 Task: Find connections with filter location Hisuā with filter topic #coachingwith filter profile language Spanish with filter current company Kearney with filter school KIT's College of Engineering (Autonomous), Kolhapur with filter industry Wholesale Photography Equipment and Supplies with filter service category Marketing with filter keywords title Delivery Driver
Action: Mouse moved to (594, 91)
Screenshot: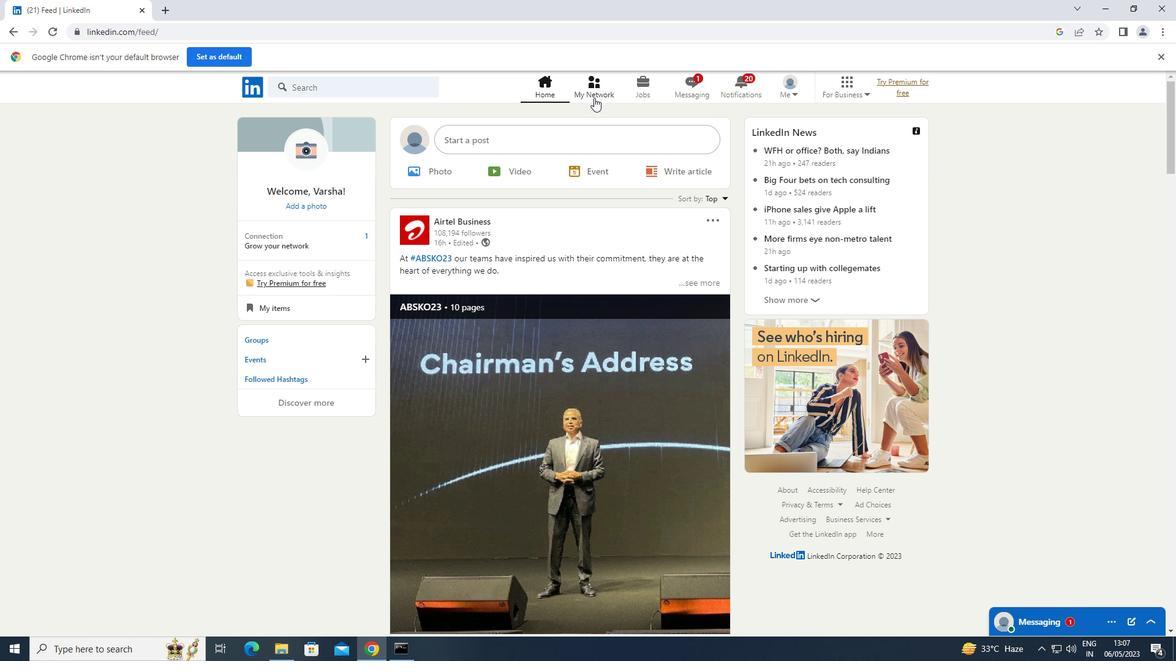 
Action: Mouse pressed left at (594, 91)
Screenshot: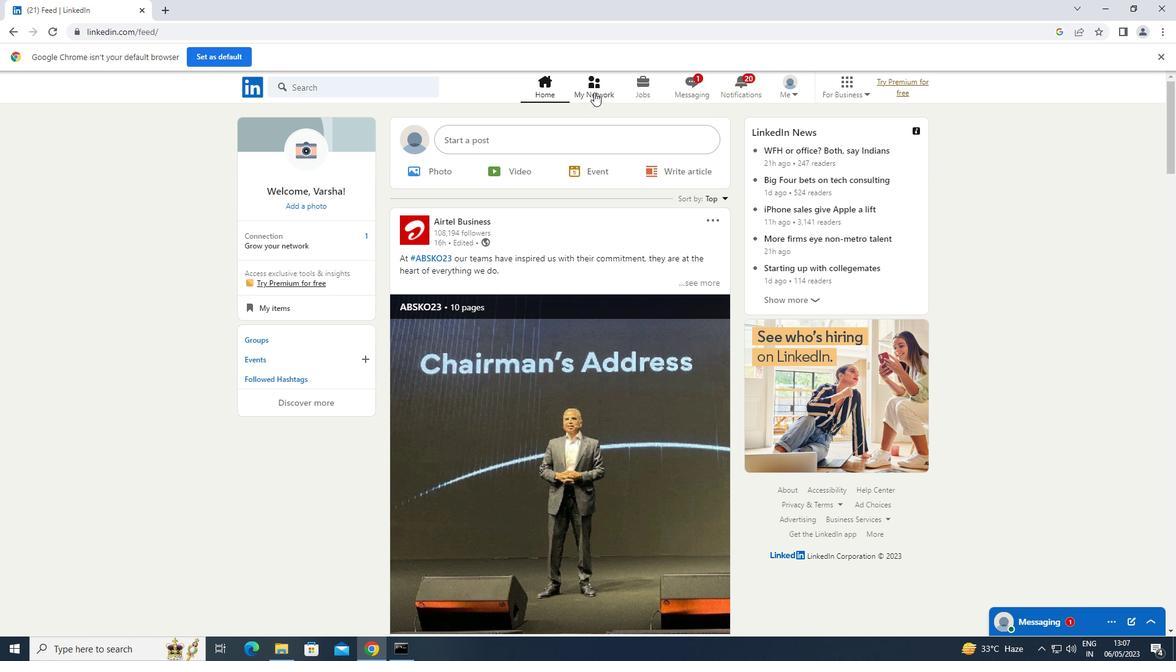 
Action: Mouse moved to (286, 155)
Screenshot: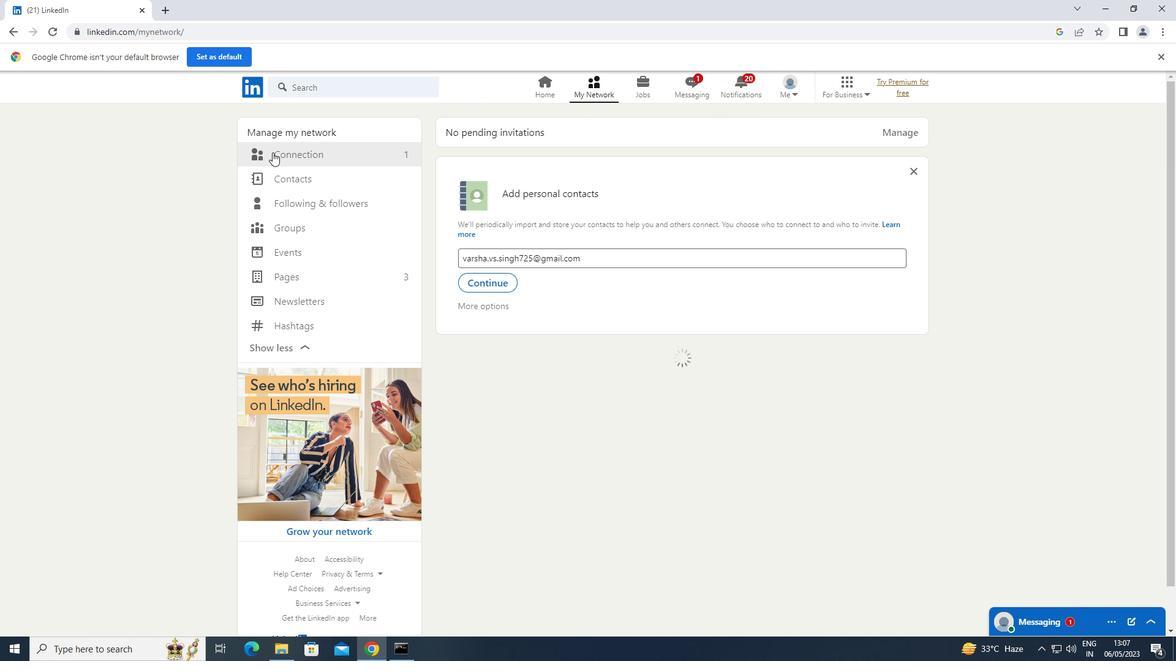
Action: Mouse pressed left at (286, 155)
Screenshot: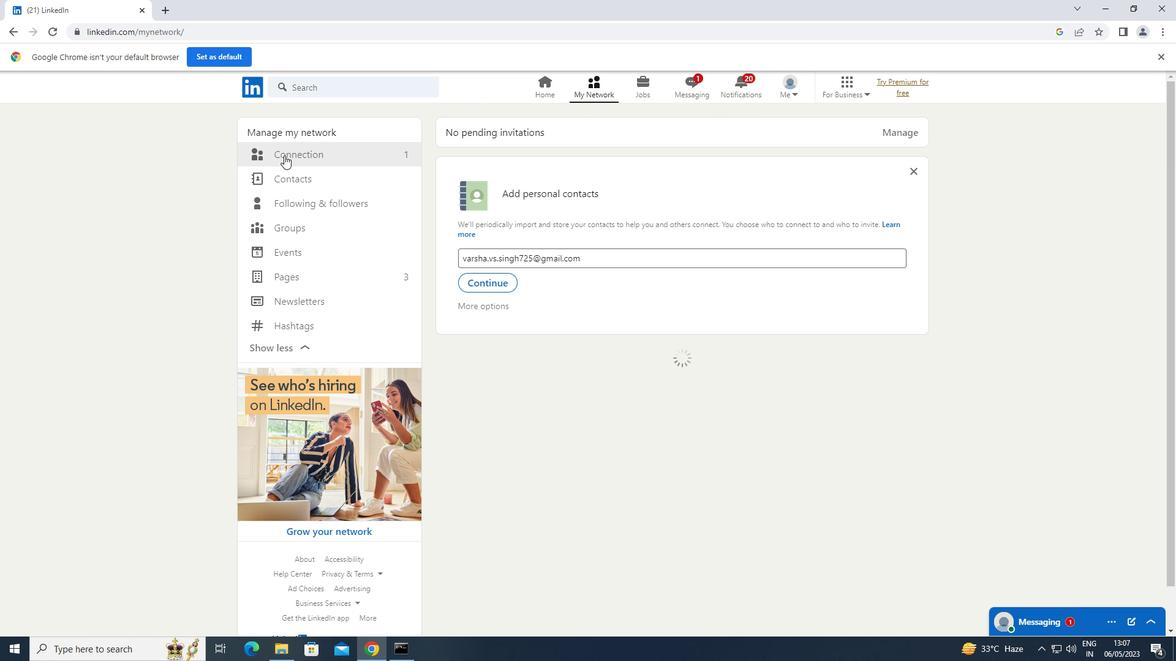 
Action: Mouse moved to (691, 158)
Screenshot: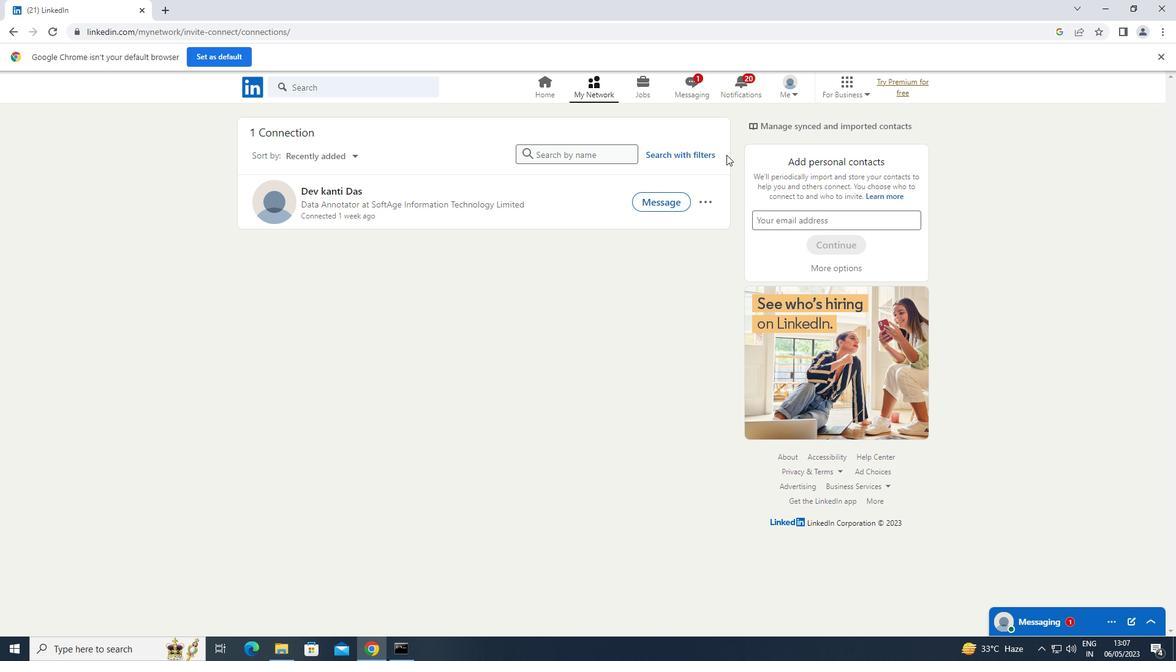 
Action: Mouse pressed left at (691, 158)
Screenshot: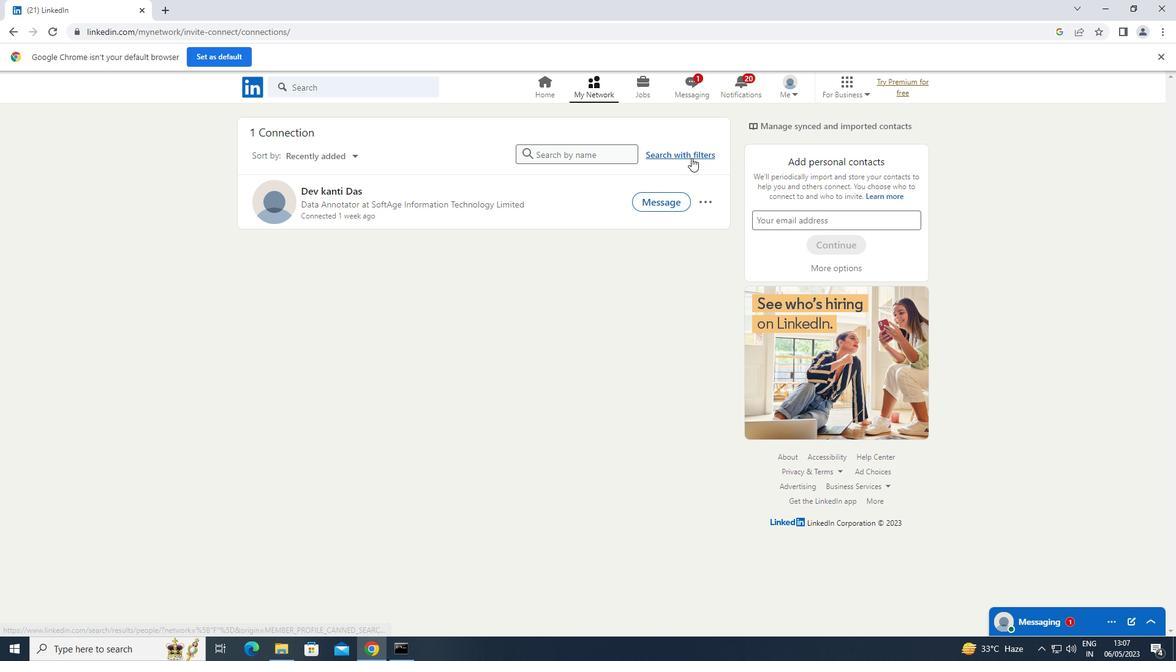 
Action: Mouse moved to (631, 126)
Screenshot: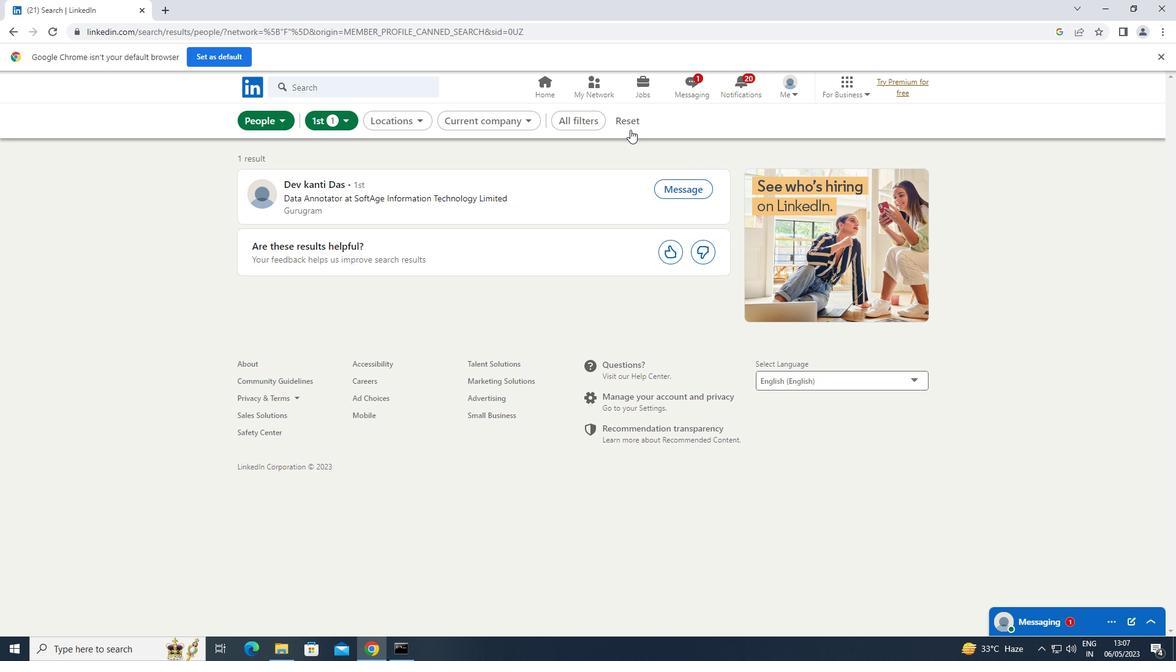 
Action: Mouse pressed left at (631, 126)
Screenshot: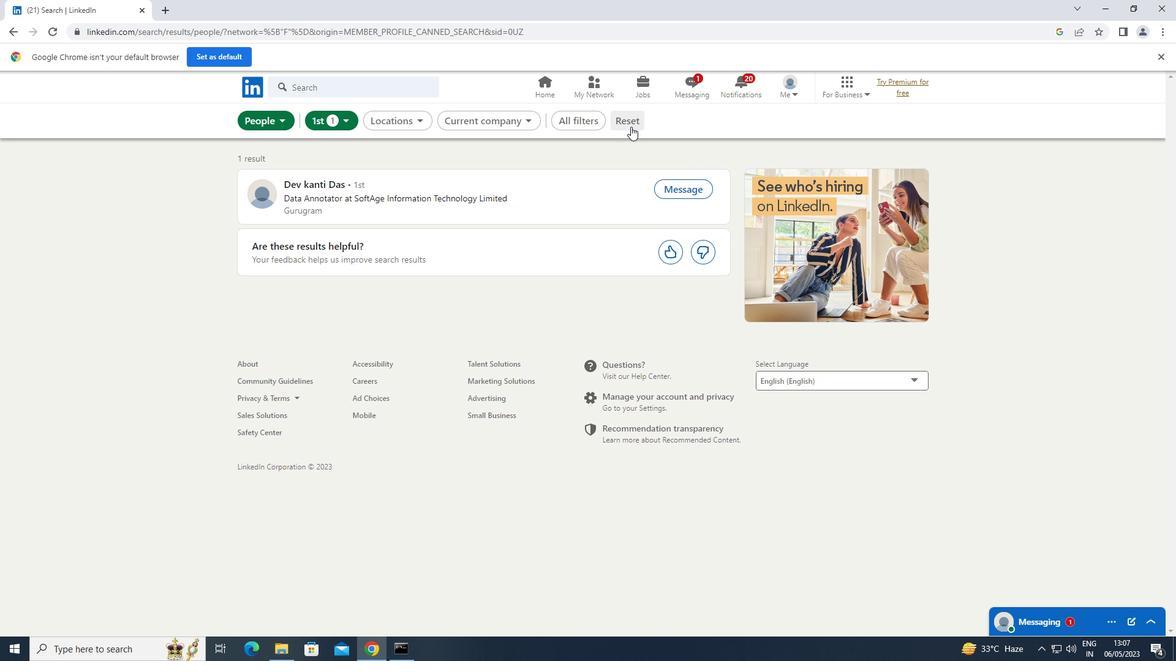 
Action: Mouse moved to (618, 126)
Screenshot: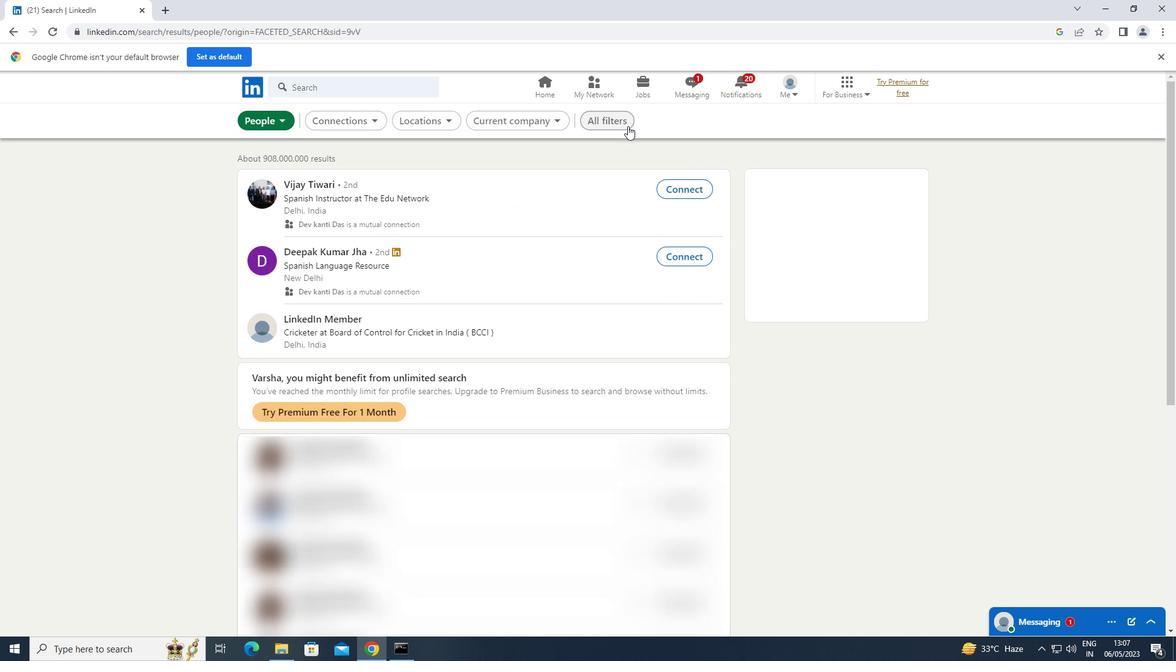 
Action: Mouse pressed left at (618, 126)
Screenshot: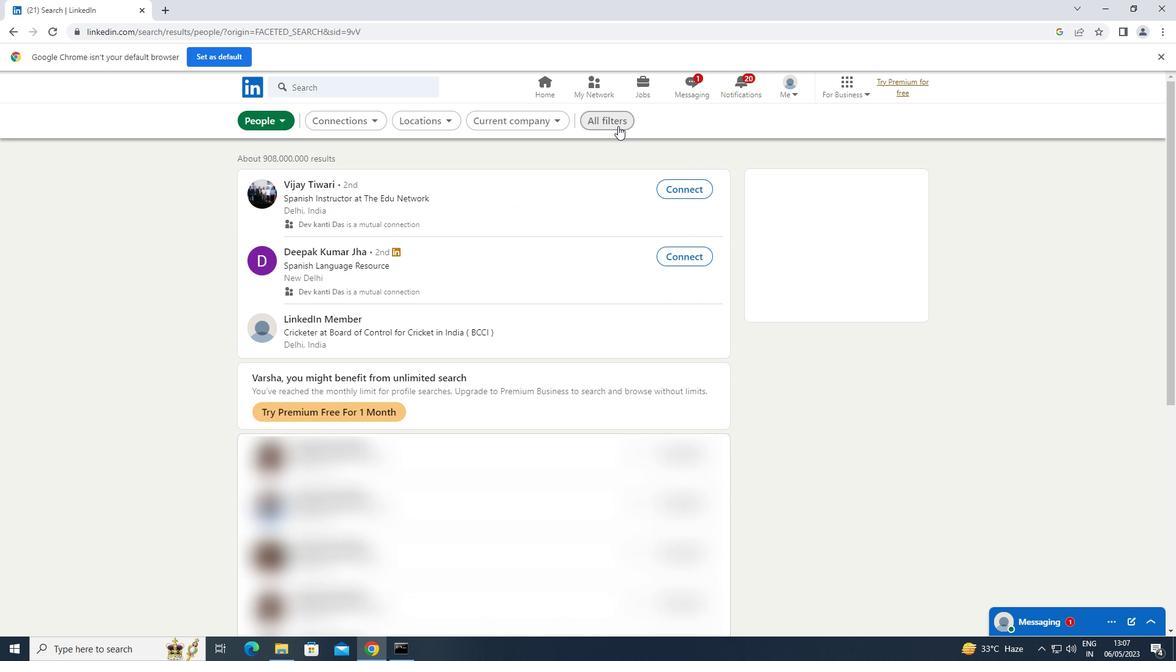 
Action: Mouse moved to (890, 279)
Screenshot: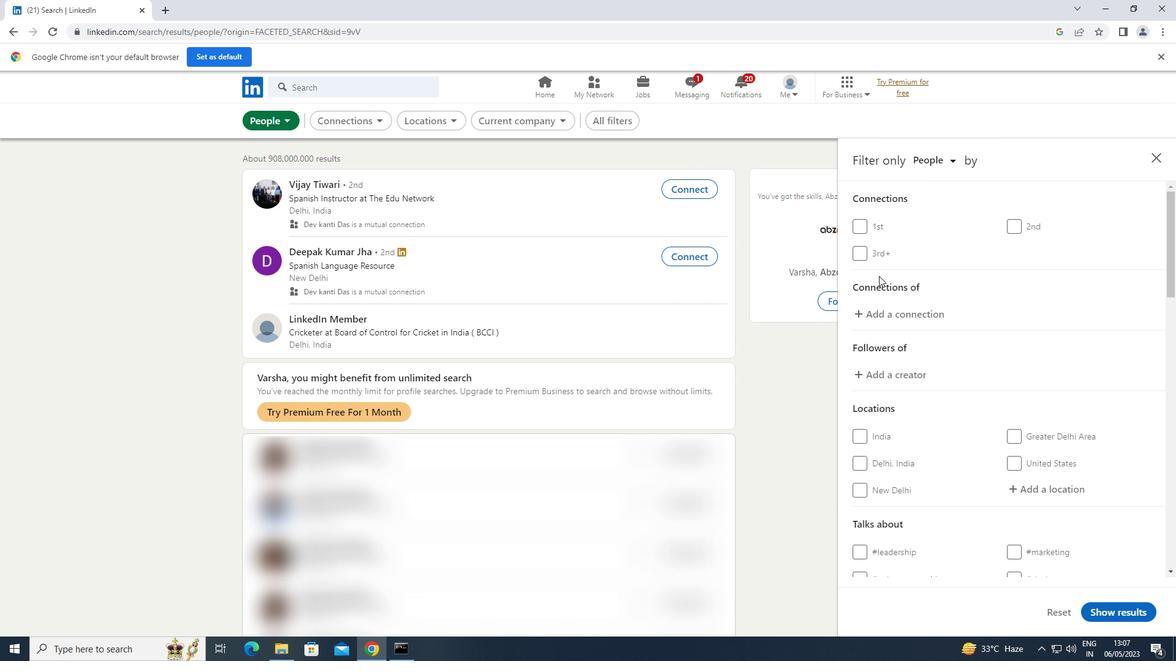 
Action: Mouse scrolled (890, 278) with delta (0, 0)
Screenshot: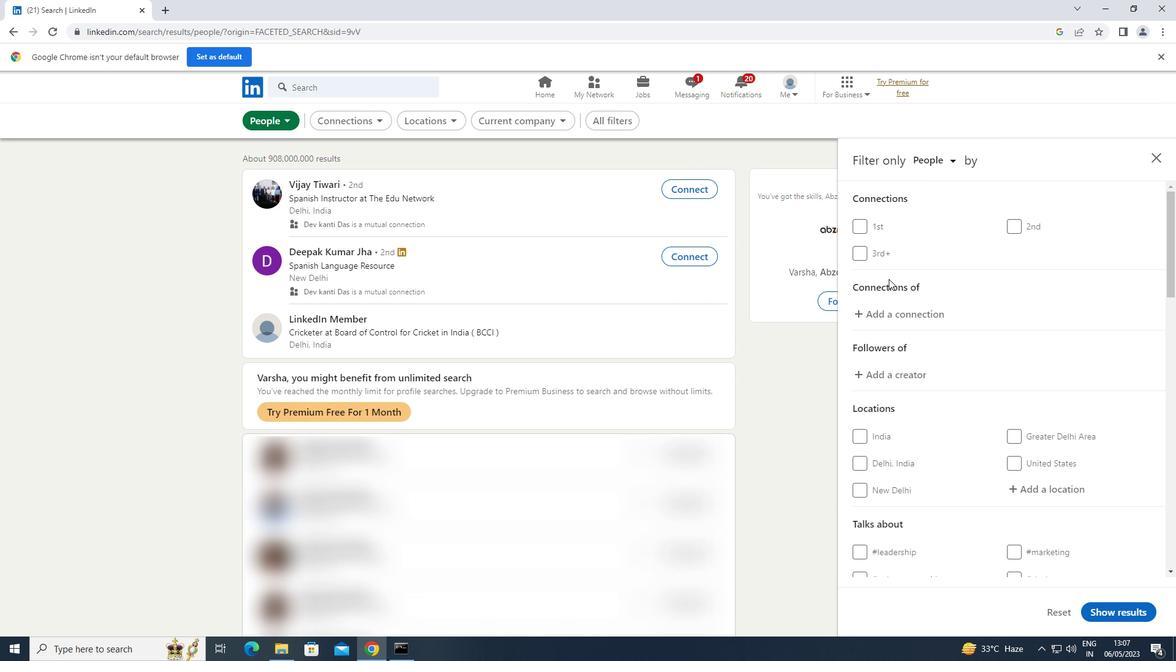 
Action: Mouse moved to (891, 280)
Screenshot: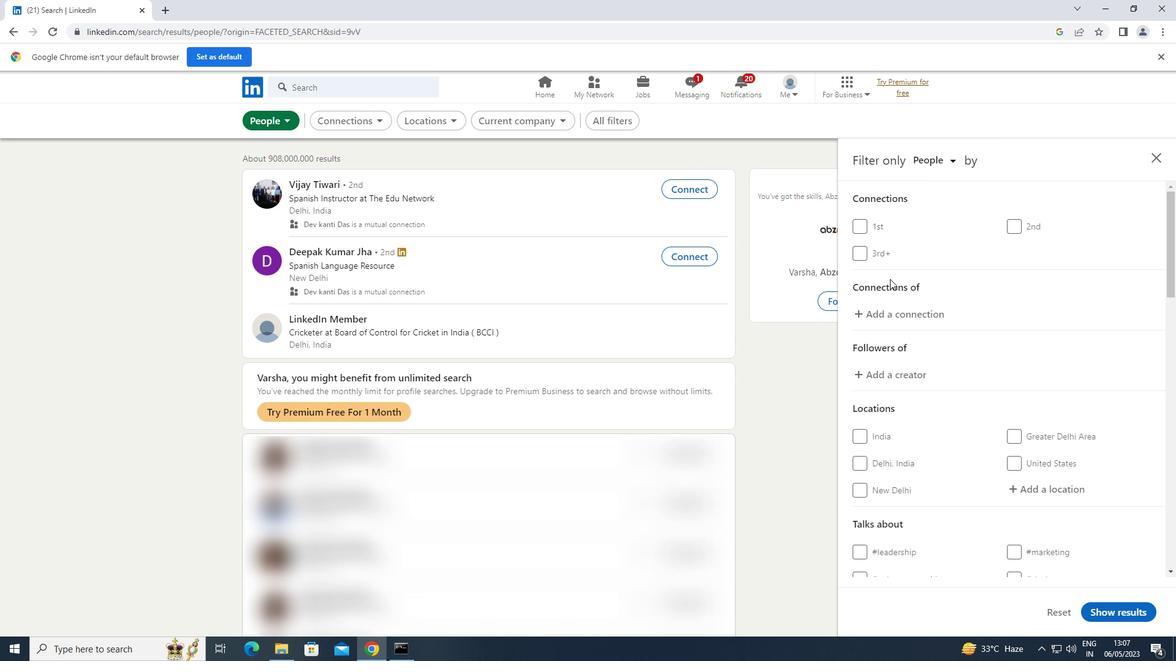 
Action: Mouse scrolled (891, 279) with delta (0, 0)
Screenshot: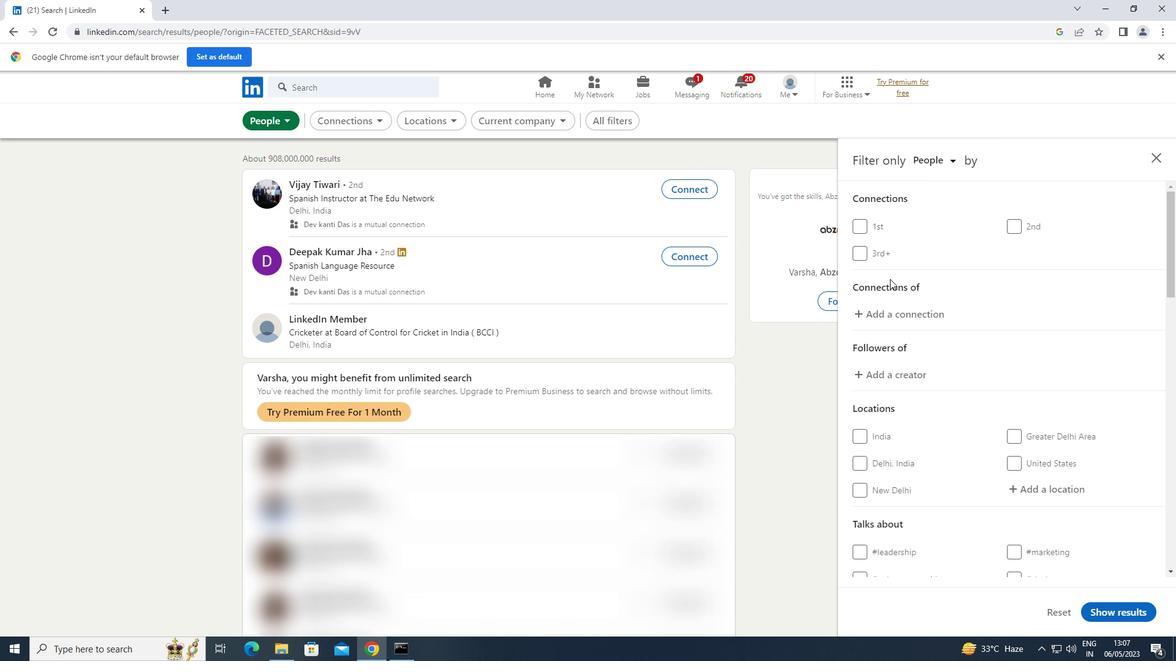 
Action: Mouse moved to (891, 280)
Screenshot: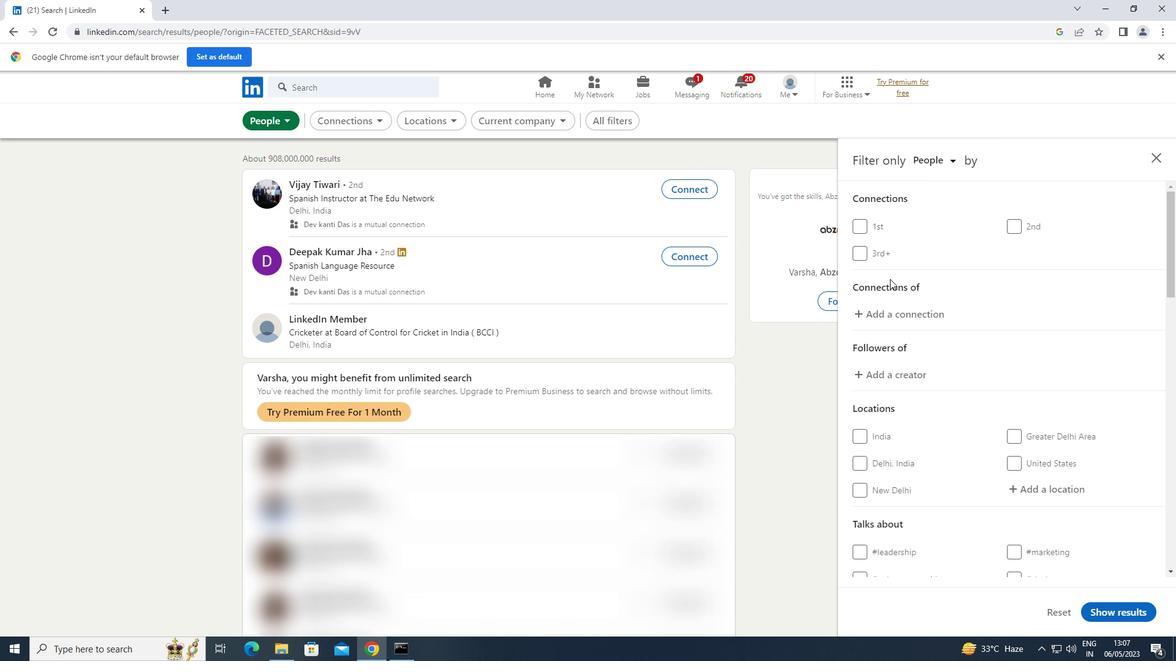 
Action: Mouse scrolled (891, 280) with delta (0, 0)
Screenshot: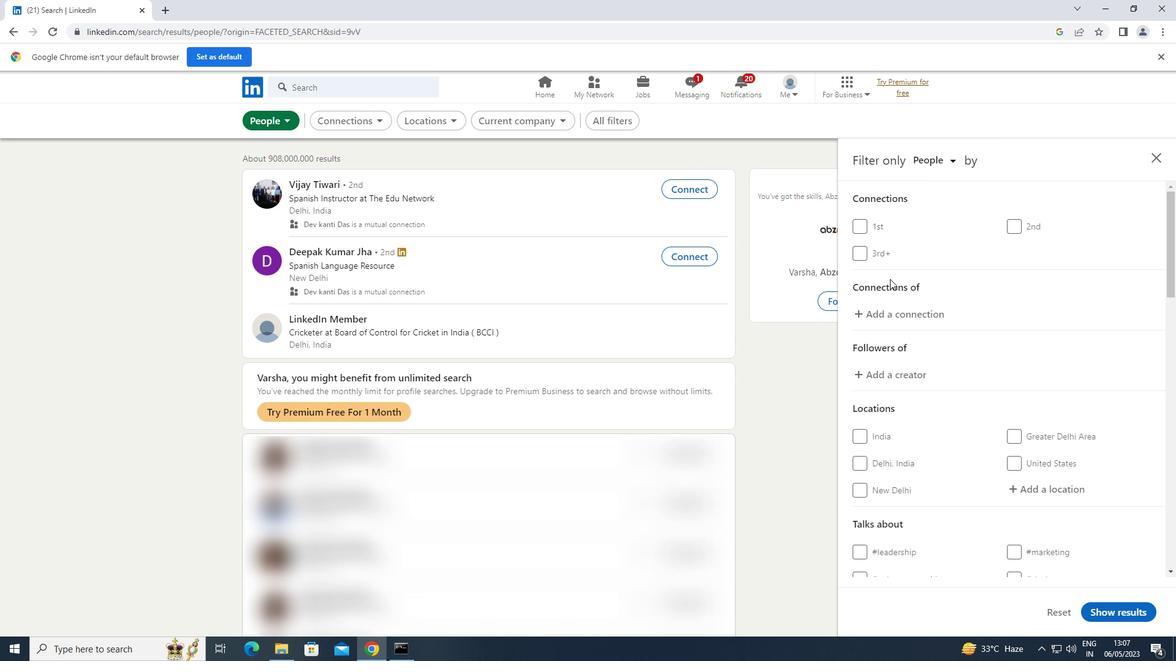 
Action: Mouse moved to (1044, 300)
Screenshot: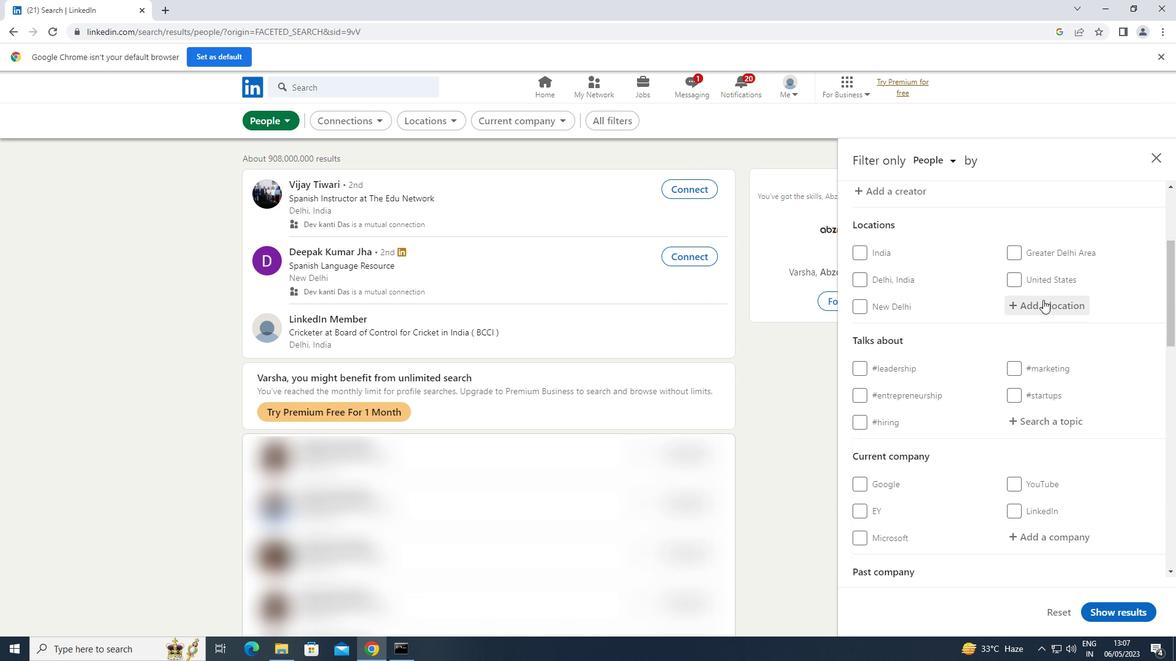 
Action: Mouse pressed left at (1044, 300)
Screenshot: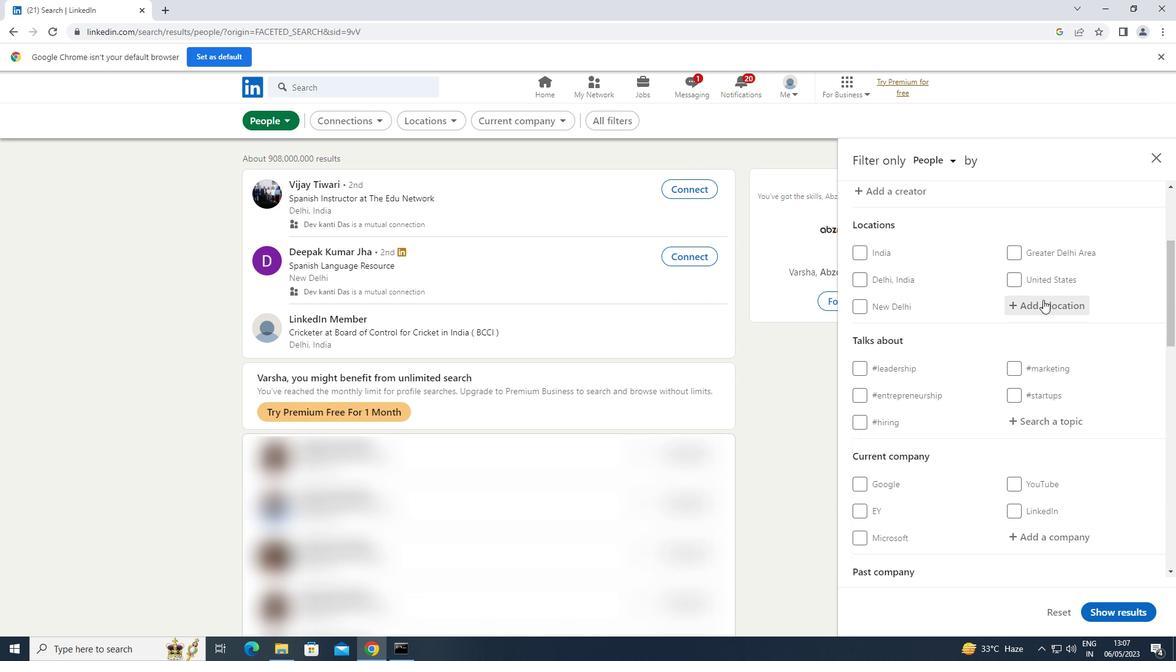 
Action: Mouse moved to (1044, 300)
Screenshot: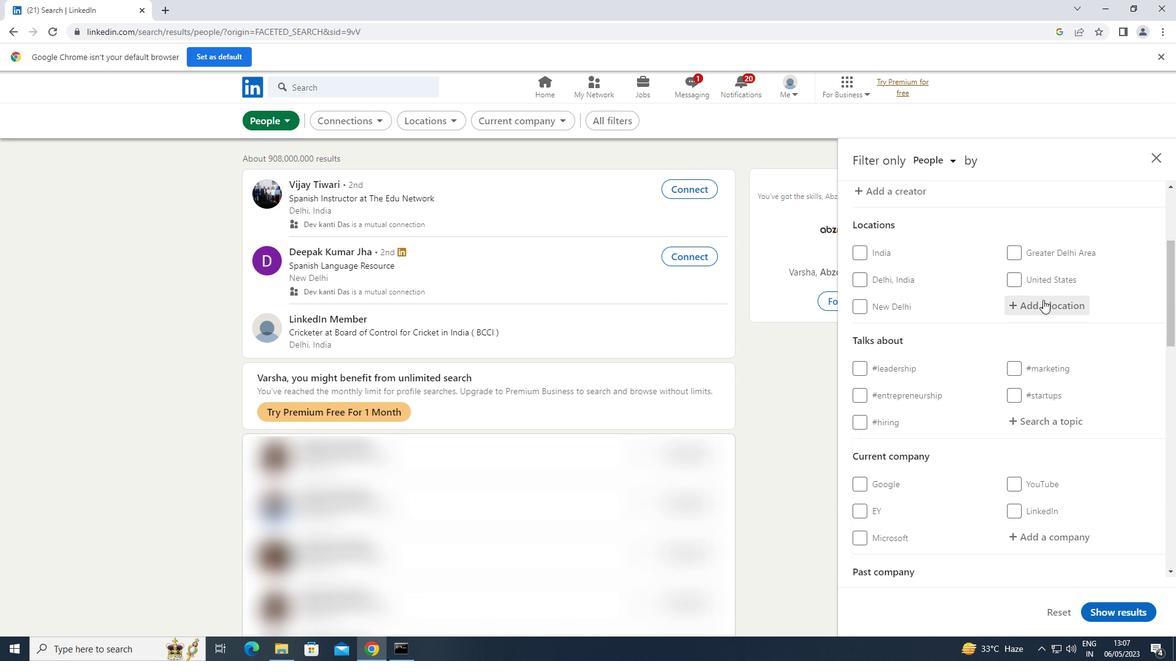 
Action: Key pressed <Key.shift>HISUA
Screenshot: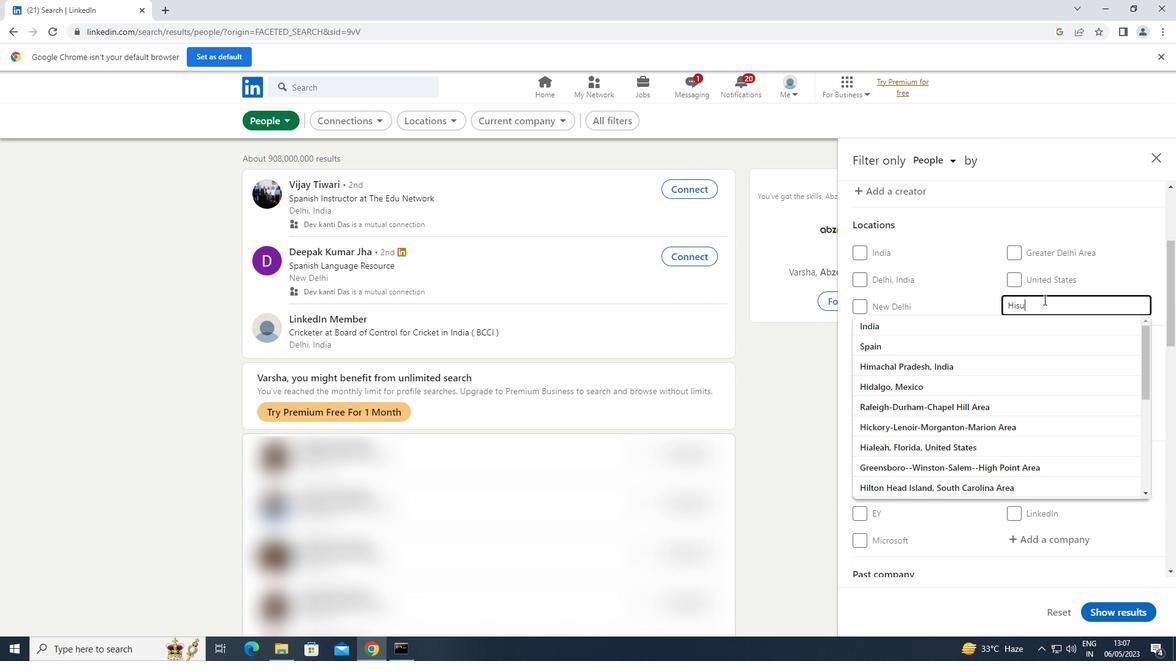 
Action: Mouse moved to (1053, 425)
Screenshot: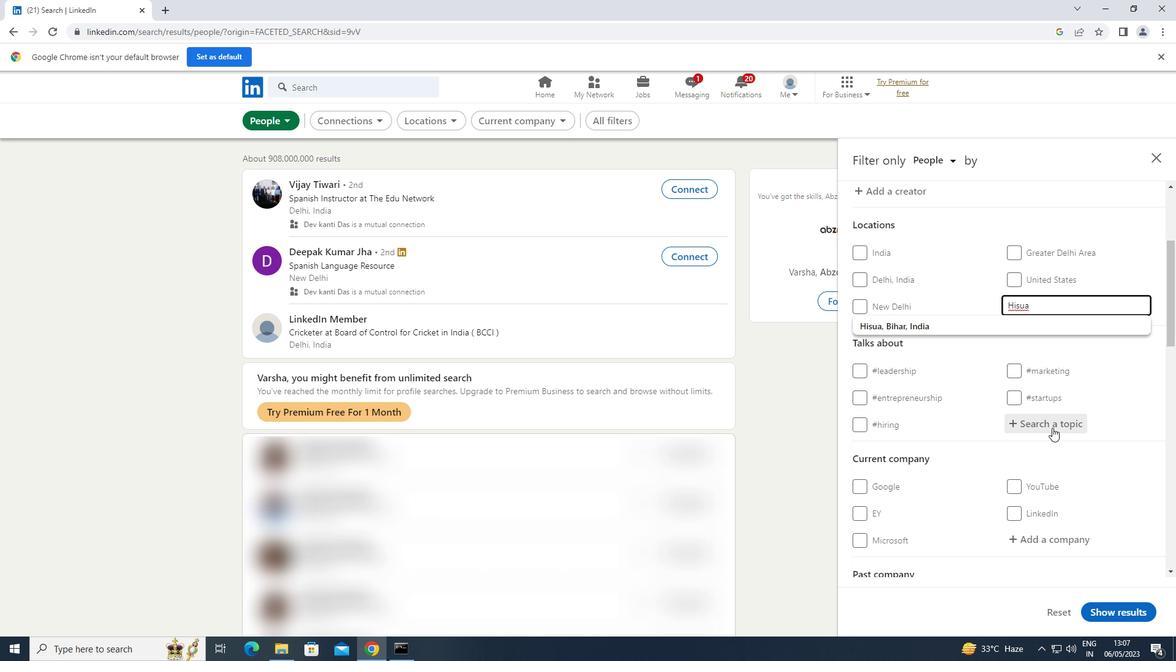 
Action: Mouse pressed left at (1053, 425)
Screenshot: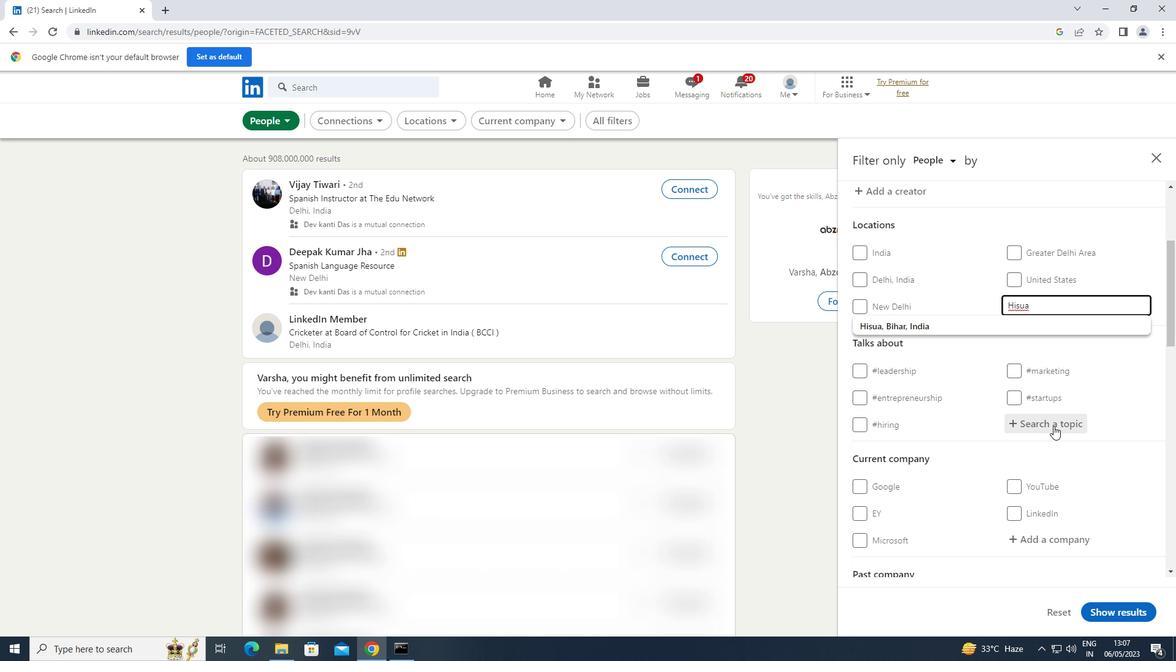 
Action: Key pressed COACHING
Screenshot: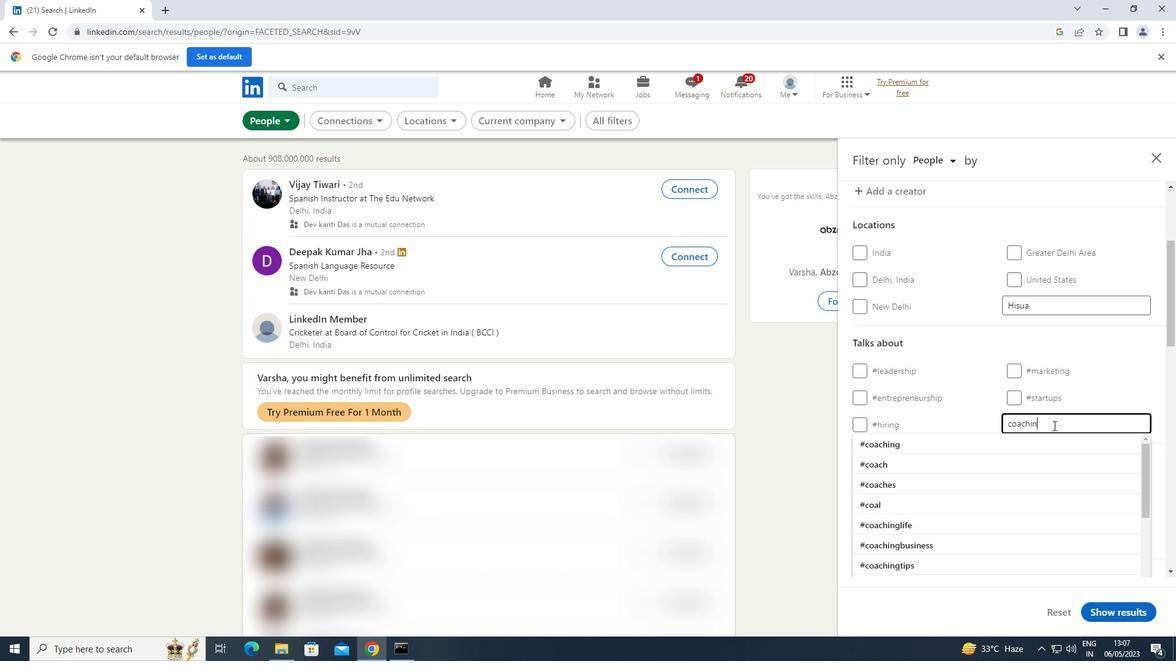
Action: Mouse moved to (865, 440)
Screenshot: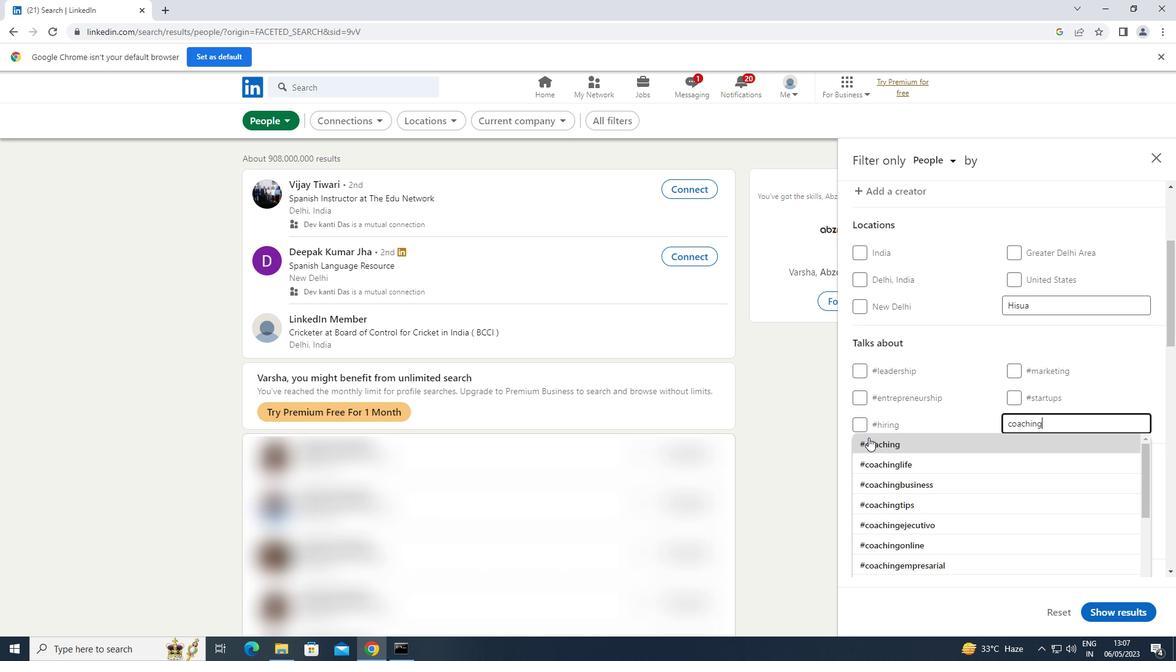 
Action: Mouse pressed left at (865, 440)
Screenshot: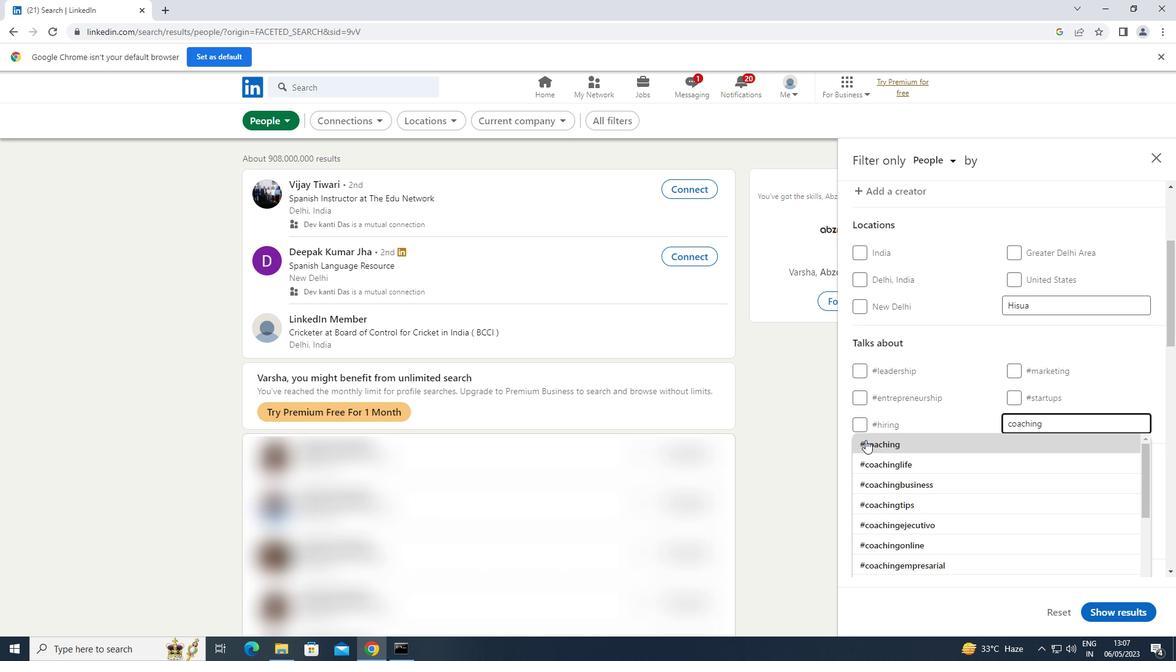 
Action: Mouse scrolled (865, 439) with delta (0, 0)
Screenshot: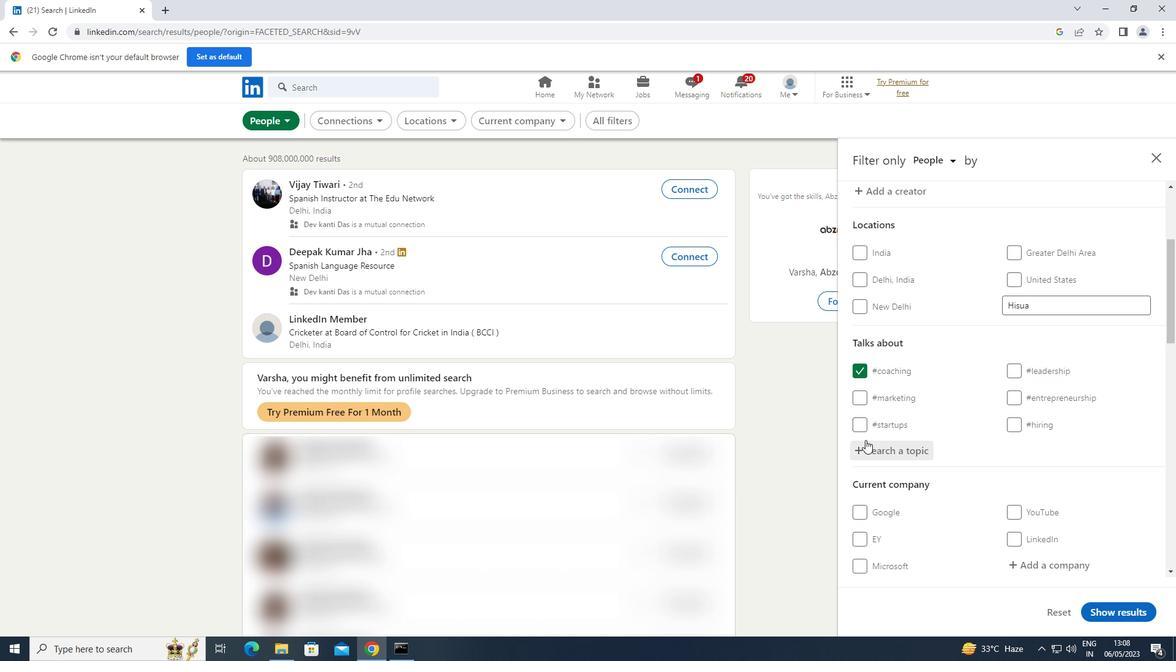 
Action: Mouse scrolled (865, 439) with delta (0, 0)
Screenshot: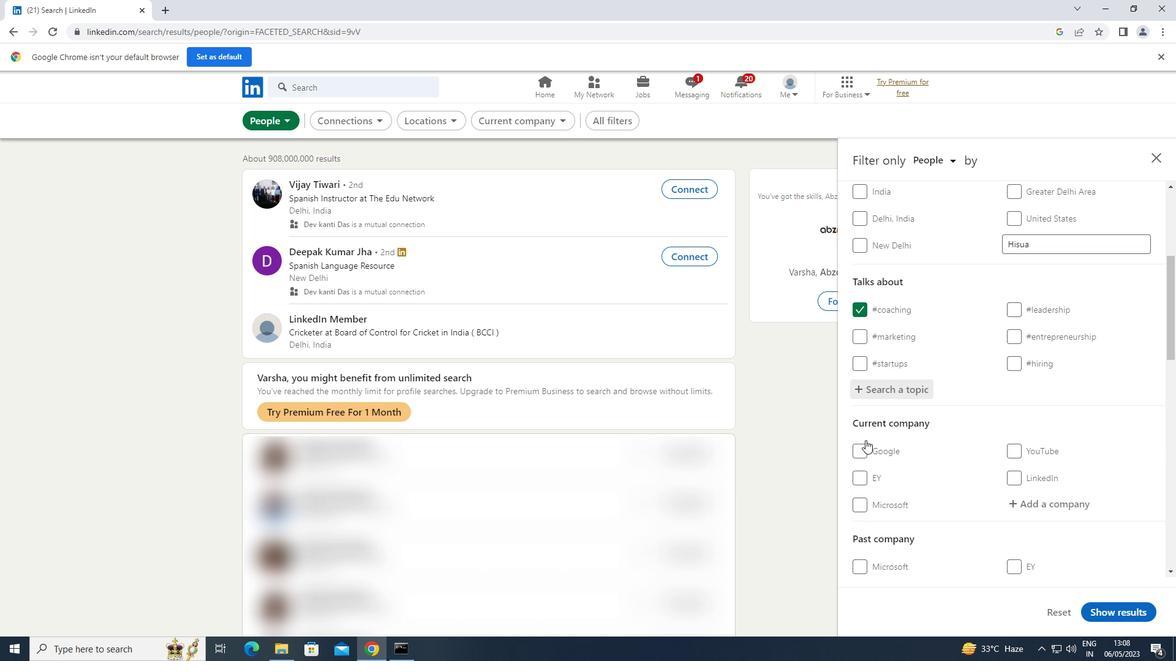 
Action: Mouse scrolled (865, 439) with delta (0, 0)
Screenshot: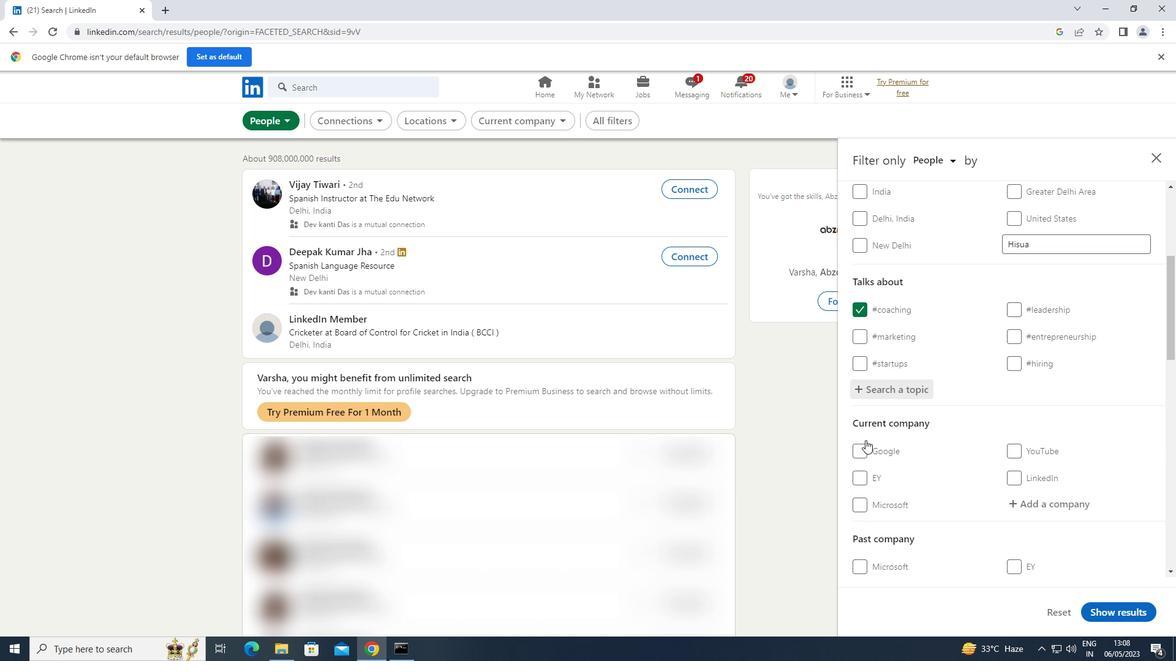 
Action: Mouse scrolled (865, 439) with delta (0, 0)
Screenshot: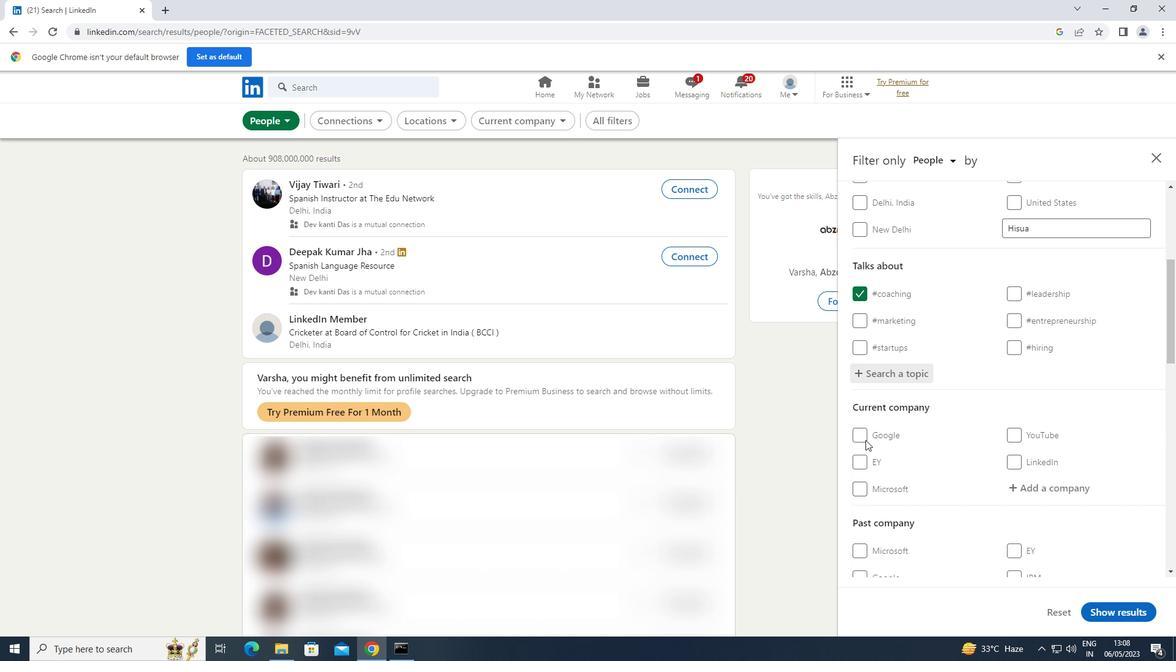 
Action: Mouse moved to (865, 439)
Screenshot: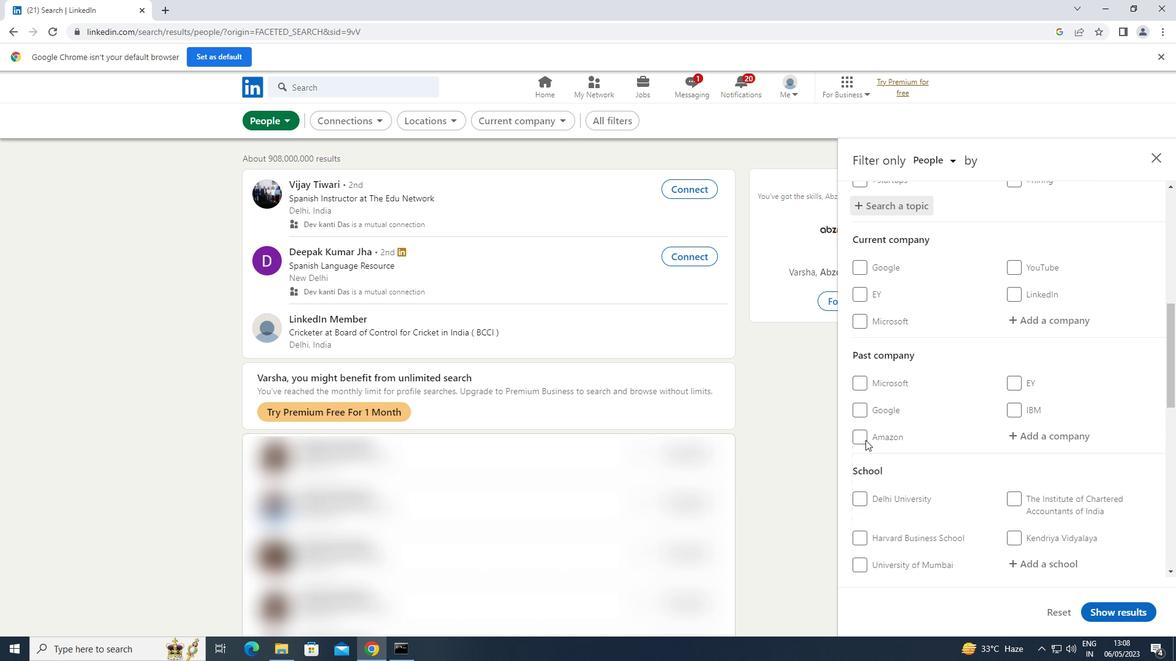 
Action: Mouse scrolled (865, 439) with delta (0, 0)
Screenshot: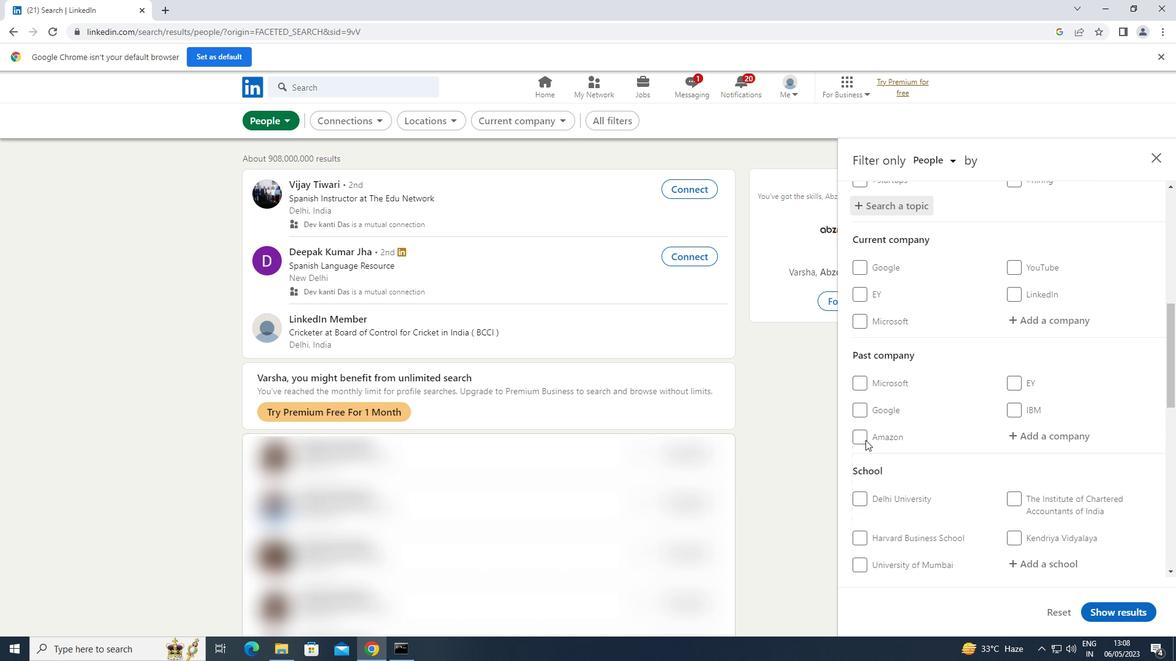 
Action: Mouse scrolled (865, 439) with delta (0, 0)
Screenshot: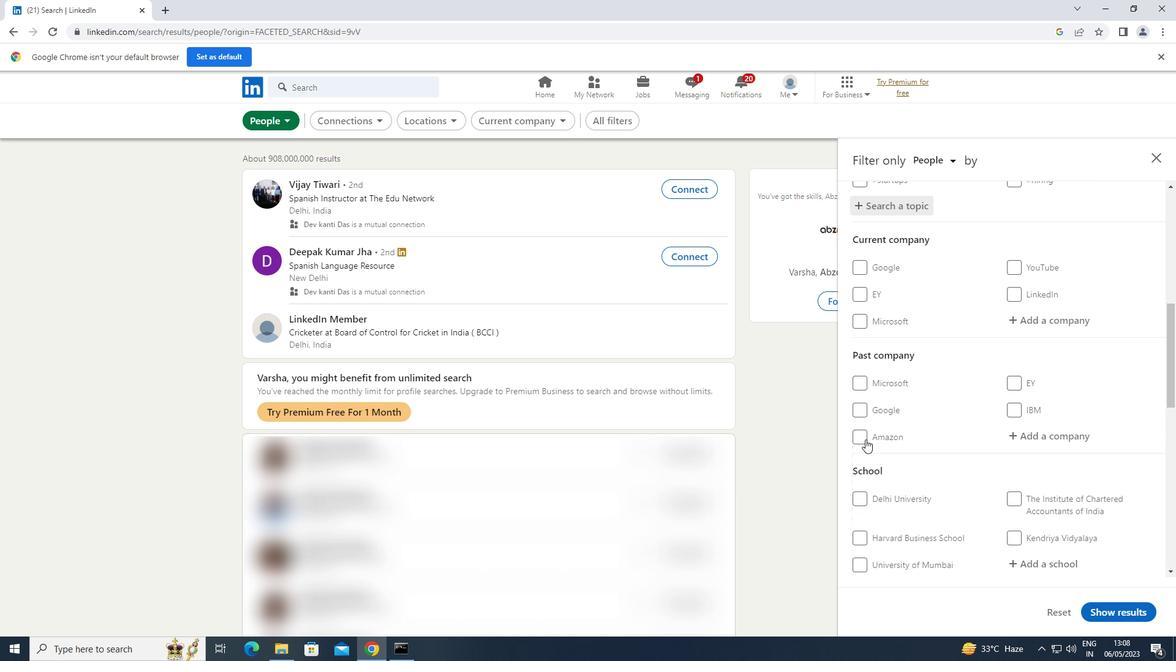
Action: Mouse scrolled (865, 439) with delta (0, 0)
Screenshot: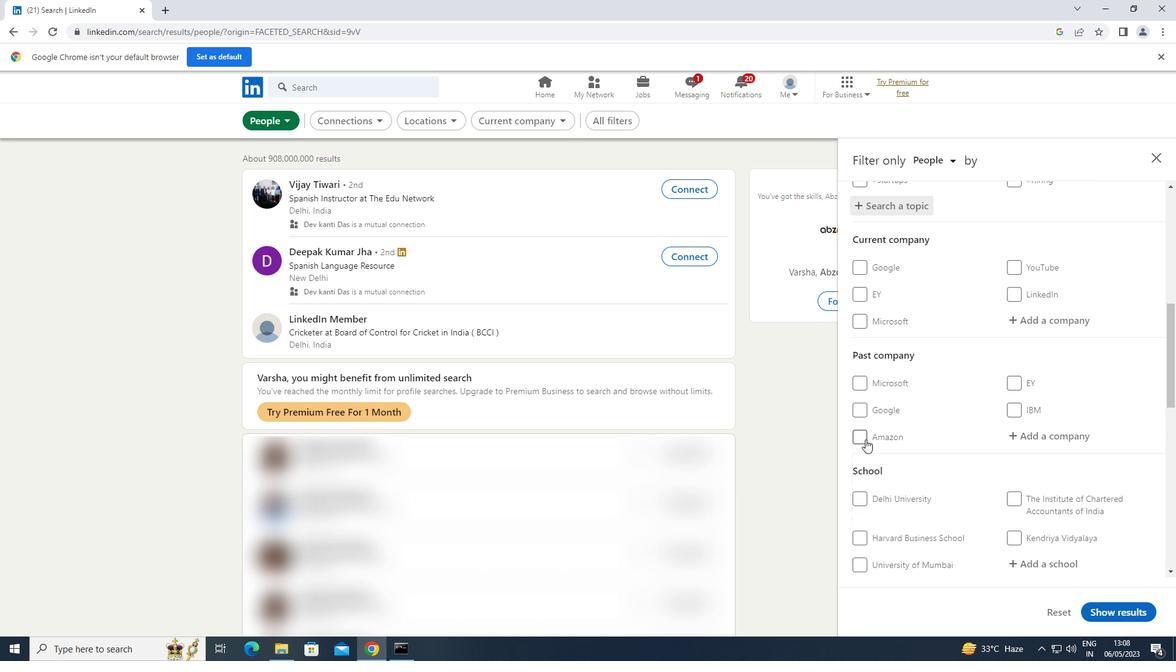 
Action: Mouse scrolled (865, 439) with delta (0, 0)
Screenshot: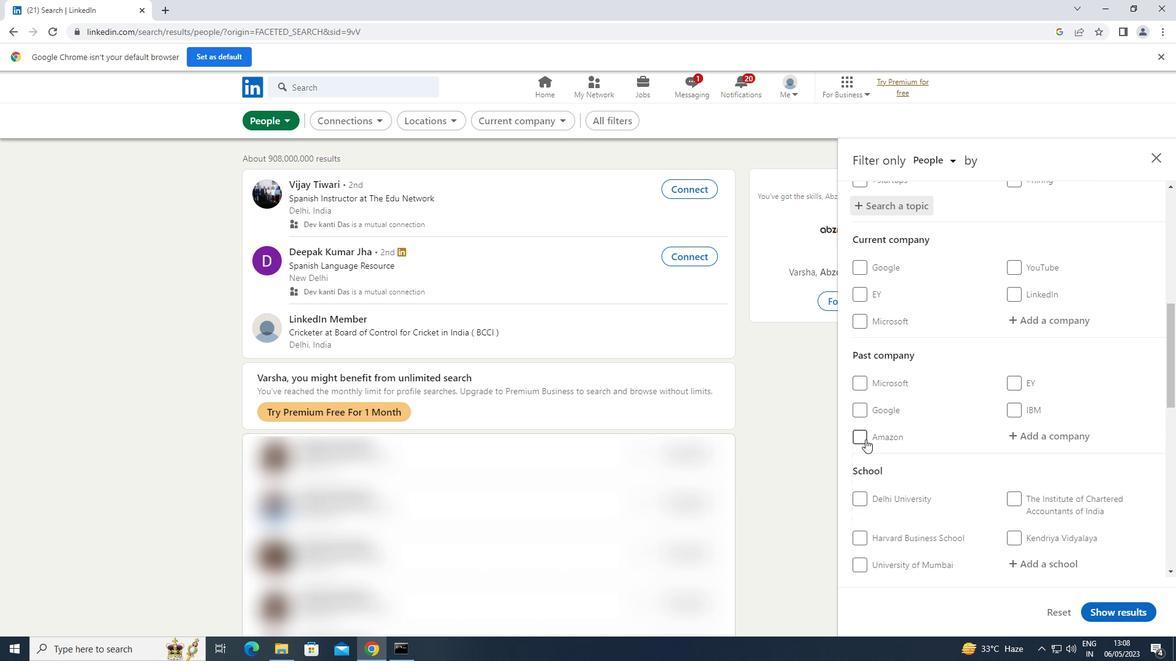 
Action: Mouse moved to (865, 439)
Screenshot: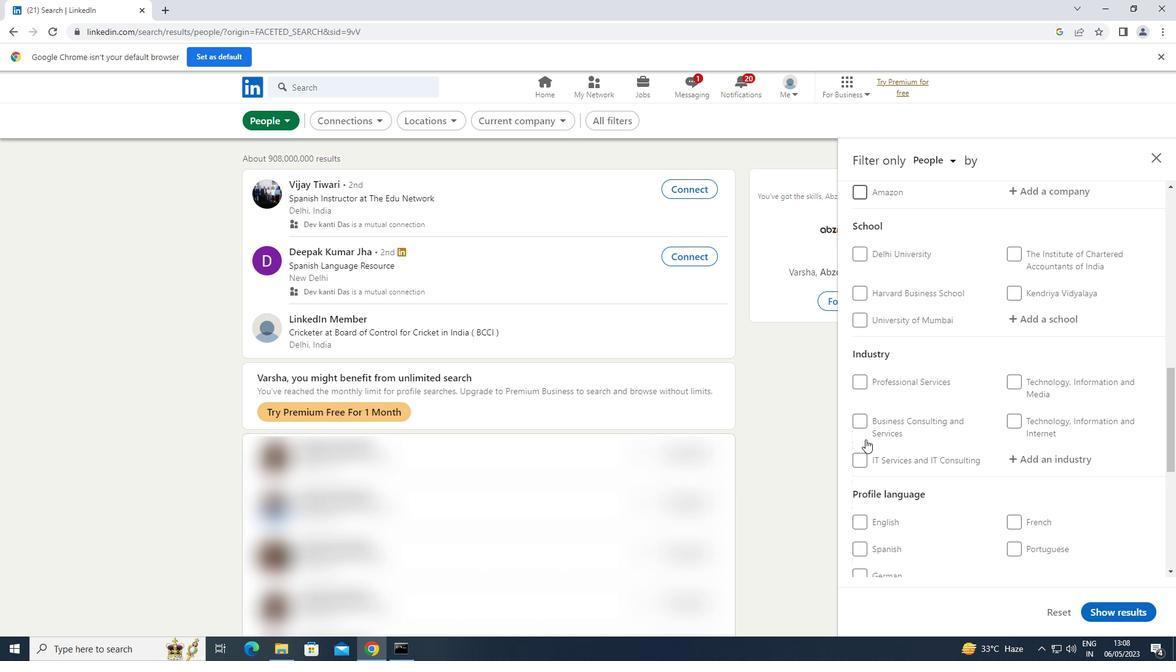 
Action: Mouse scrolled (865, 439) with delta (0, 0)
Screenshot: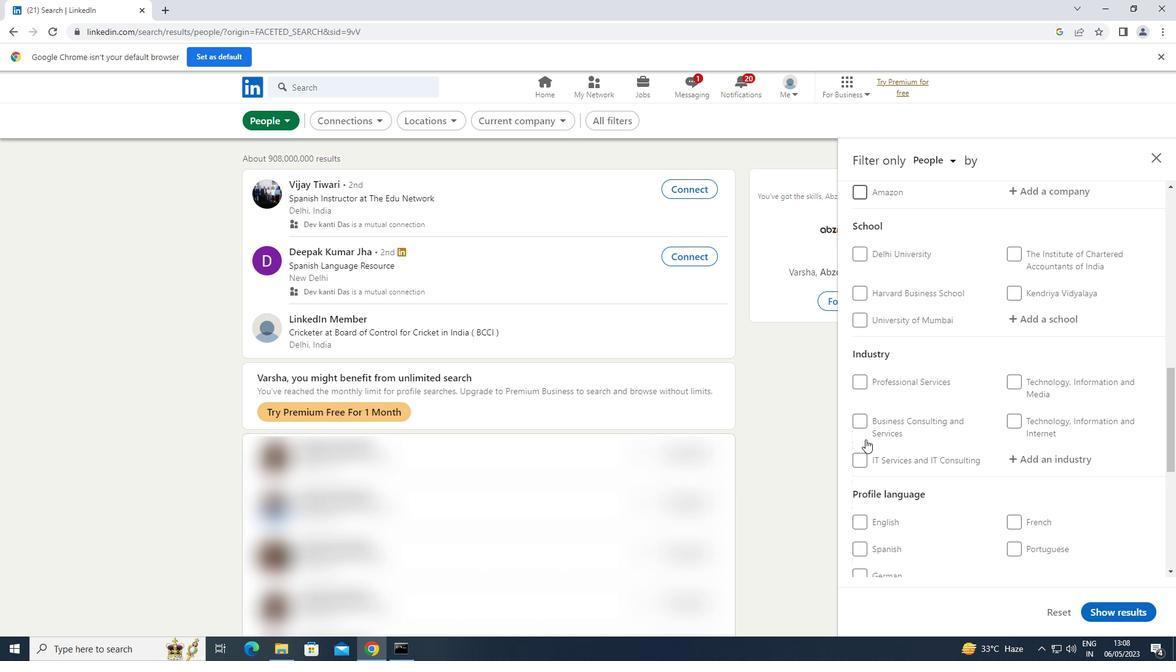 
Action: Mouse moved to (859, 485)
Screenshot: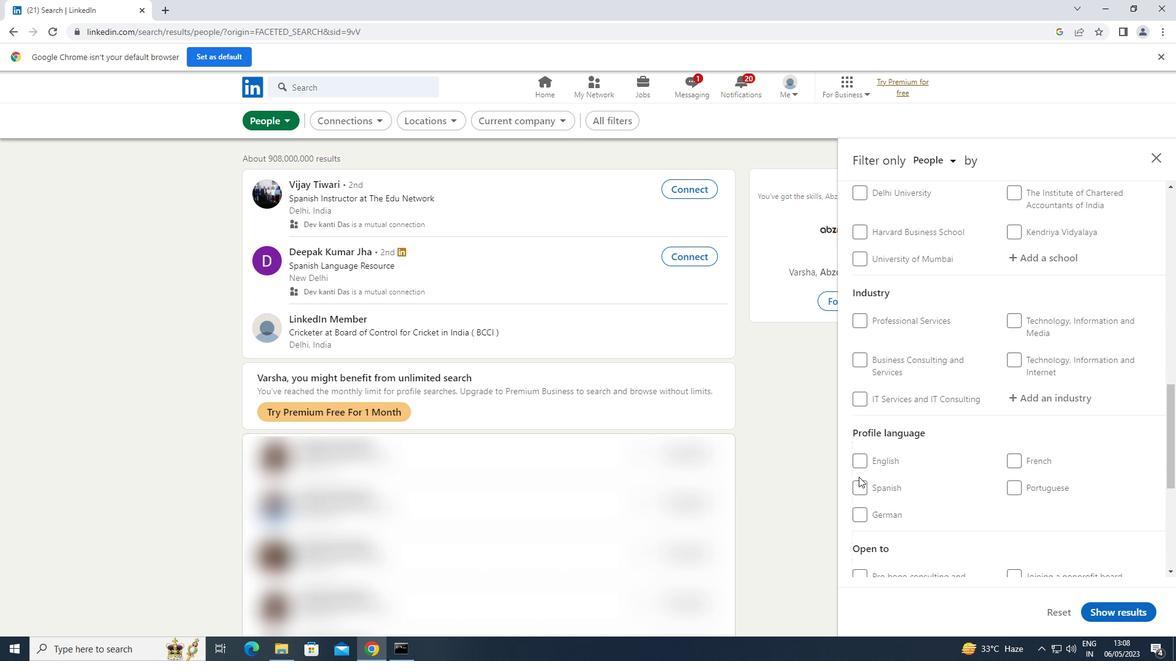 
Action: Mouse pressed left at (859, 485)
Screenshot: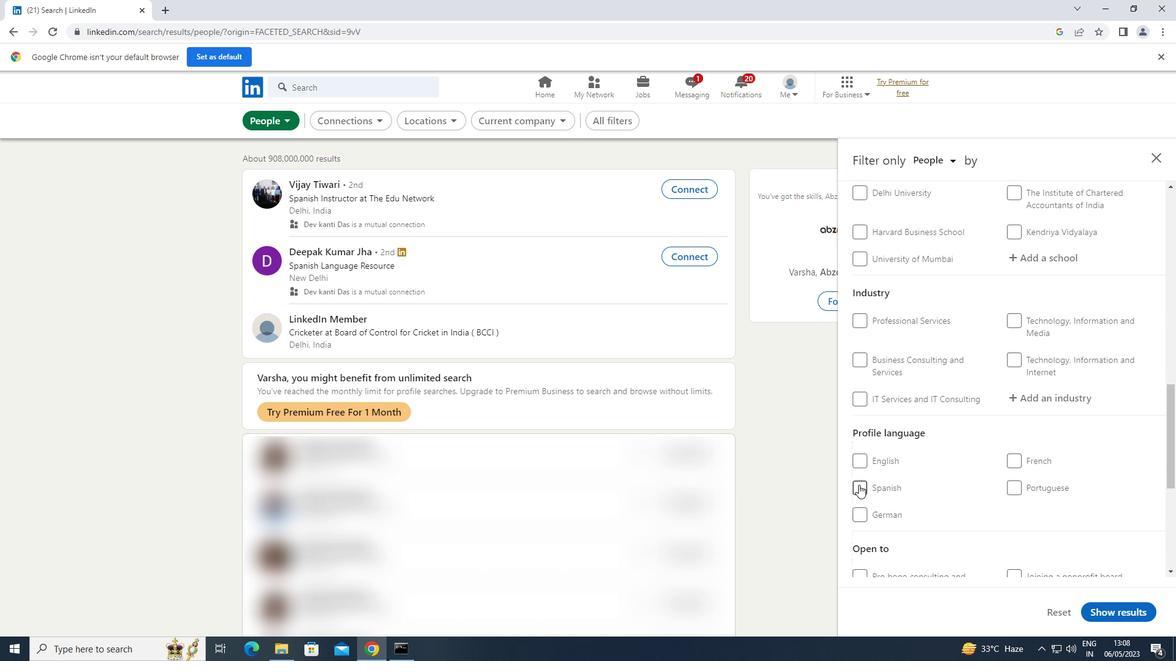 
Action: Mouse moved to (869, 450)
Screenshot: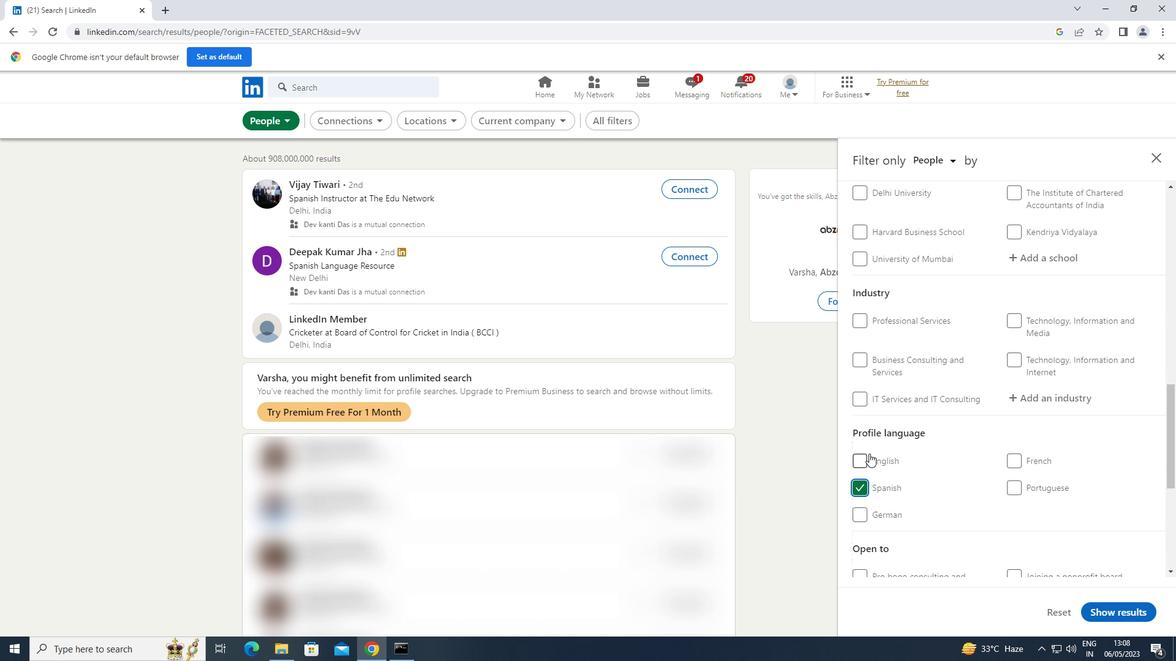 
Action: Mouse scrolled (869, 451) with delta (0, 0)
Screenshot: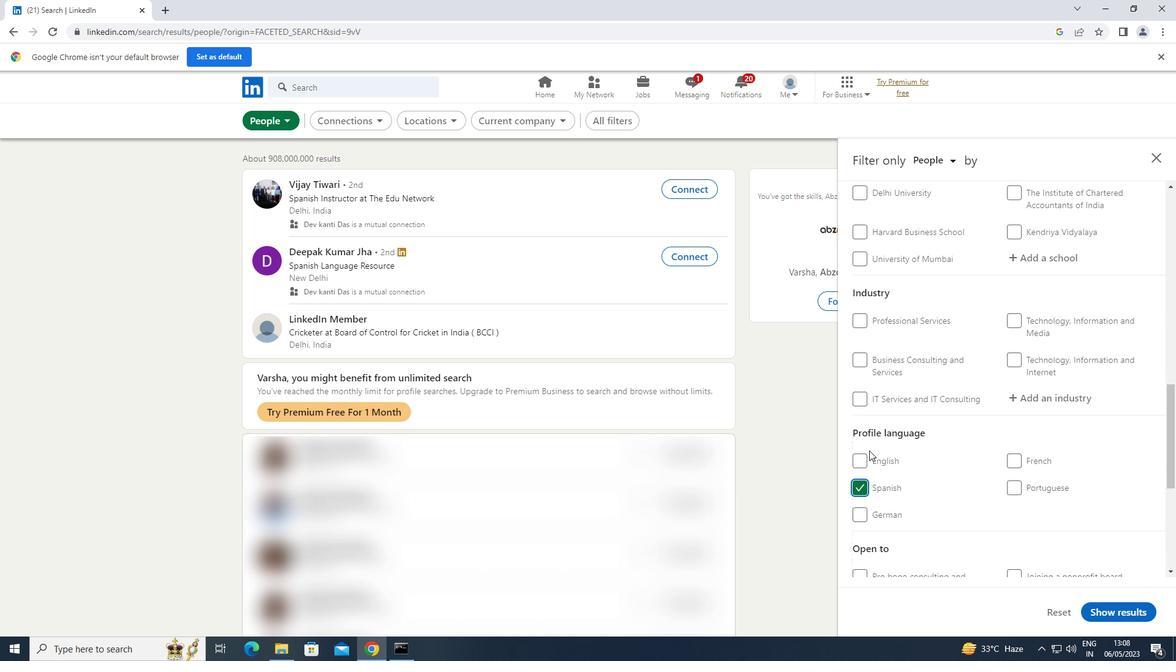 
Action: Mouse scrolled (869, 451) with delta (0, 0)
Screenshot: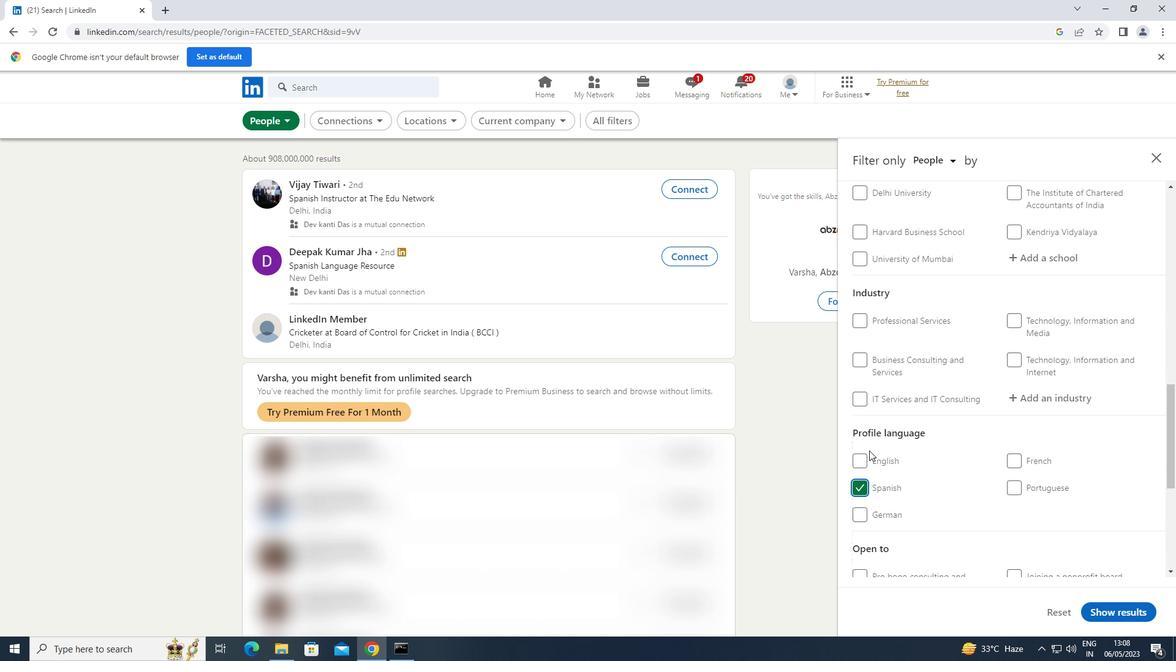 
Action: Mouse moved to (870, 449)
Screenshot: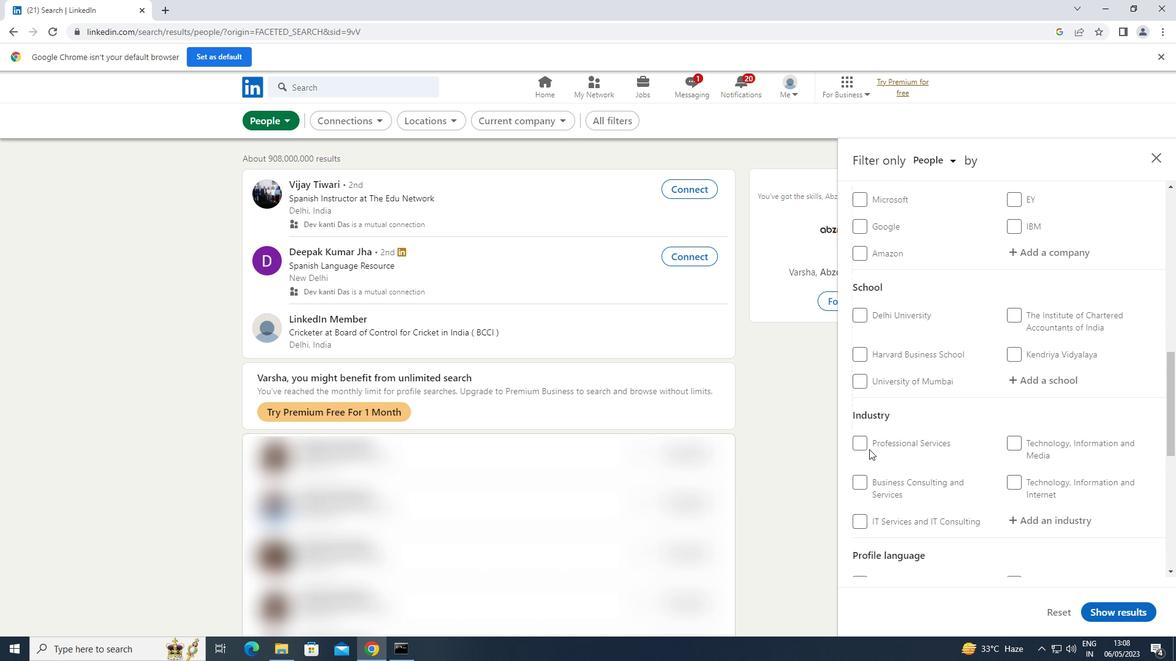 
Action: Mouse scrolled (870, 449) with delta (0, 0)
Screenshot: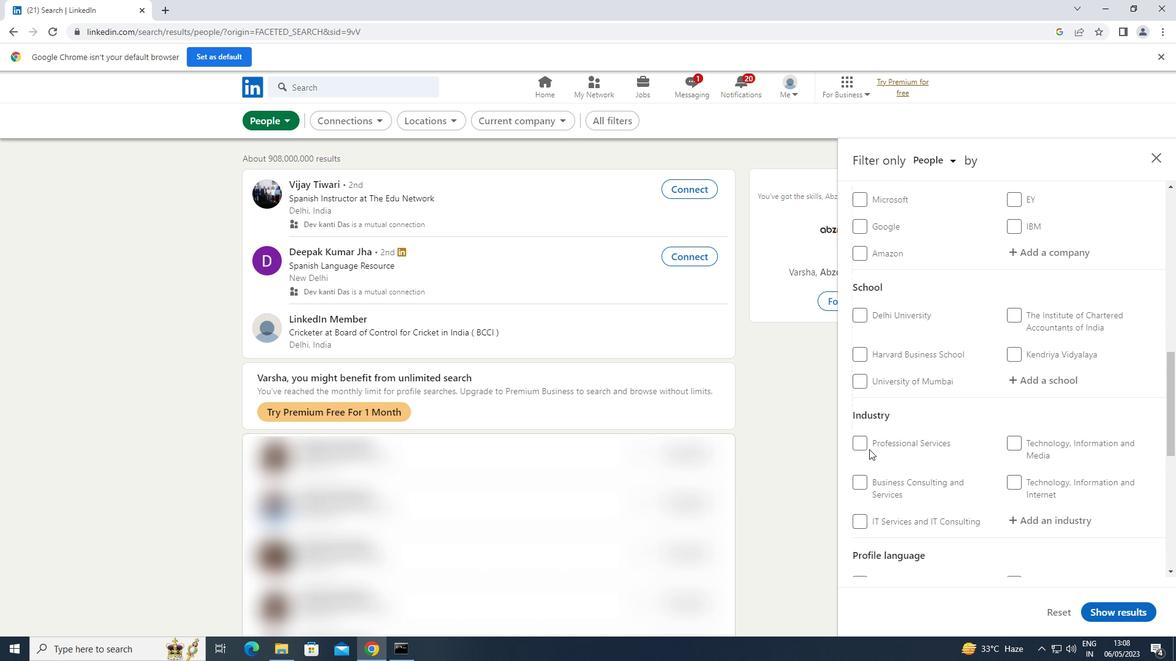 
Action: Mouse moved to (870, 448)
Screenshot: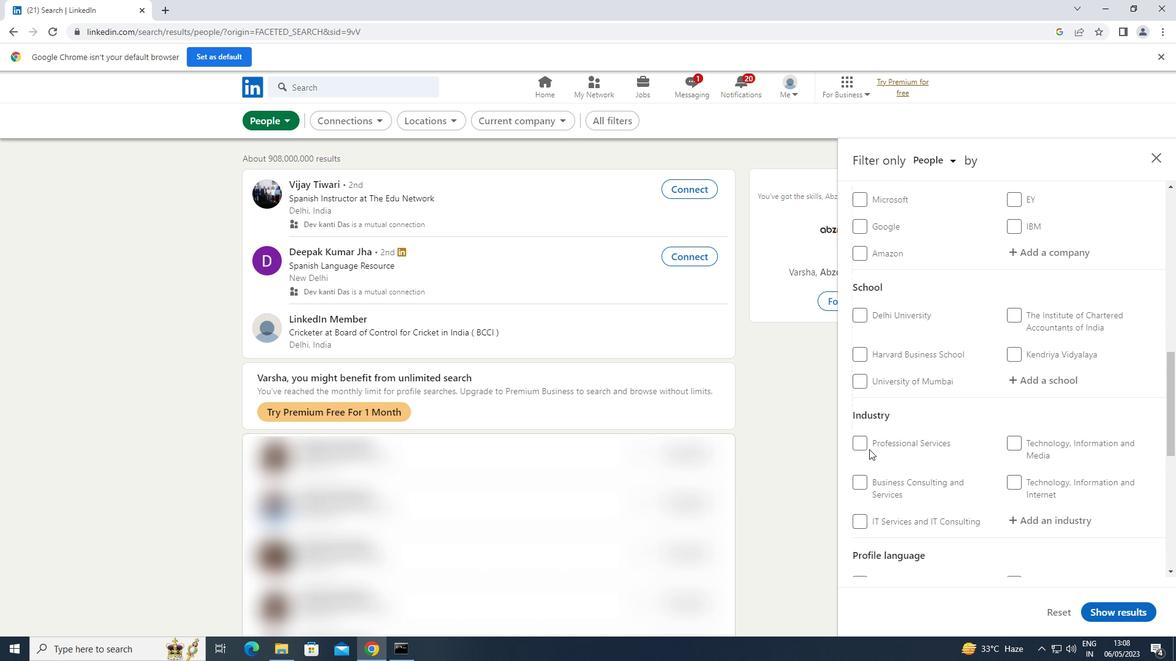 
Action: Mouse scrolled (870, 449) with delta (0, 0)
Screenshot: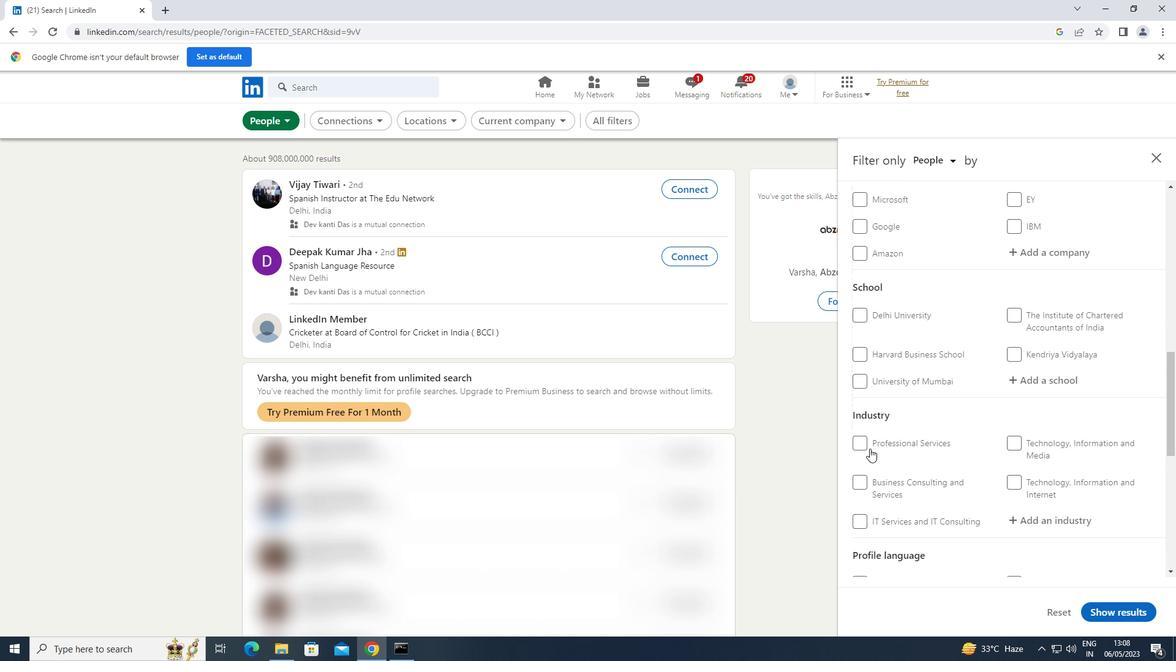 
Action: Mouse moved to (870, 447)
Screenshot: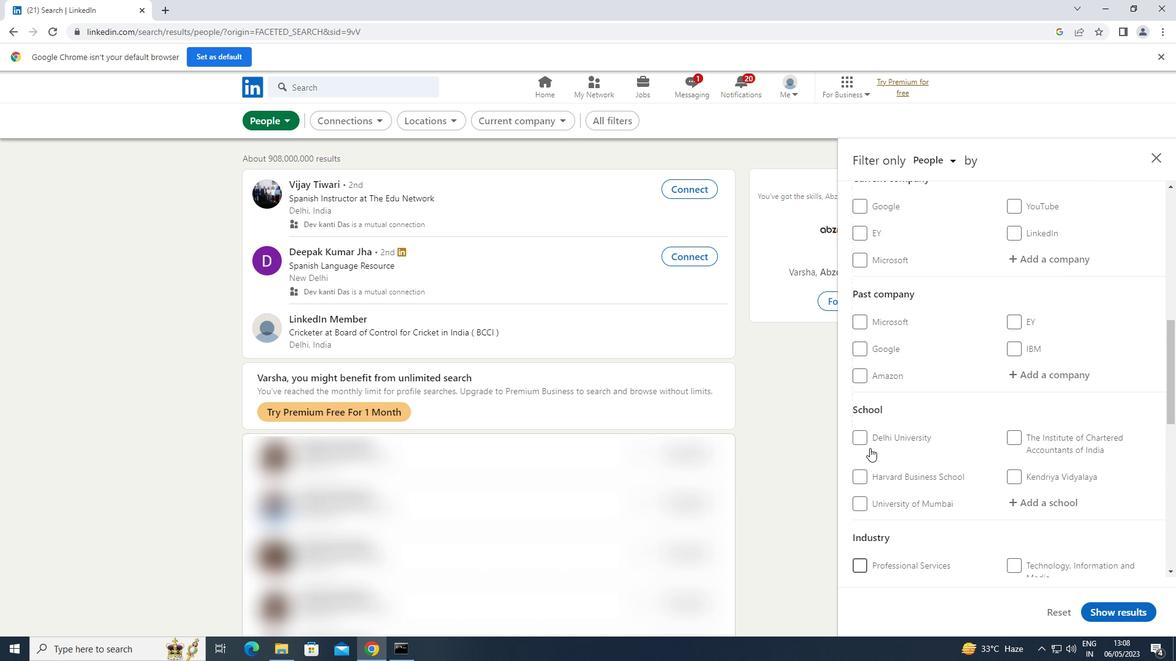 
Action: Mouse scrolled (870, 448) with delta (0, 0)
Screenshot: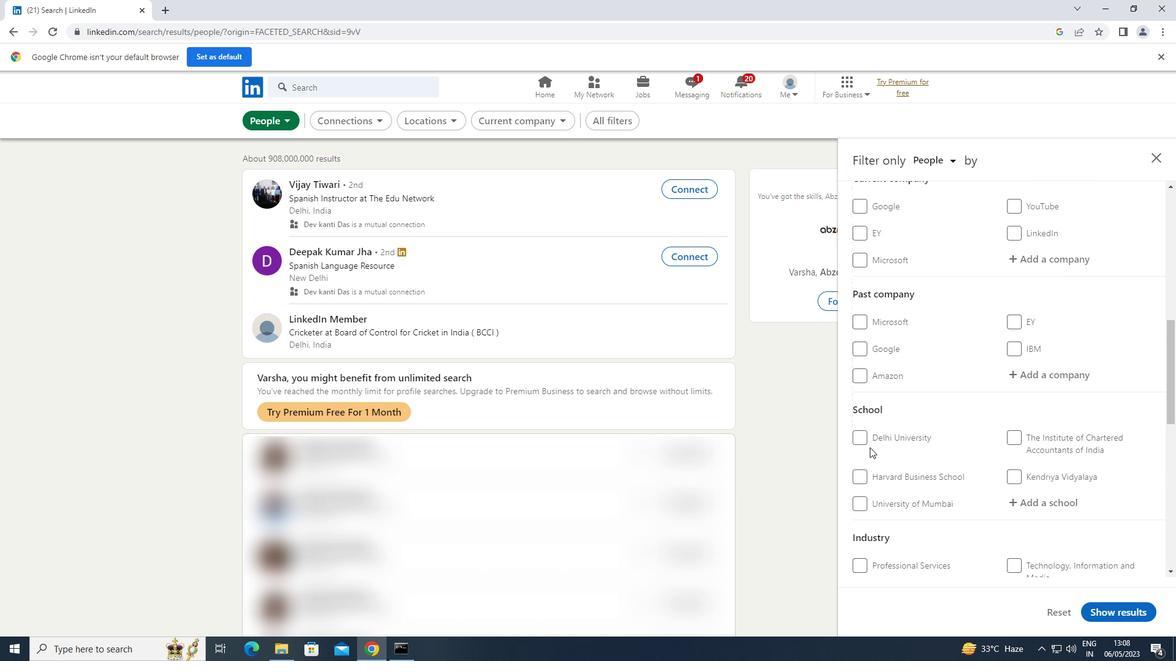 
Action: Mouse moved to (870, 447)
Screenshot: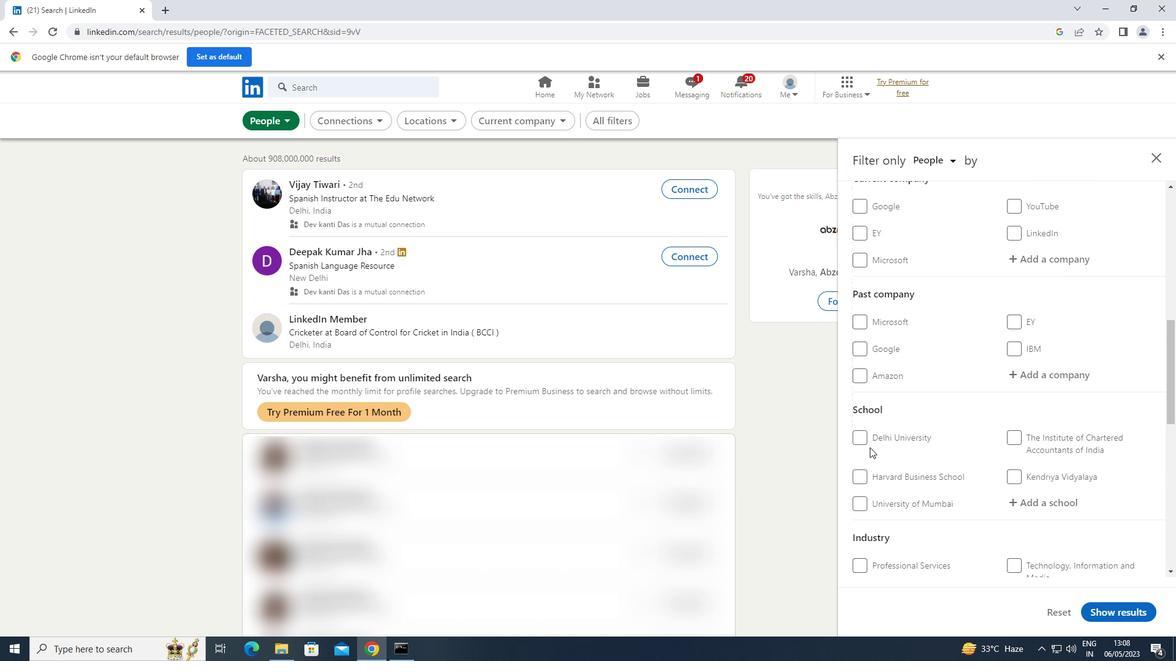 
Action: Mouse scrolled (870, 447) with delta (0, 0)
Screenshot: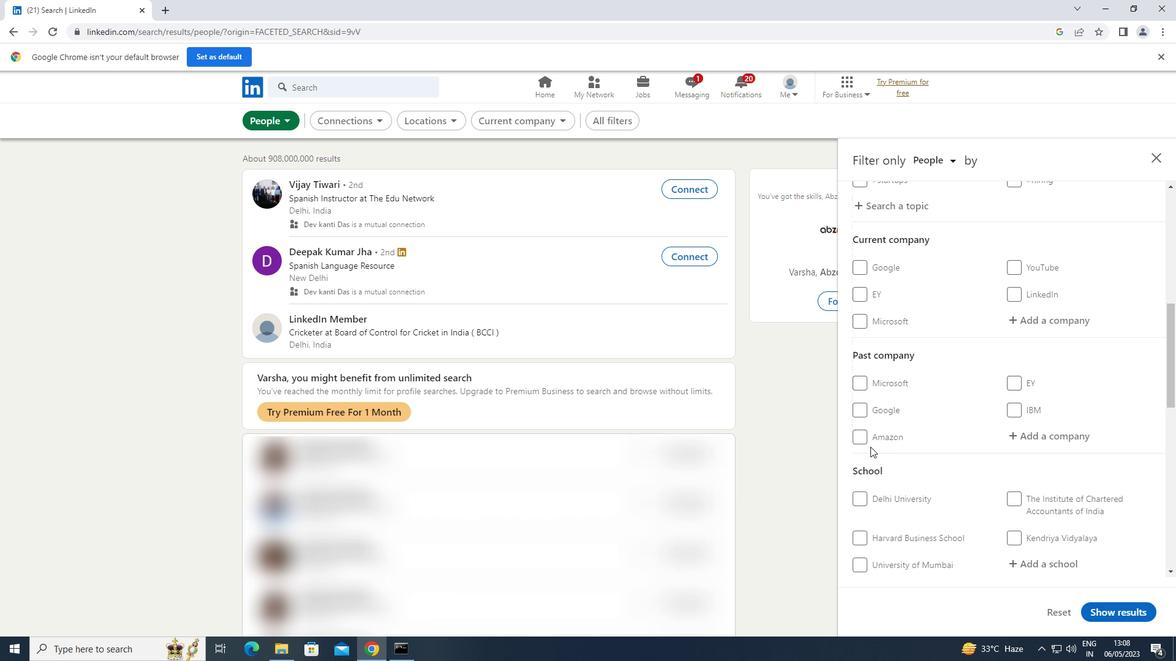 
Action: Mouse moved to (1027, 377)
Screenshot: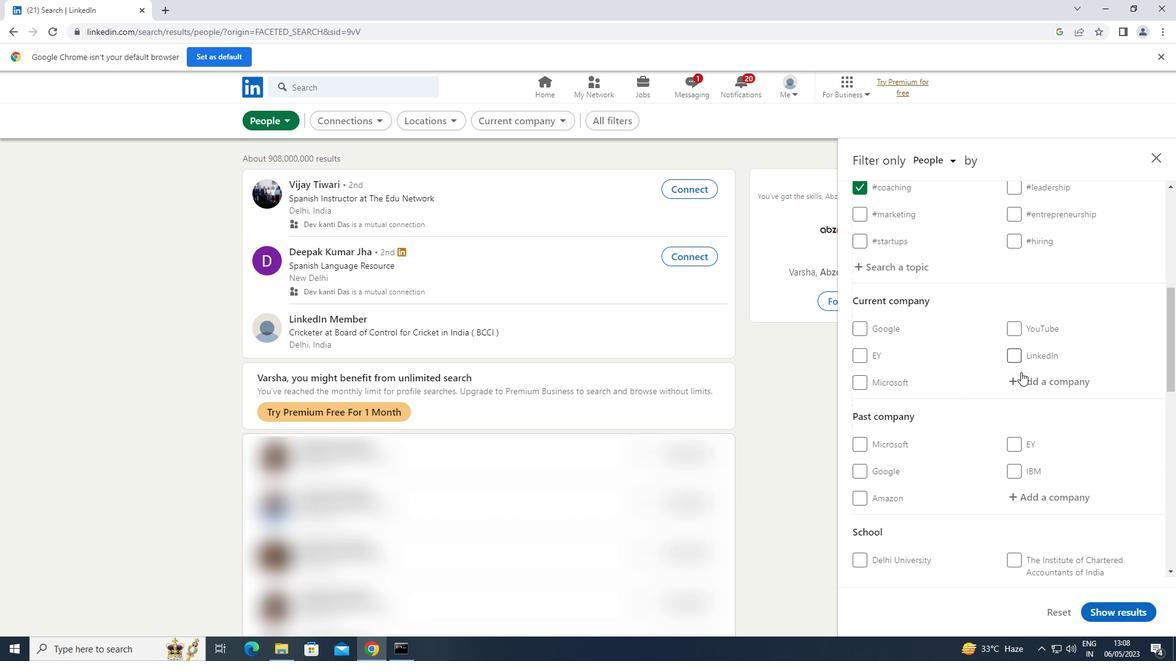 
Action: Mouse pressed left at (1027, 377)
Screenshot: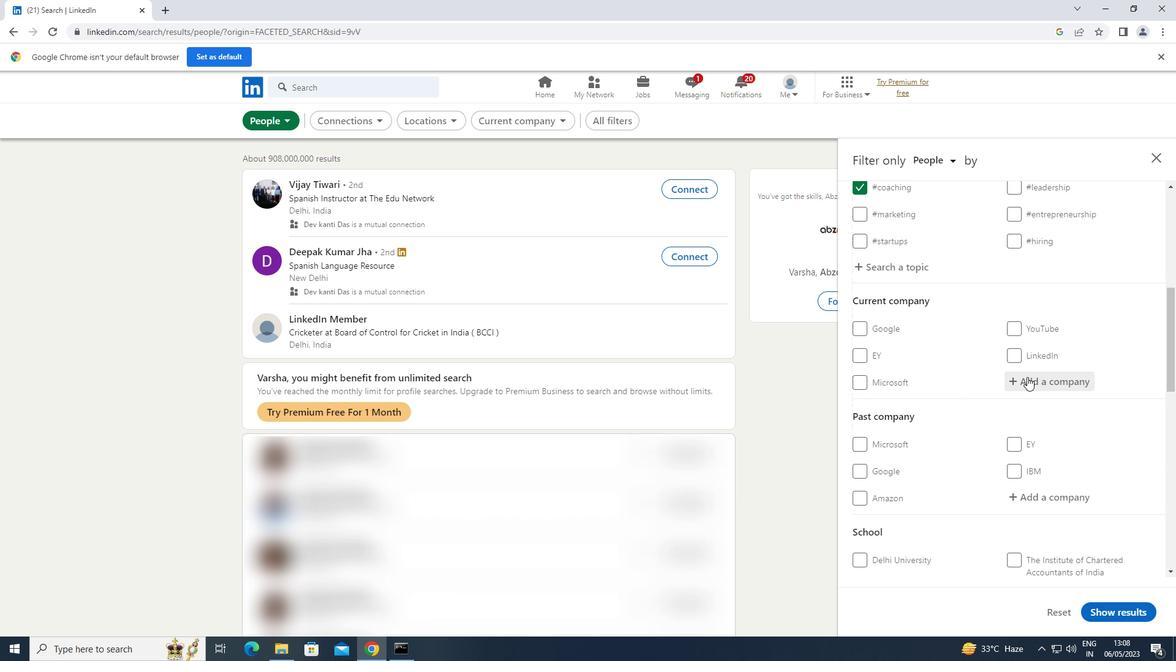 
Action: Key pressed <Key.shift>KEARNEY
Screenshot: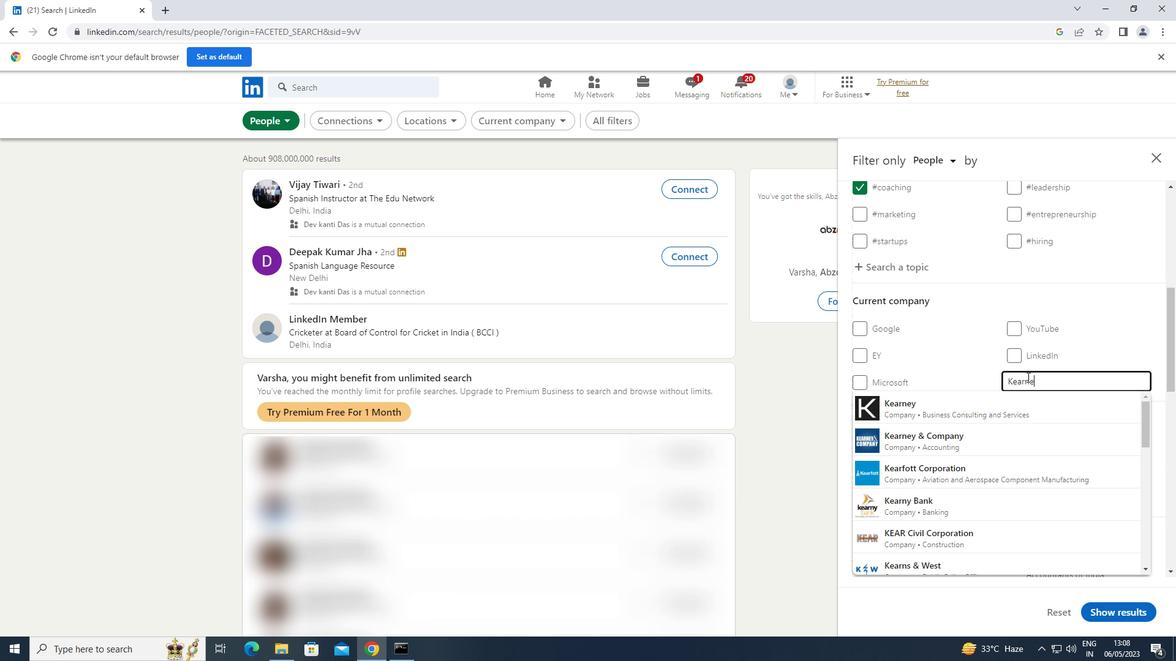 
Action: Mouse moved to (973, 401)
Screenshot: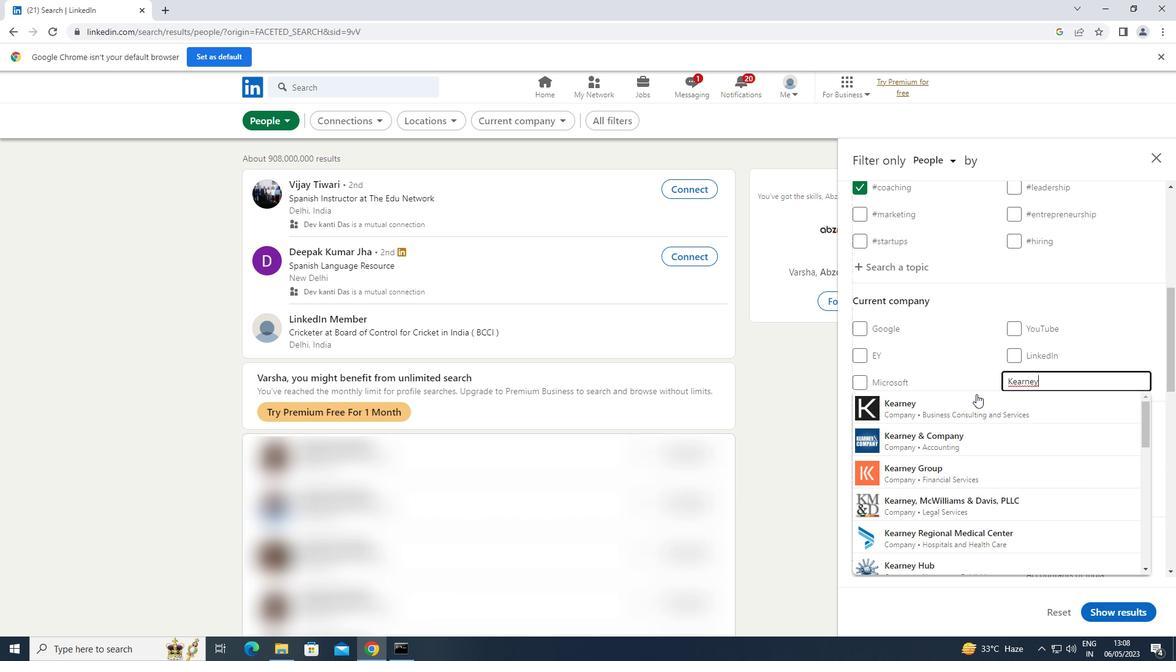 
Action: Mouse pressed left at (973, 401)
Screenshot: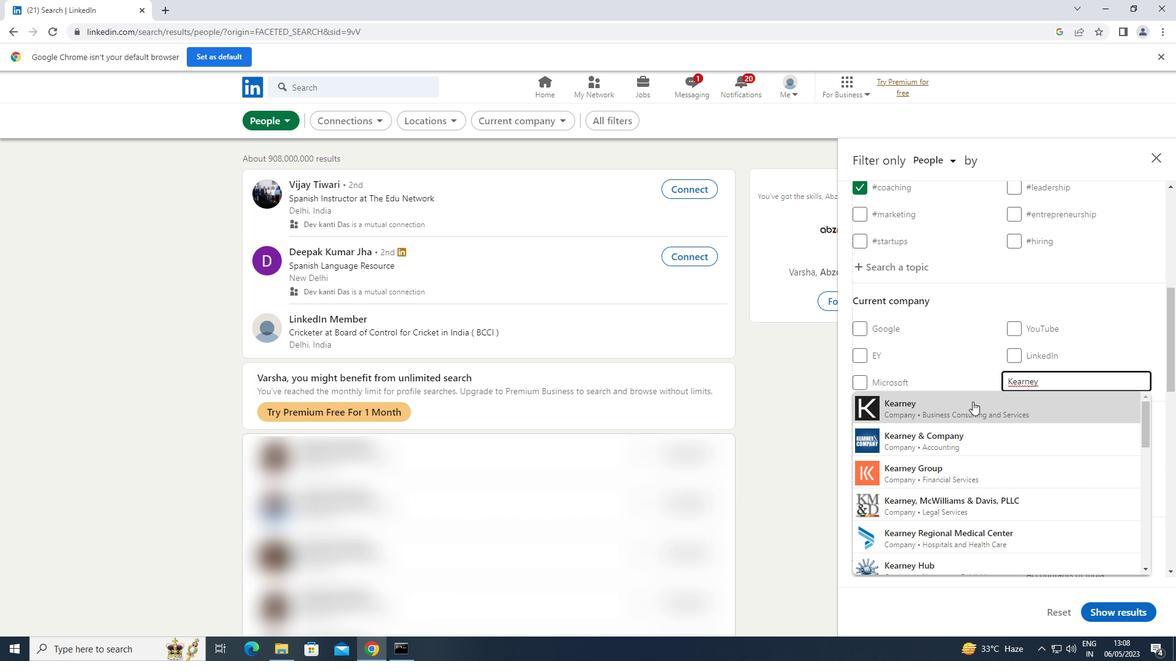 
Action: Mouse scrolled (973, 401) with delta (0, 0)
Screenshot: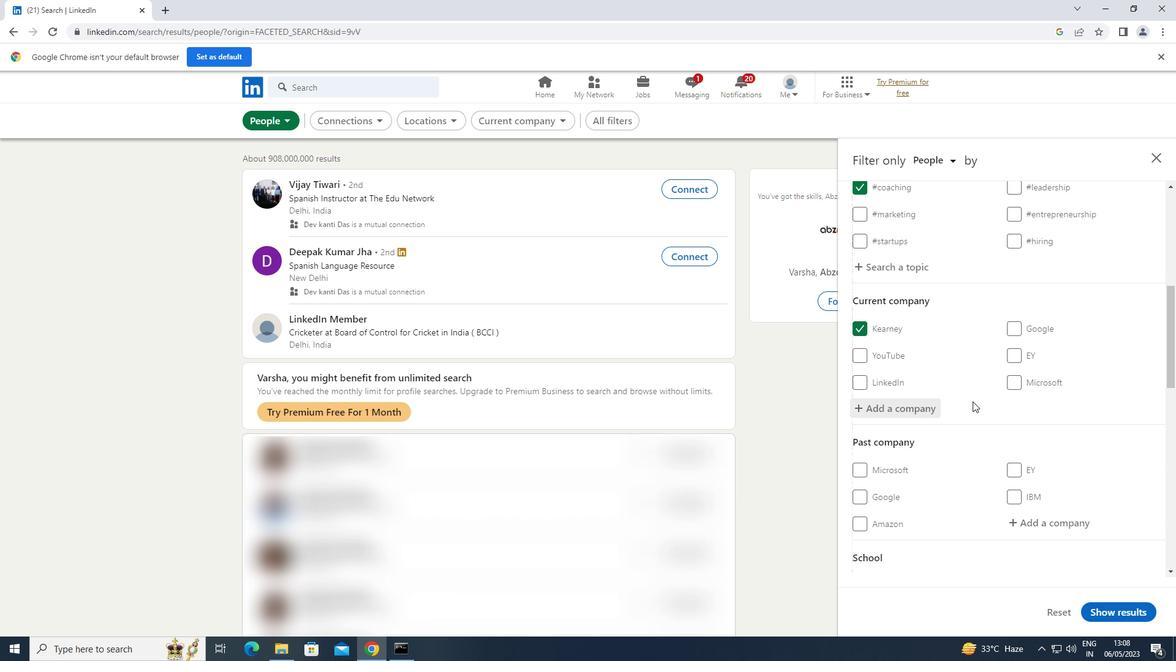 
Action: Mouse scrolled (973, 401) with delta (0, 0)
Screenshot: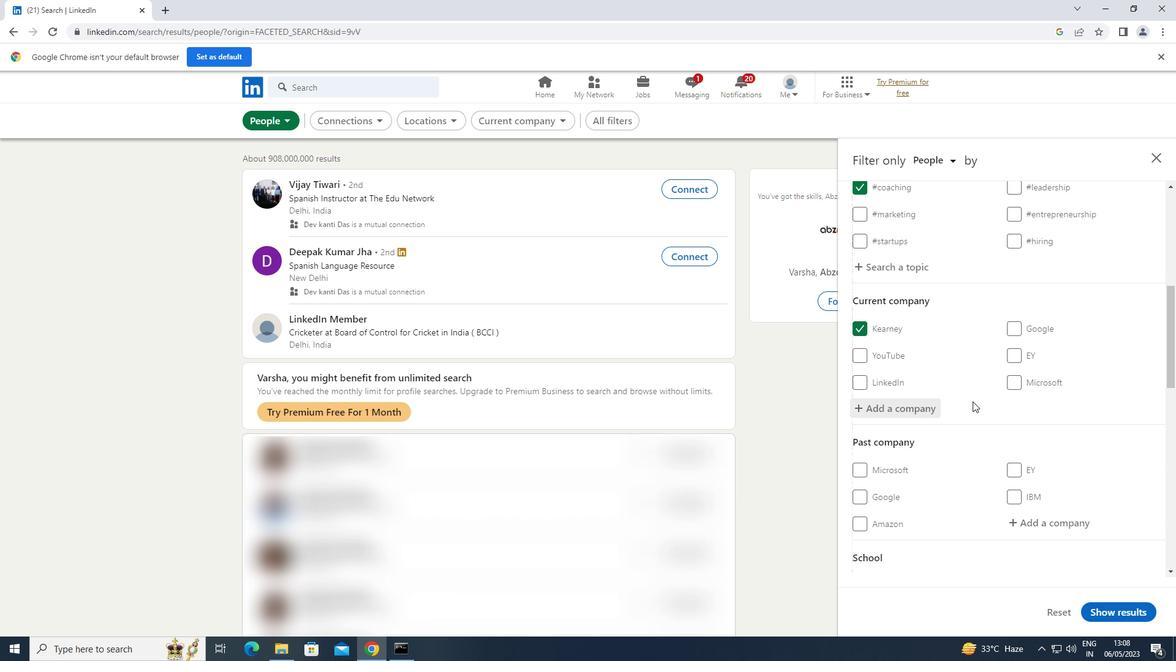 
Action: Mouse scrolled (973, 401) with delta (0, 0)
Screenshot: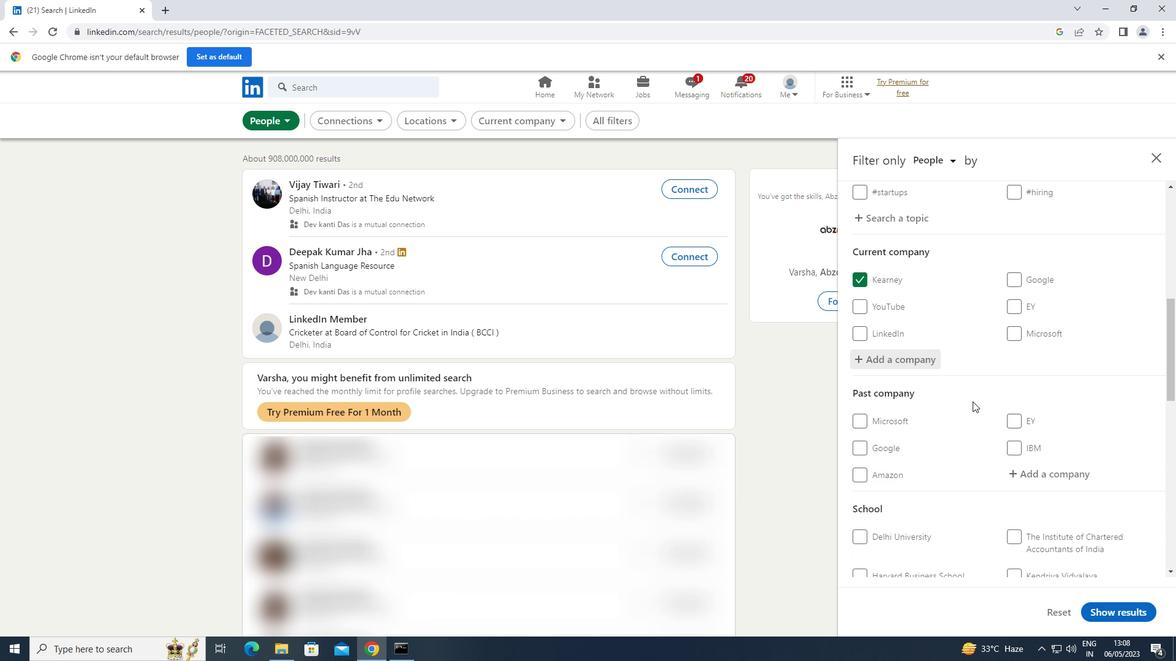
Action: Mouse moved to (1063, 469)
Screenshot: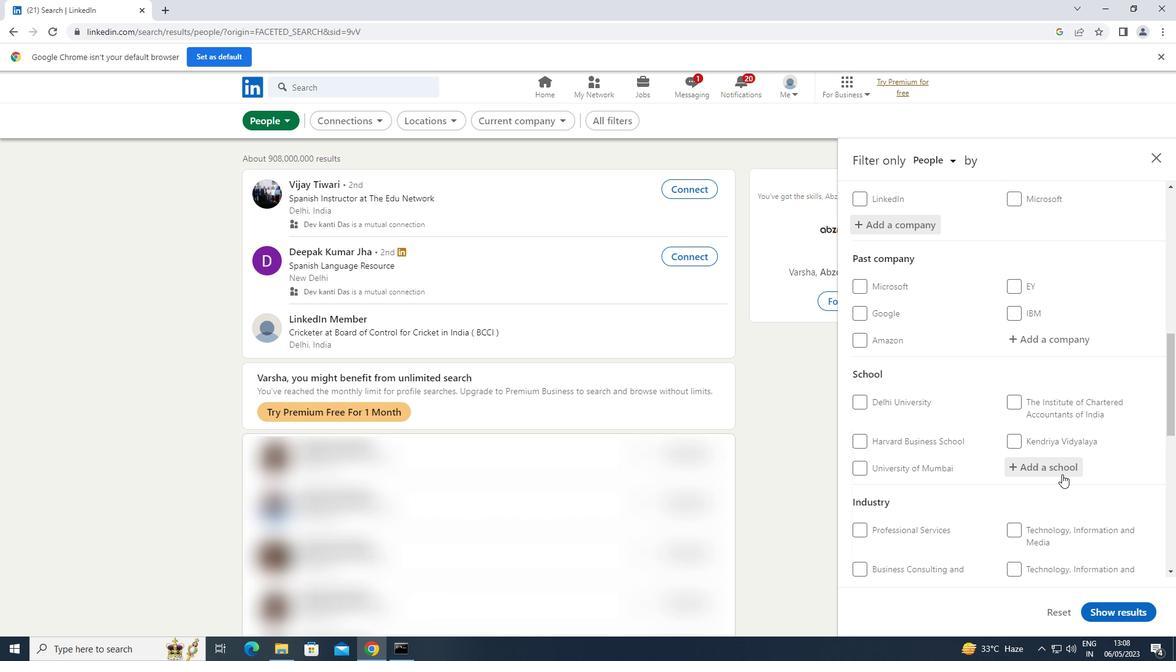 
Action: Mouse pressed left at (1063, 469)
Screenshot: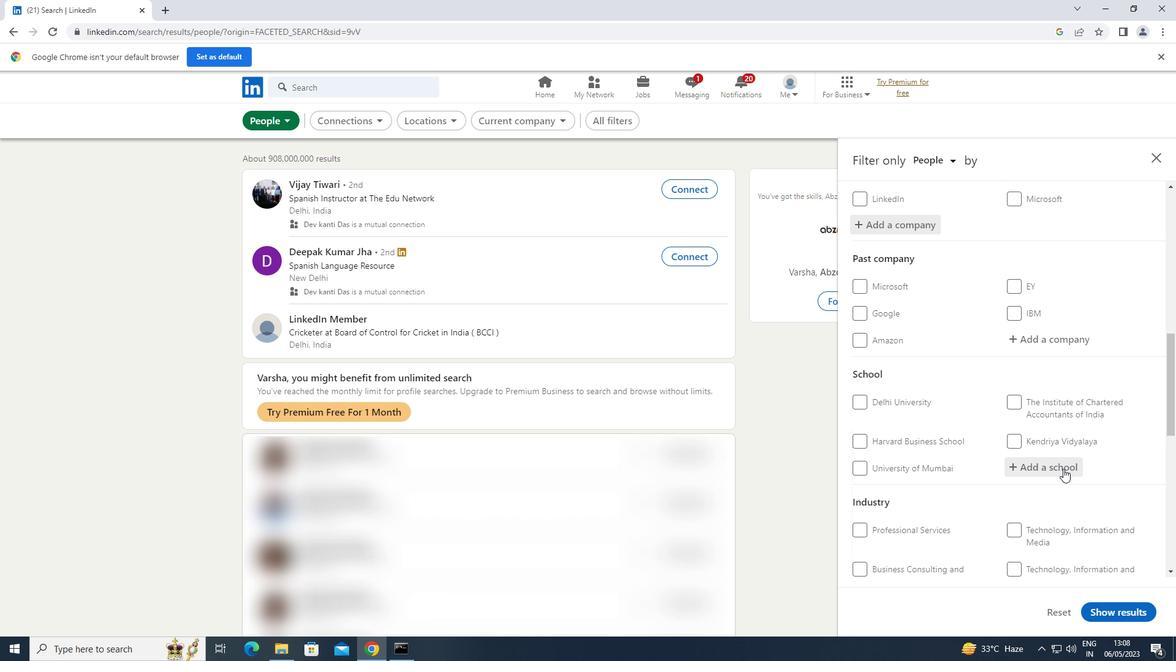 
Action: Key pressed <Key.shift>KIT'S<Key.space><Key.shift>COLL
Screenshot: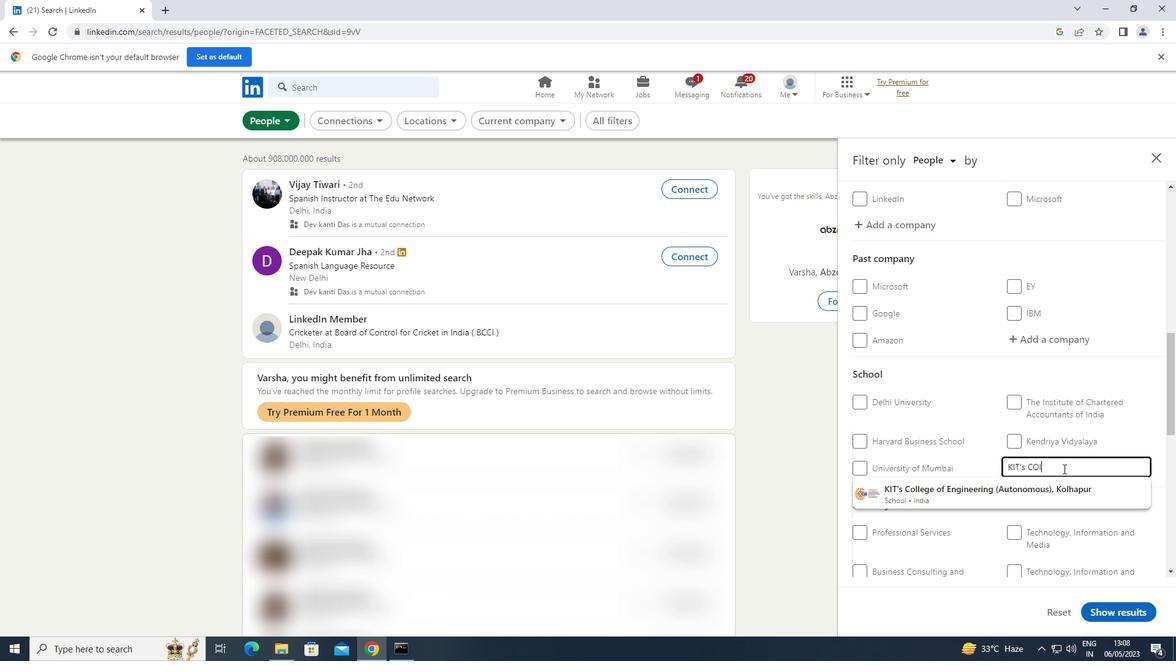 
Action: Mouse moved to (1033, 484)
Screenshot: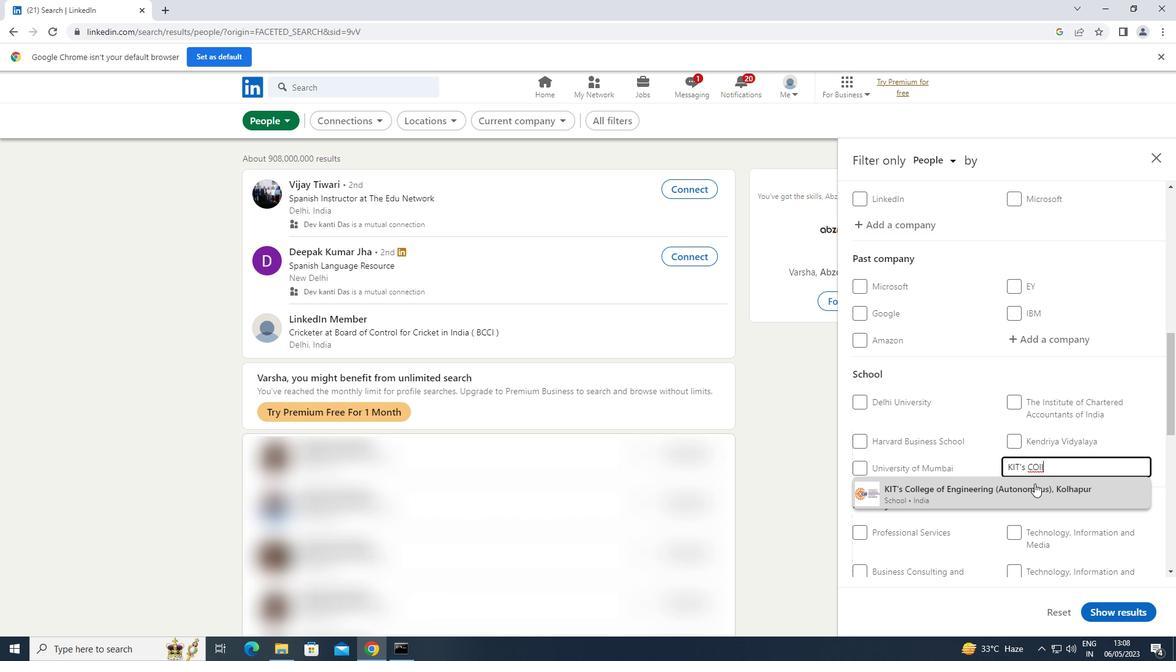 
Action: Mouse pressed left at (1033, 484)
Screenshot: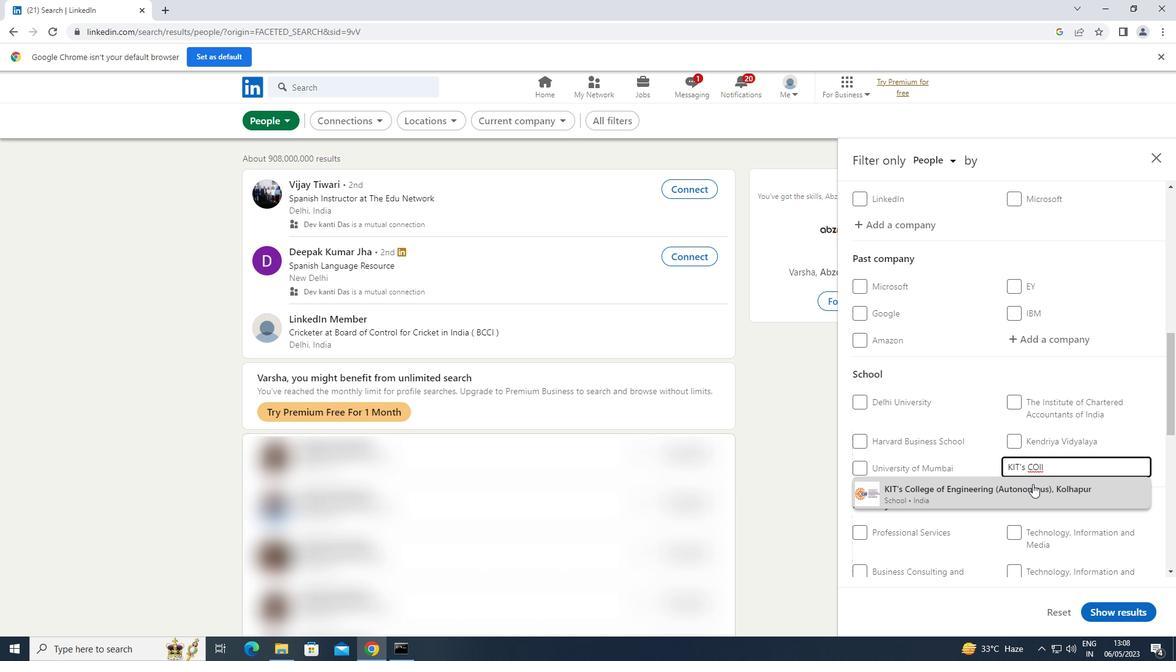 
Action: Mouse scrolled (1033, 484) with delta (0, 0)
Screenshot: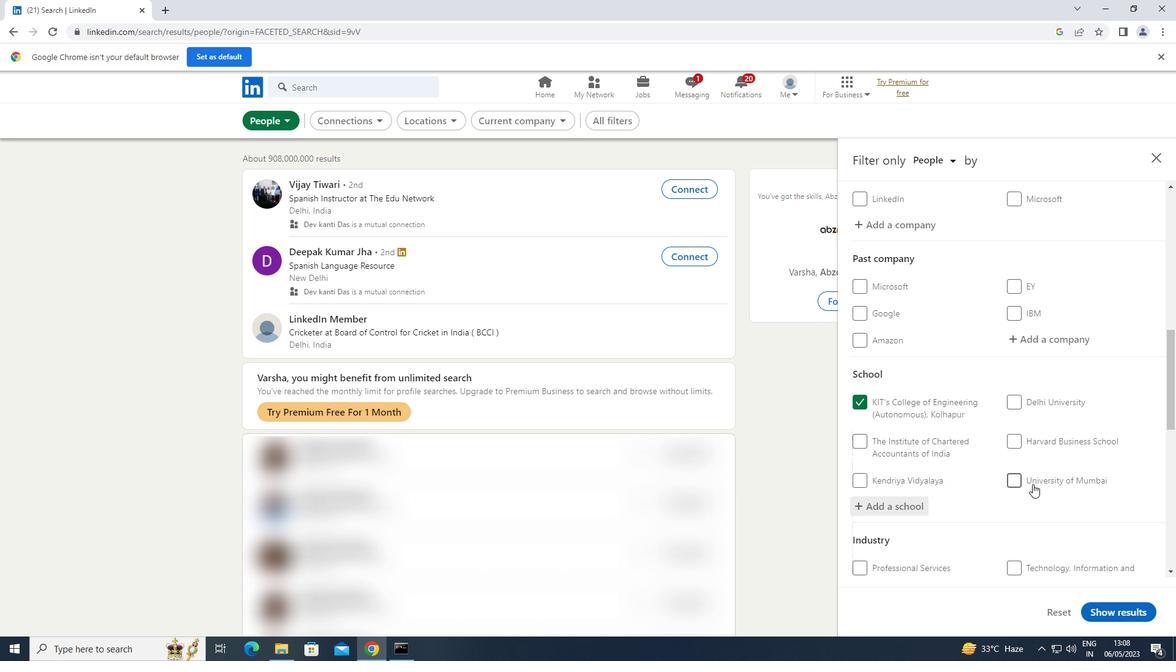 
Action: Mouse scrolled (1033, 484) with delta (0, 0)
Screenshot: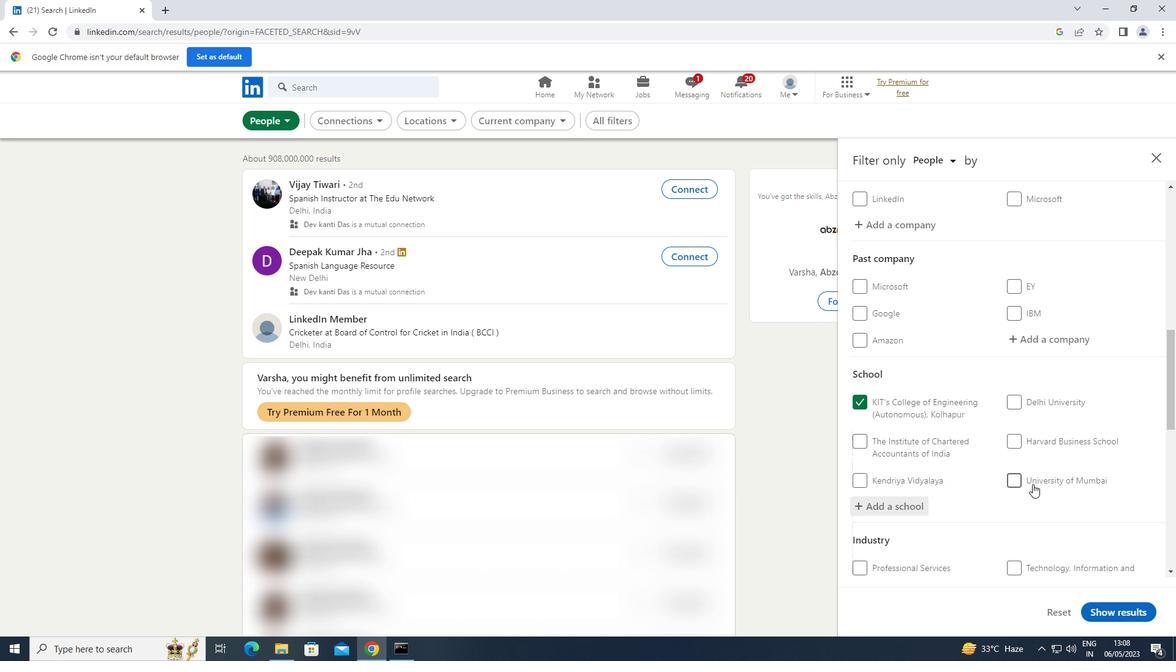 
Action: Mouse scrolled (1033, 484) with delta (0, 0)
Screenshot: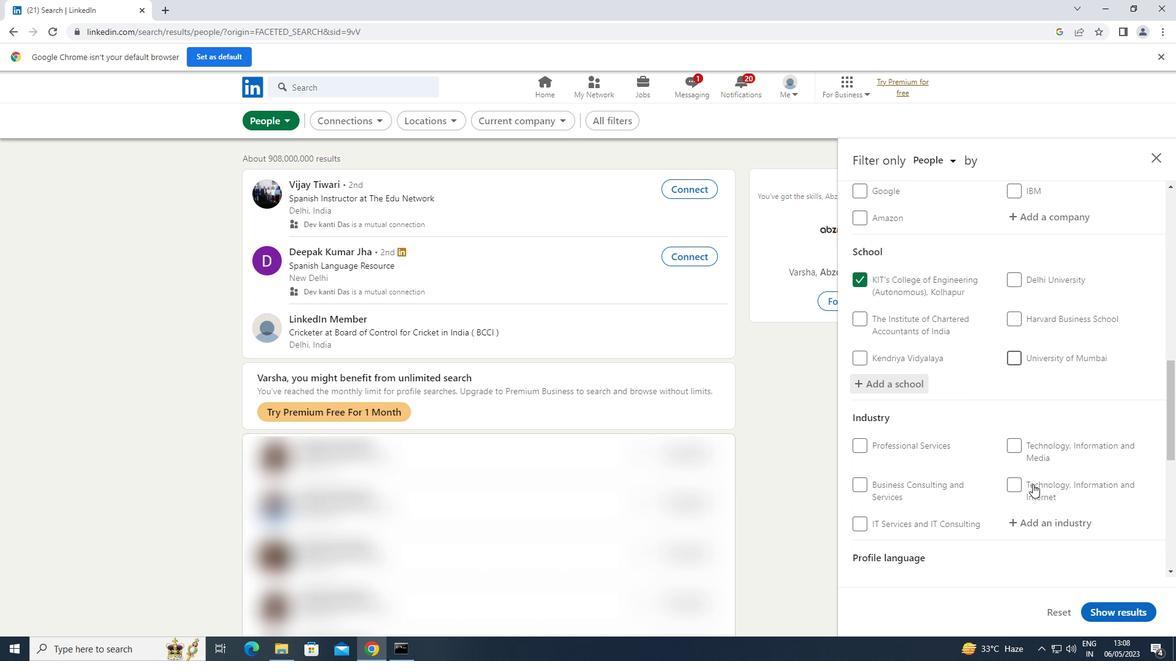 
Action: Mouse scrolled (1033, 484) with delta (0, 0)
Screenshot: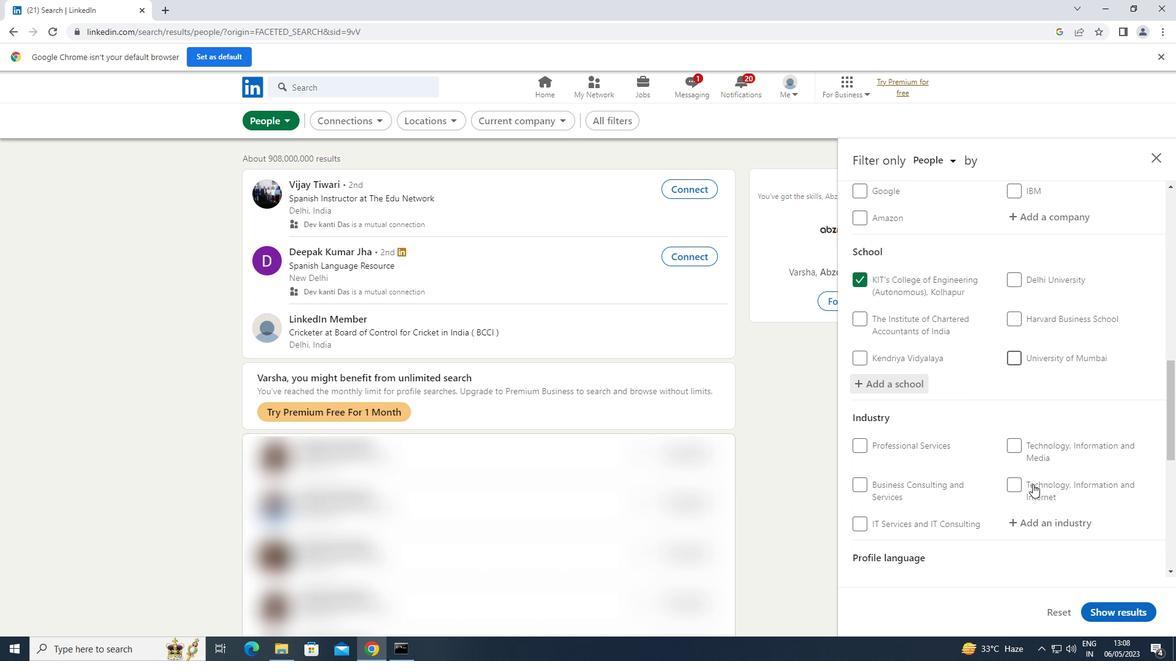 
Action: Mouse moved to (1081, 406)
Screenshot: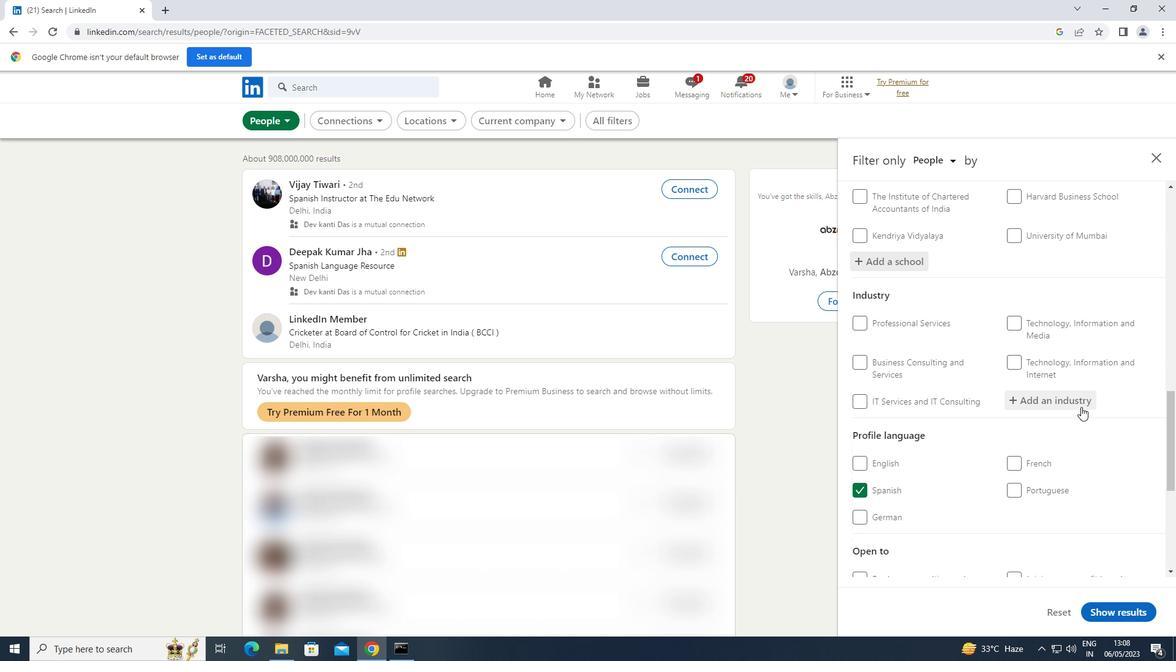 
Action: Mouse pressed left at (1081, 406)
Screenshot: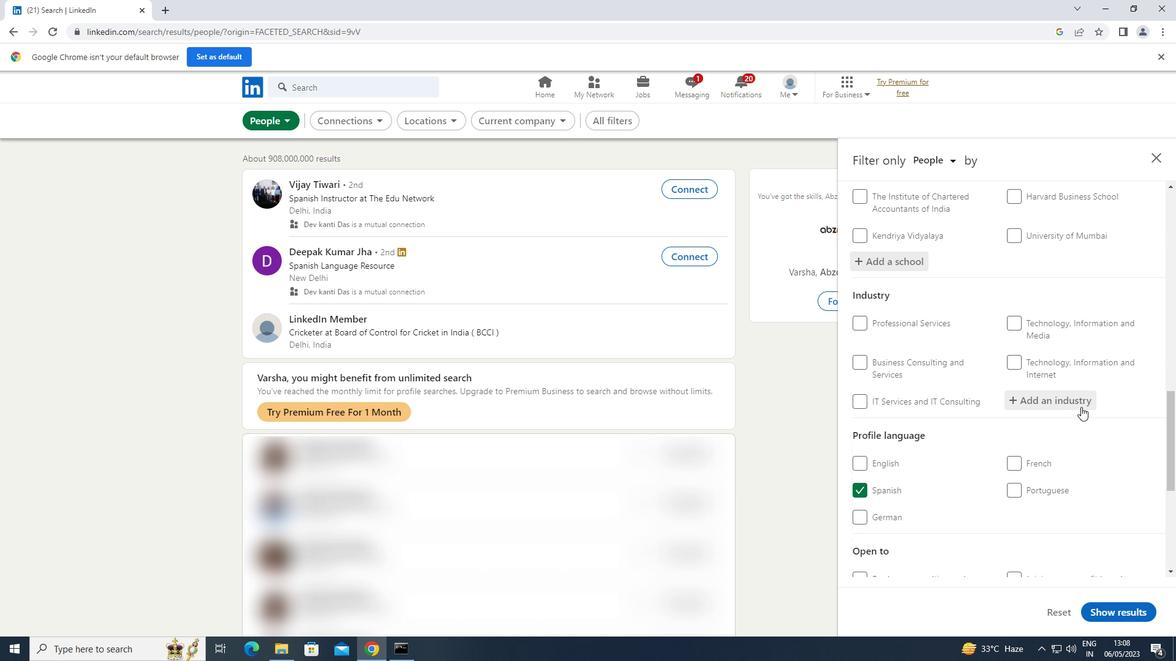 
Action: Key pressed <Key.shift>WHOLESALE<Key.space><Key.shift><Key.shift><Key.shift><Key.shift><Key.shift><Key.shift><Key.shift><Key.shift><Key.shift><Key.shift><Key.shift><Key.shift><Key.shift><Key.shift><Key.shift><Key.shift><Key.shift><Key.shift>PHOTOGR
Screenshot: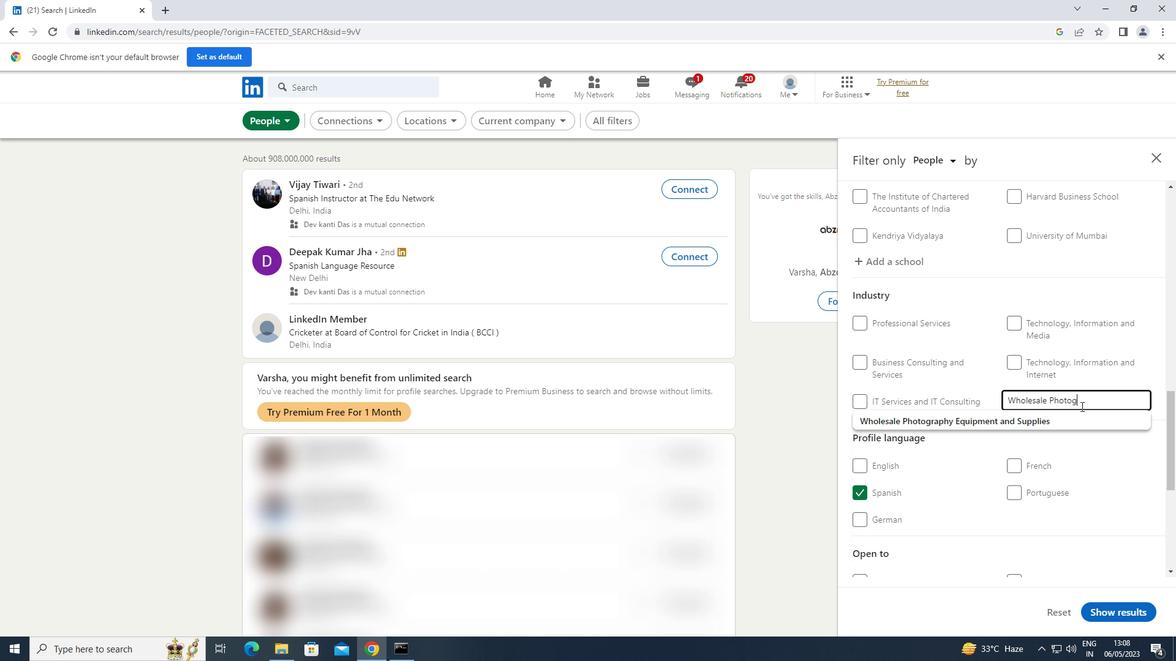 
Action: Mouse moved to (1013, 421)
Screenshot: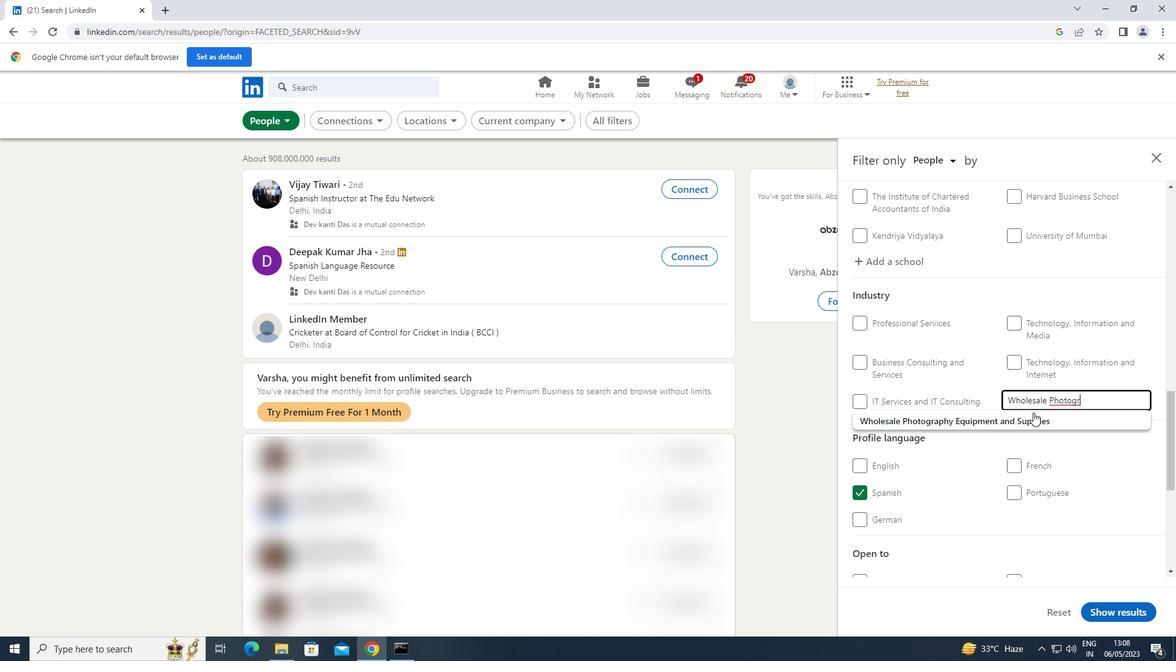 
Action: Mouse pressed left at (1013, 421)
Screenshot: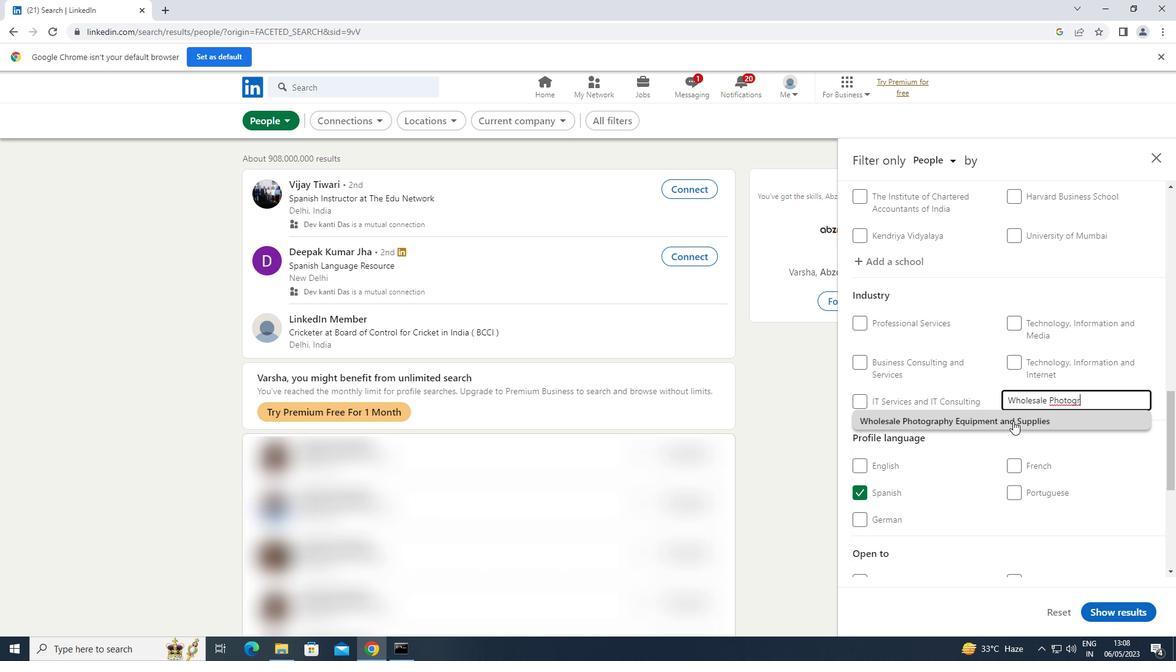
Action: Mouse moved to (1014, 420)
Screenshot: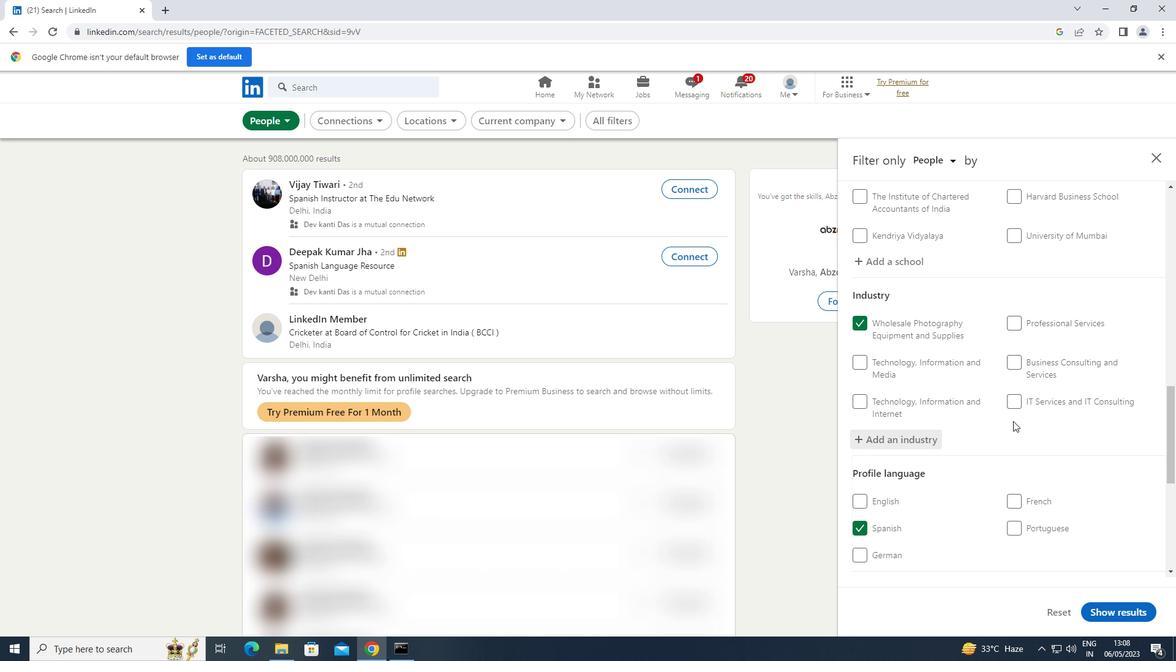 
Action: Mouse scrolled (1014, 420) with delta (0, 0)
Screenshot: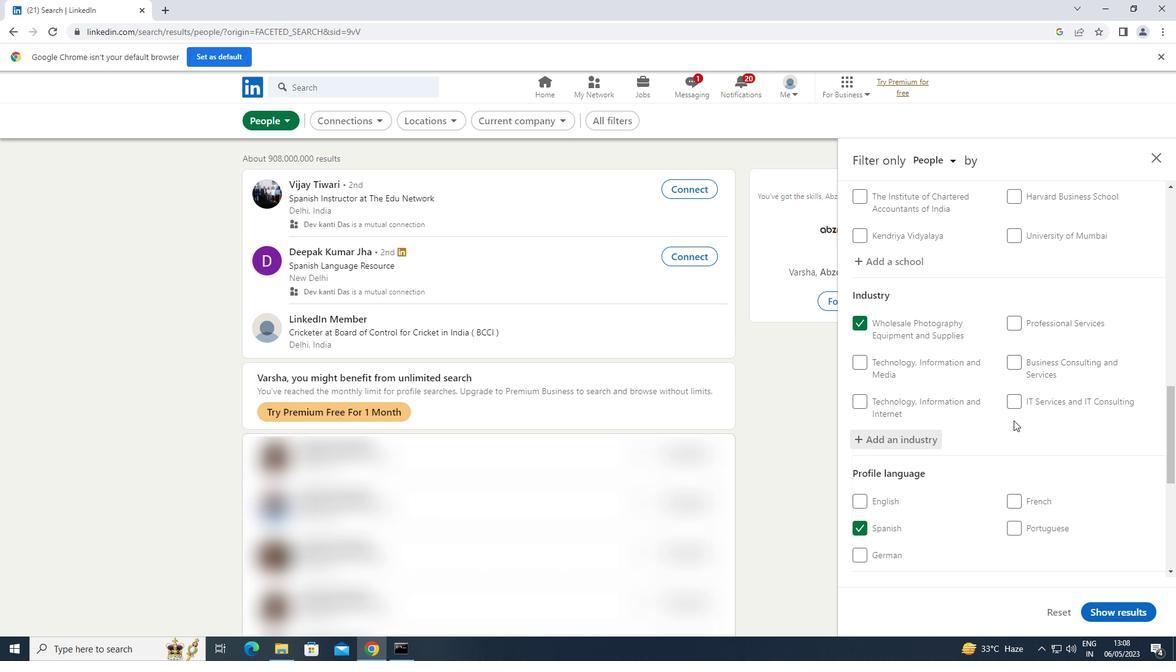 
Action: Mouse moved to (1015, 419)
Screenshot: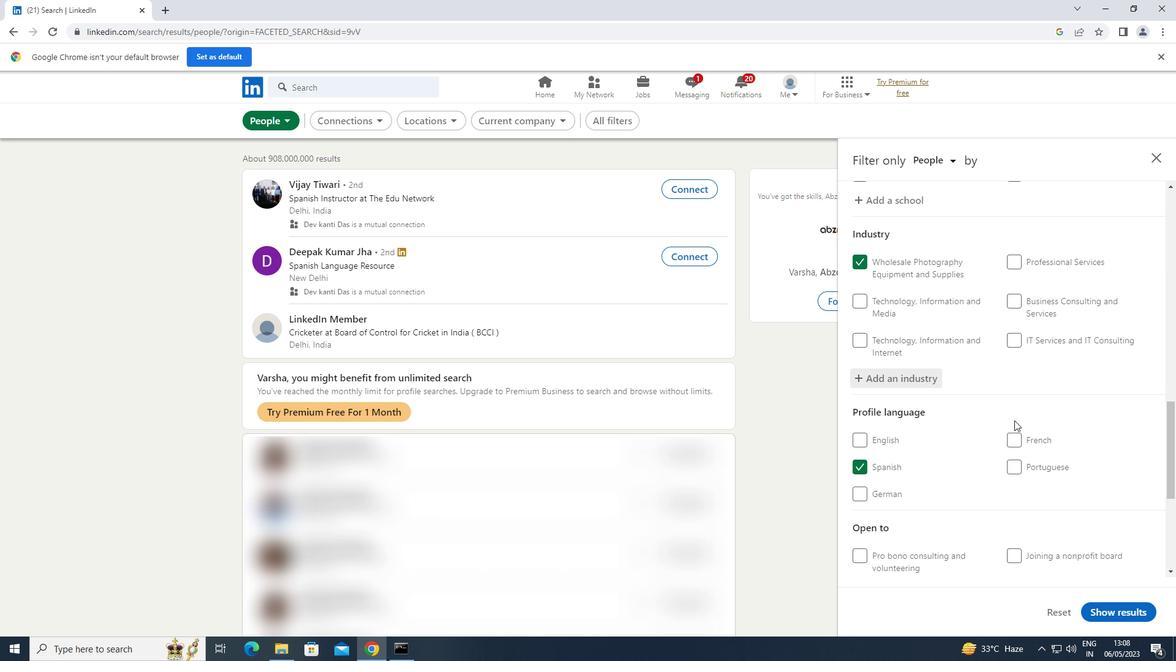 
Action: Mouse scrolled (1015, 418) with delta (0, 0)
Screenshot: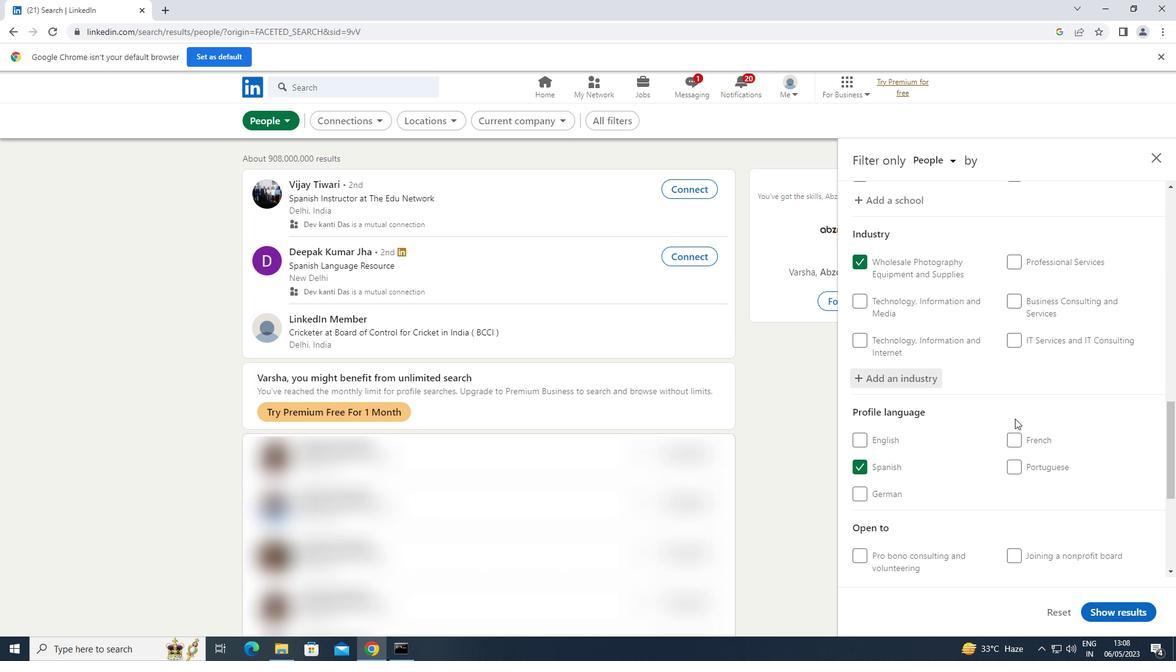 
Action: Mouse scrolled (1015, 418) with delta (0, 0)
Screenshot: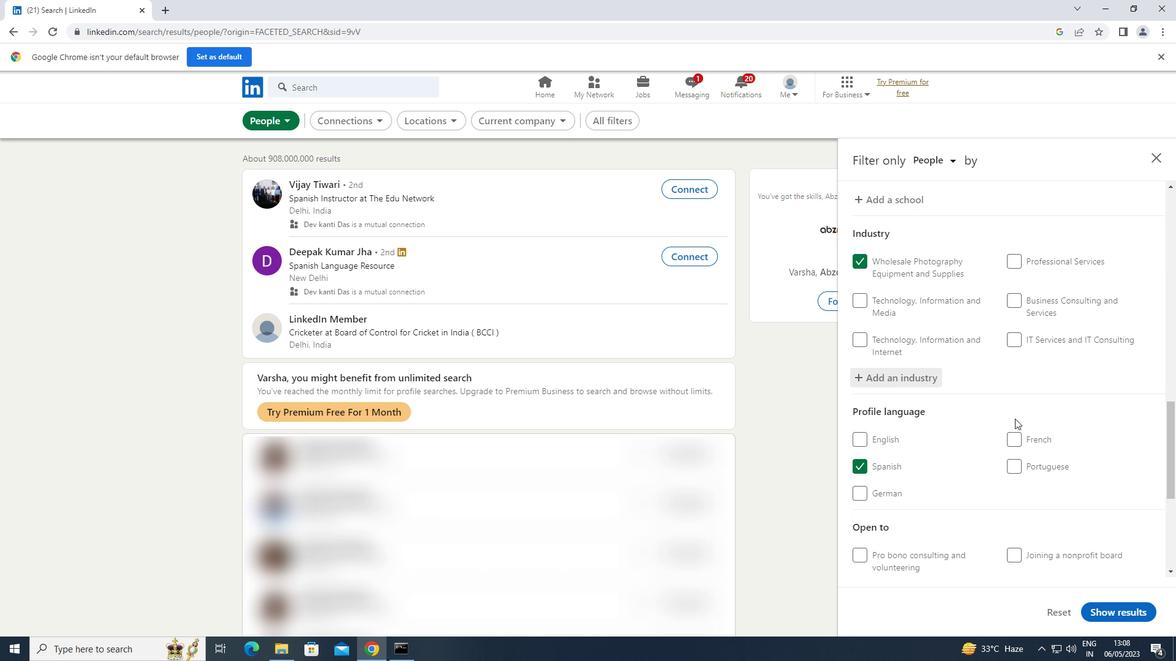 
Action: Mouse moved to (1017, 416)
Screenshot: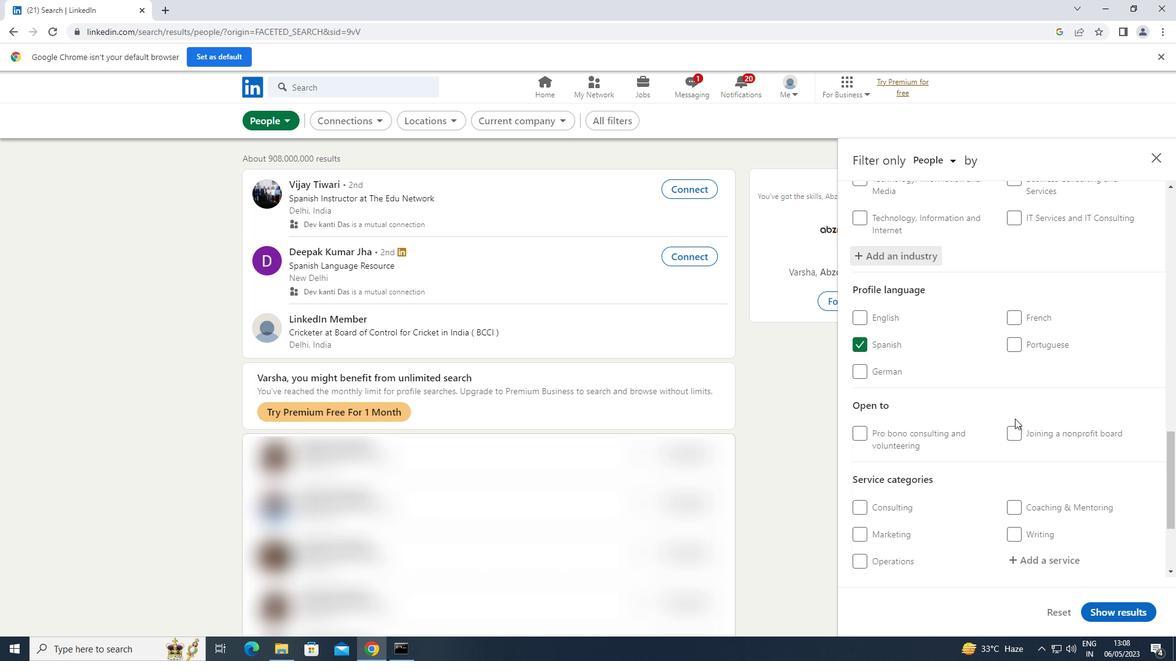 
Action: Mouse scrolled (1017, 416) with delta (0, 0)
Screenshot: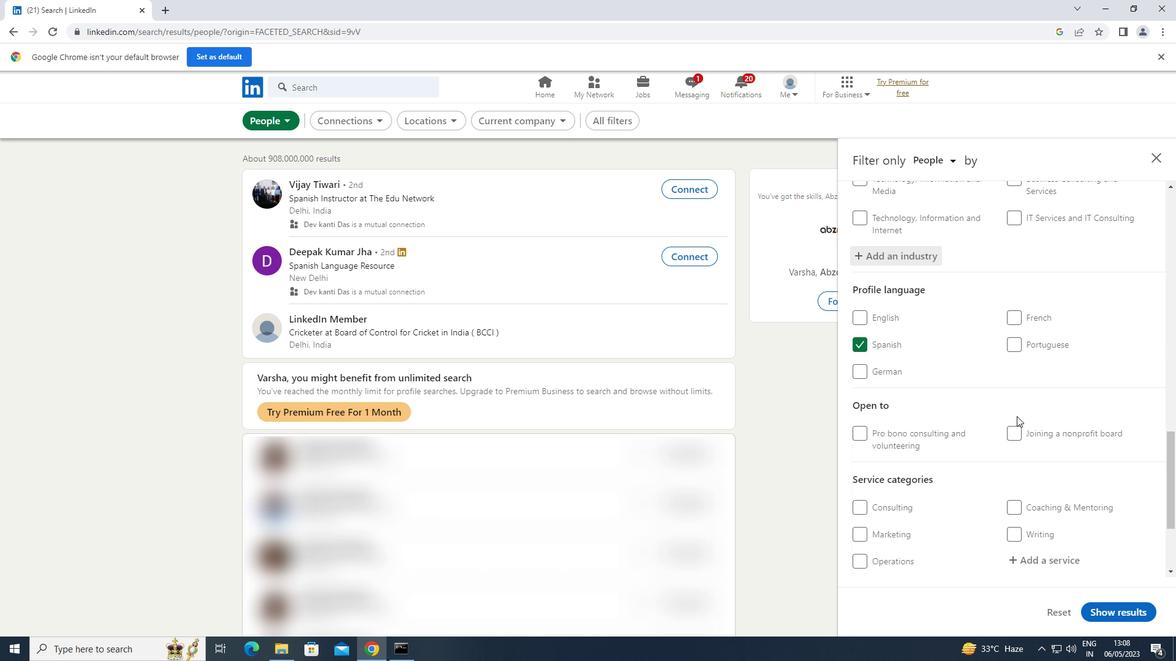 
Action: Mouse scrolled (1017, 416) with delta (0, 0)
Screenshot: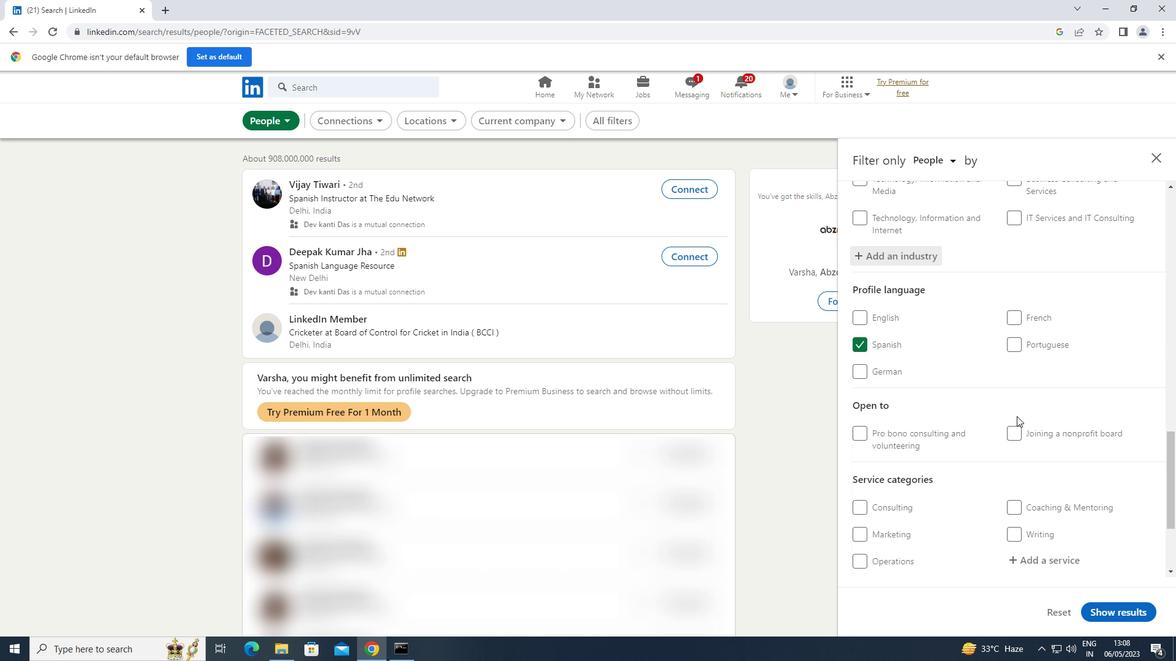 
Action: Mouse scrolled (1017, 416) with delta (0, 0)
Screenshot: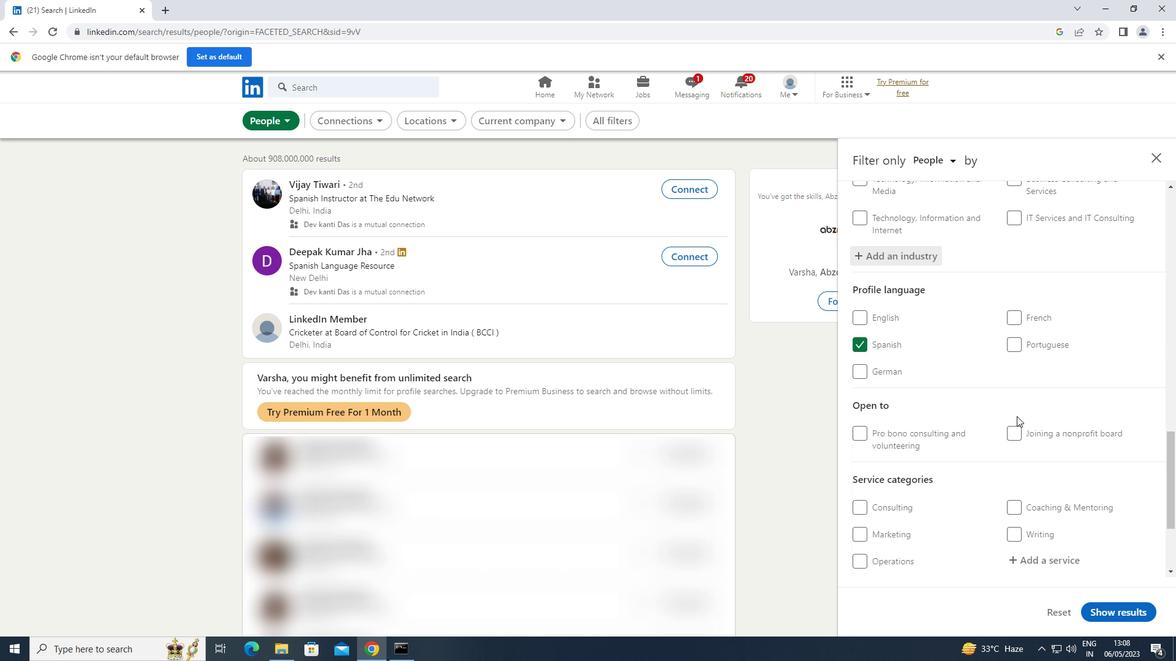 
Action: Mouse moved to (1058, 399)
Screenshot: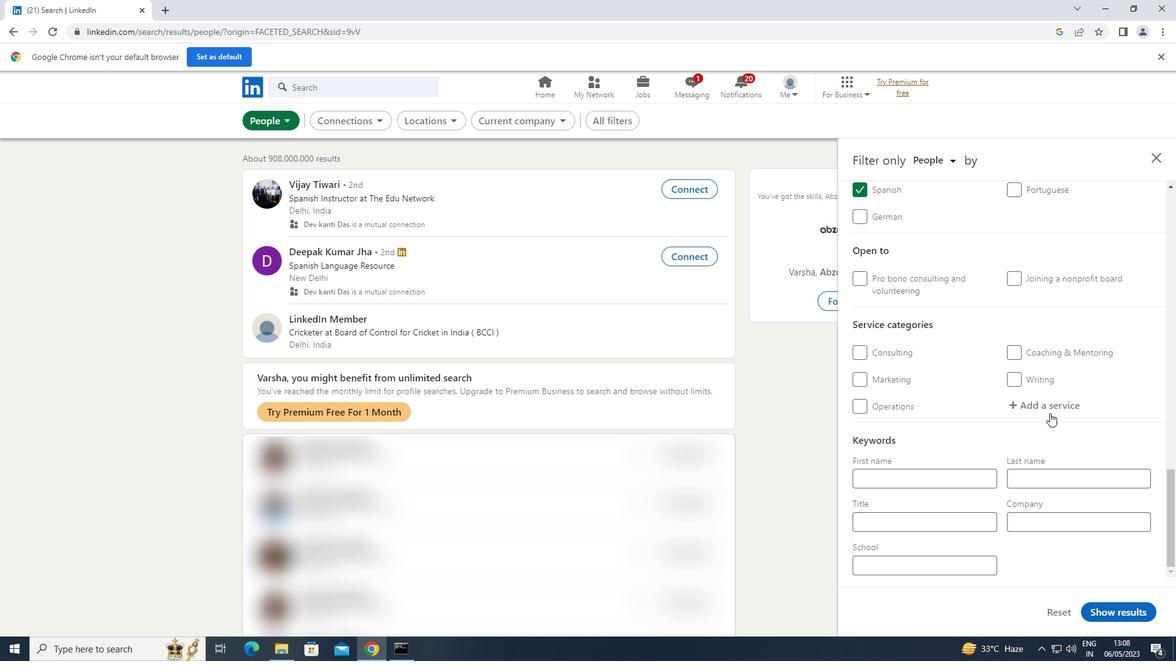 
Action: Mouse pressed left at (1058, 399)
Screenshot: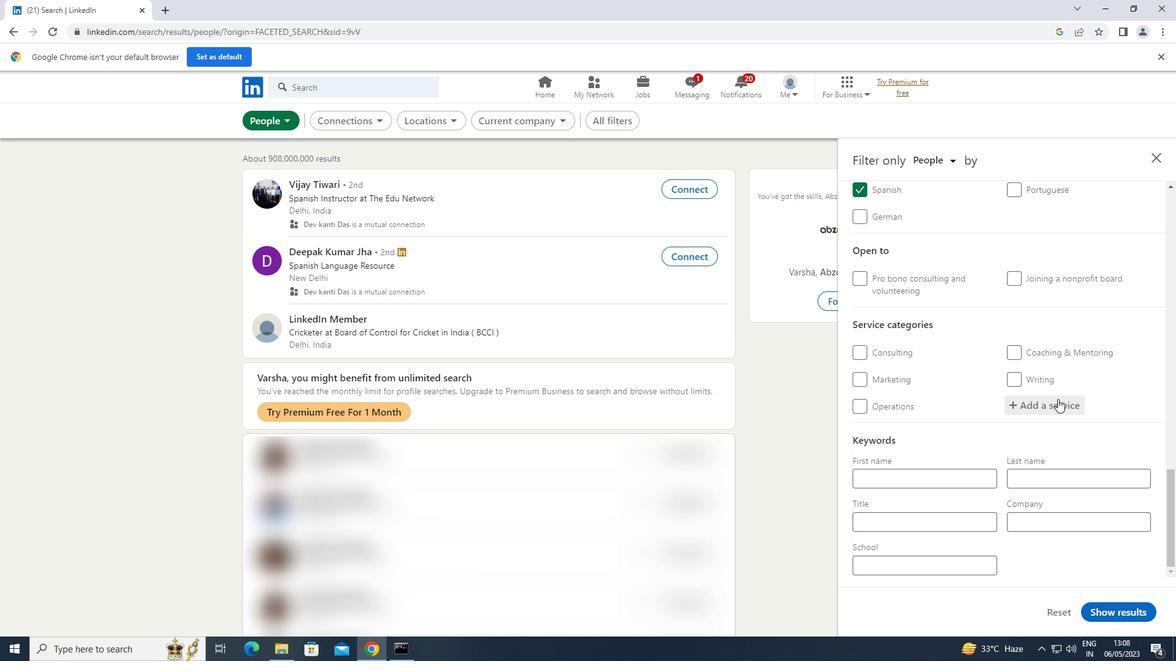 
Action: Key pressed <Key.shift>MARKETING
Screenshot: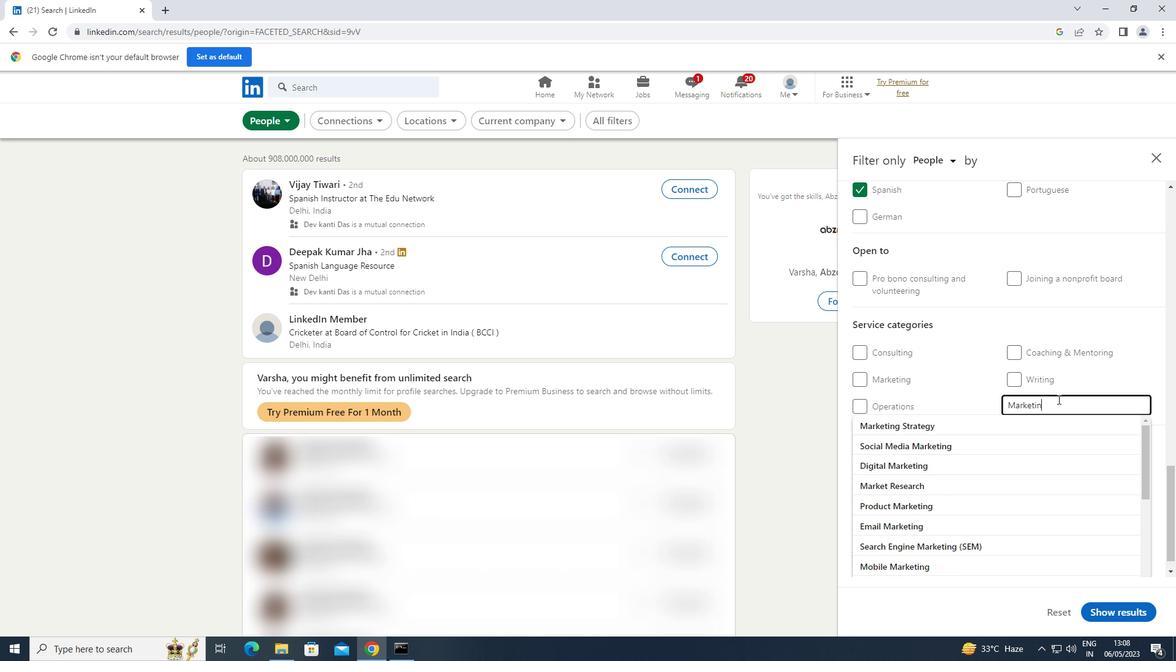 
Action: Mouse moved to (1058, 398)
Screenshot: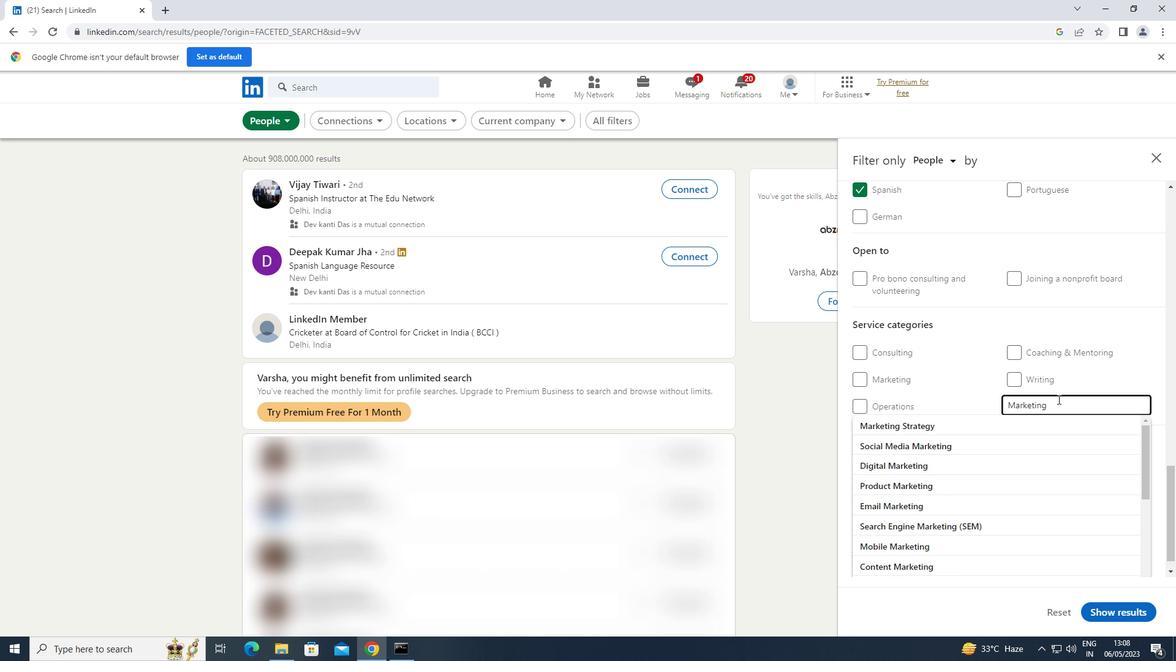 
Action: Mouse scrolled (1058, 398) with delta (0, 0)
Screenshot: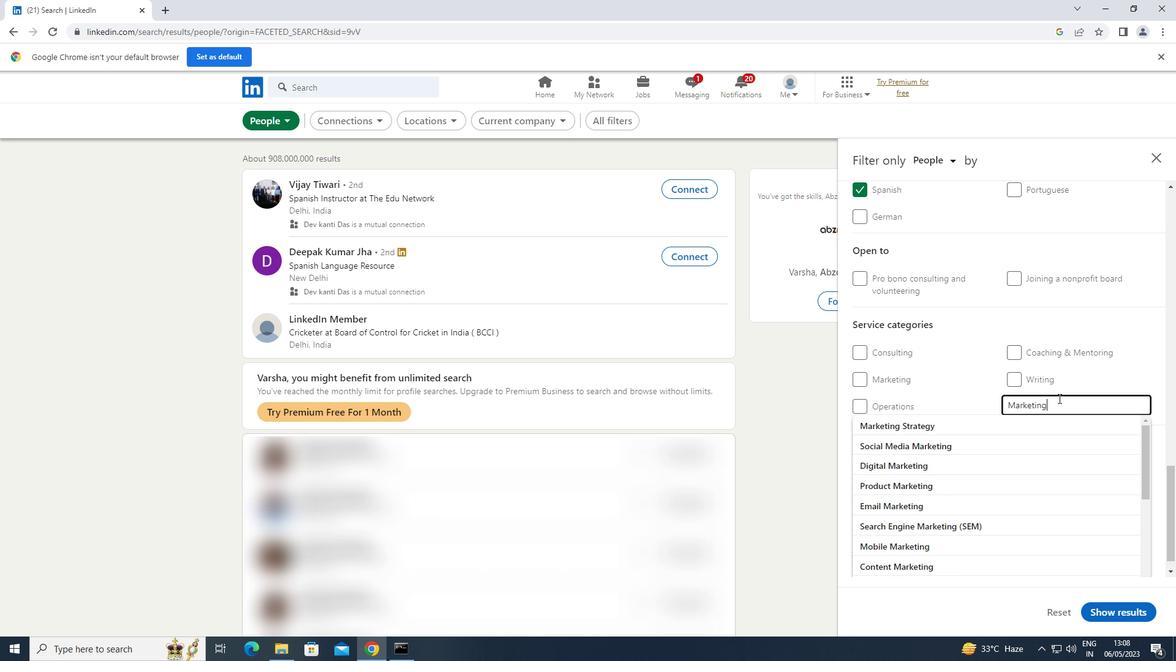 
Action: Mouse moved to (1002, 400)
Screenshot: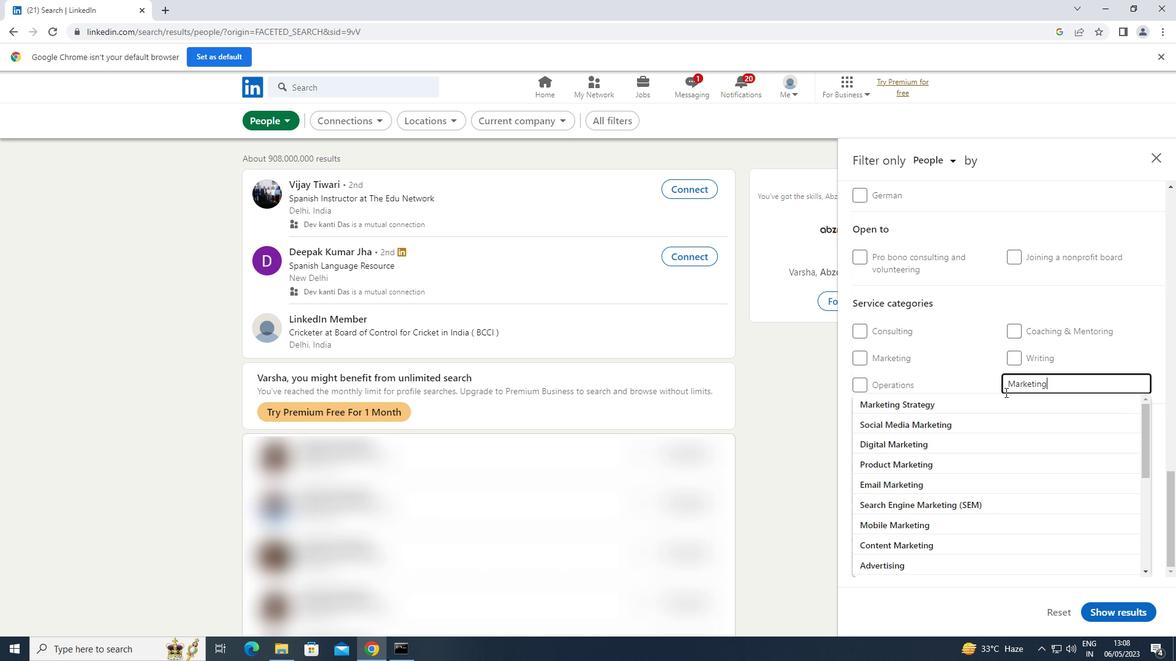 
Action: Key pressed <Key.enter>
Screenshot: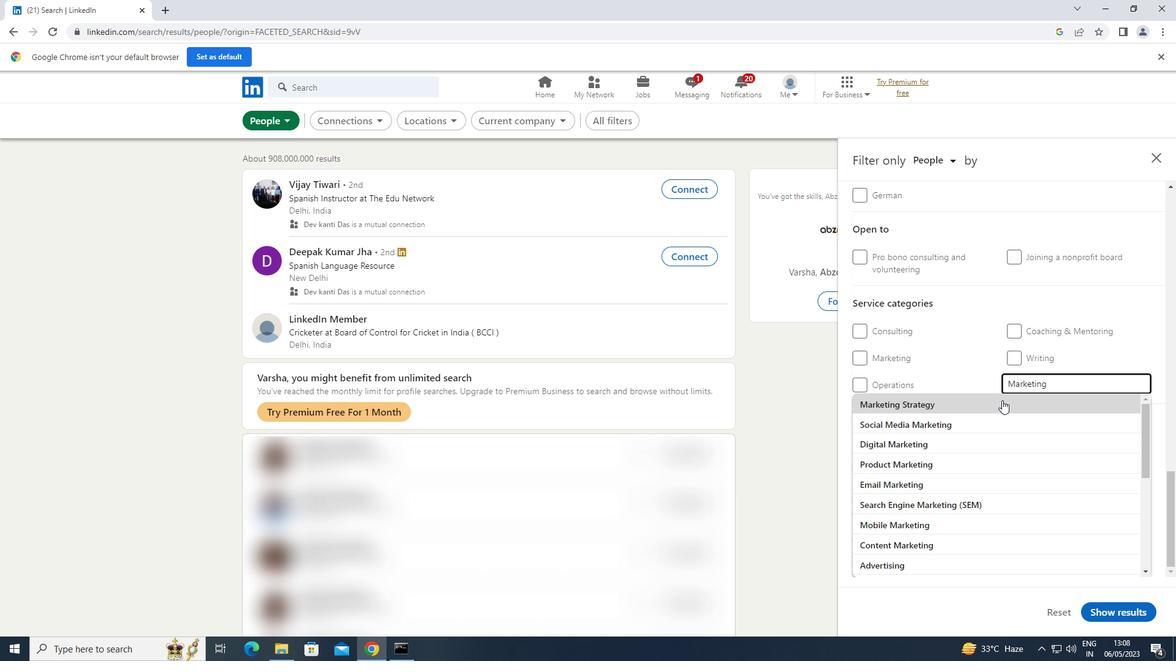 
Action: Mouse scrolled (1002, 400) with delta (0, 0)
Screenshot: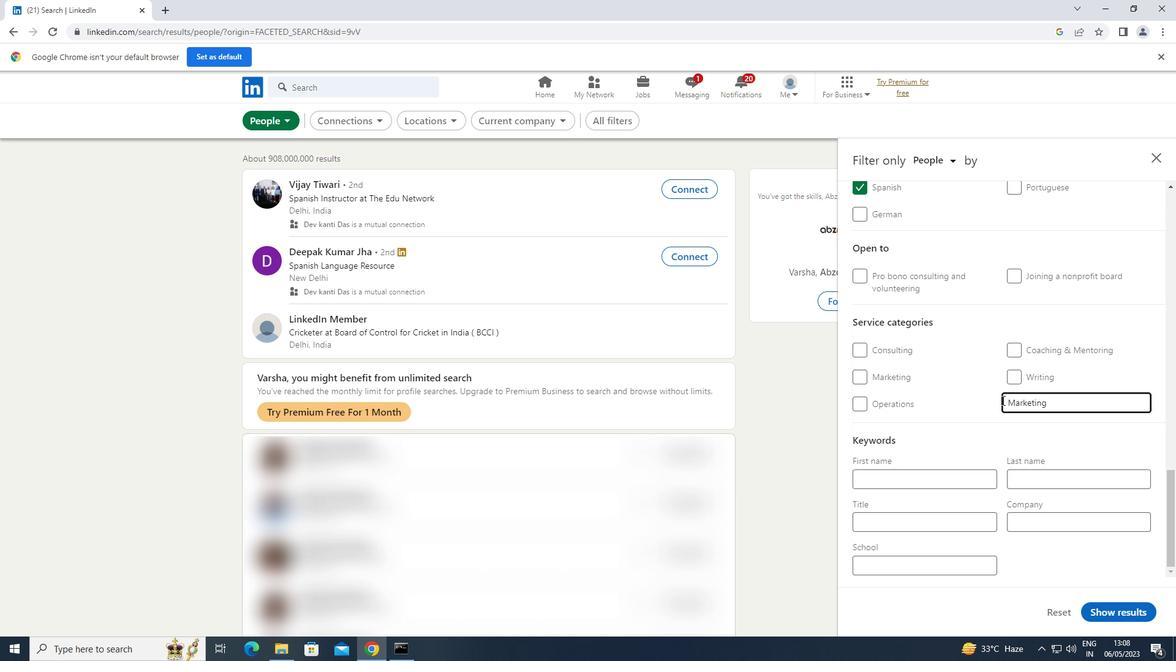 
Action: Mouse scrolled (1002, 400) with delta (0, 0)
Screenshot: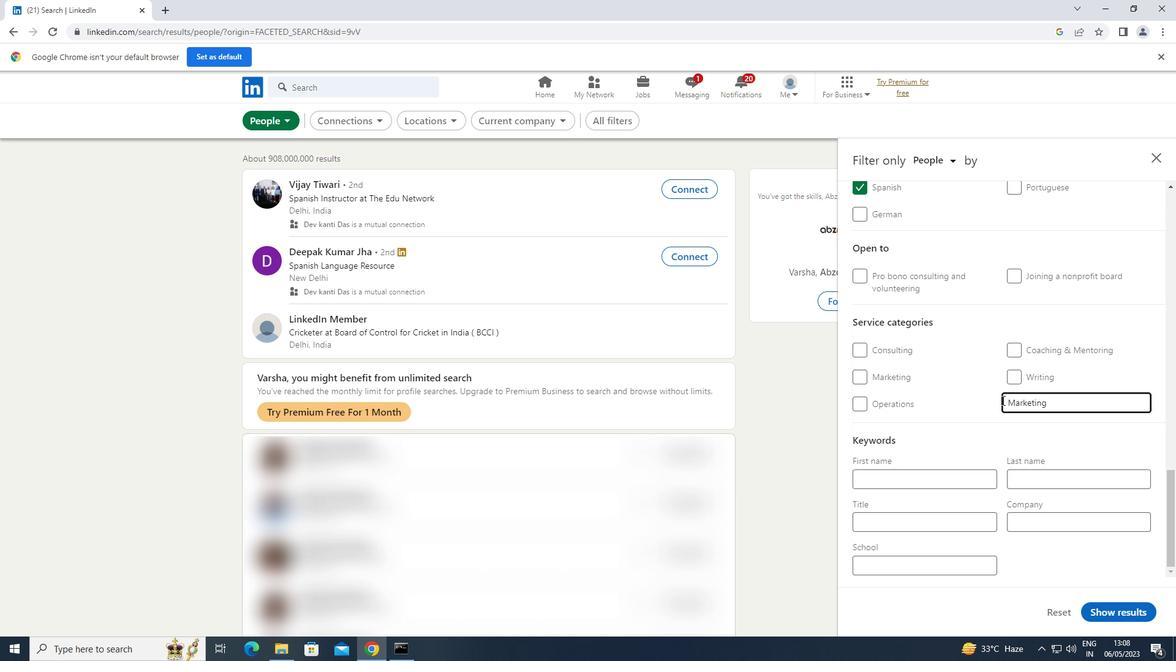 
Action: Mouse scrolled (1002, 400) with delta (0, 0)
Screenshot: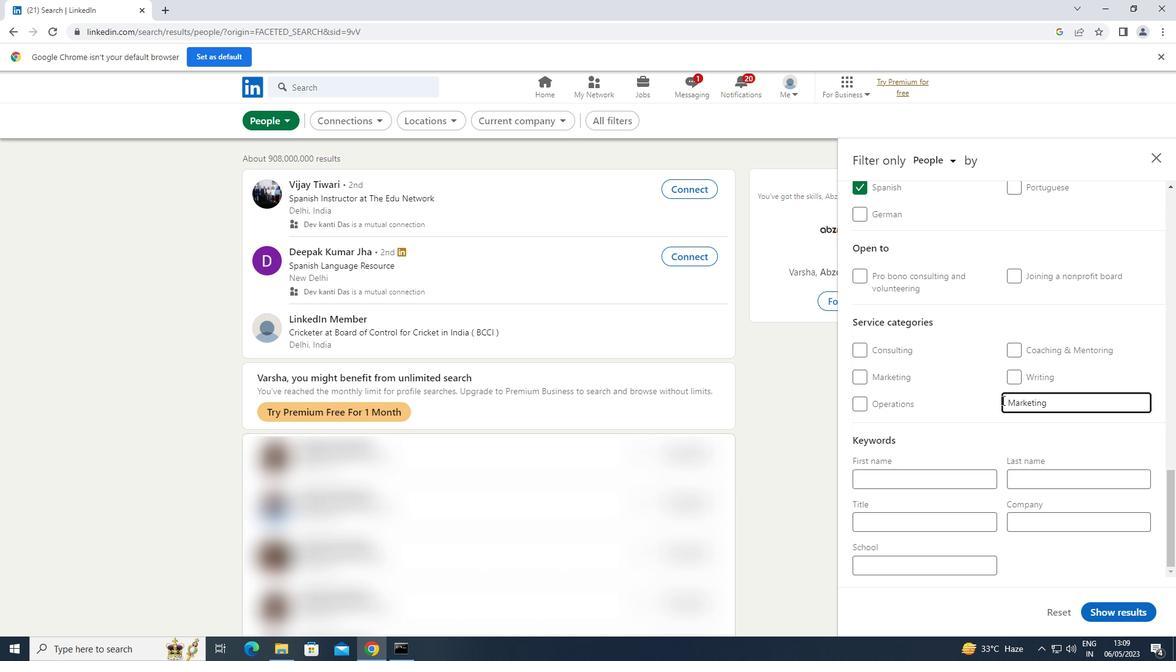
Action: Mouse scrolled (1002, 400) with delta (0, 0)
Screenshot: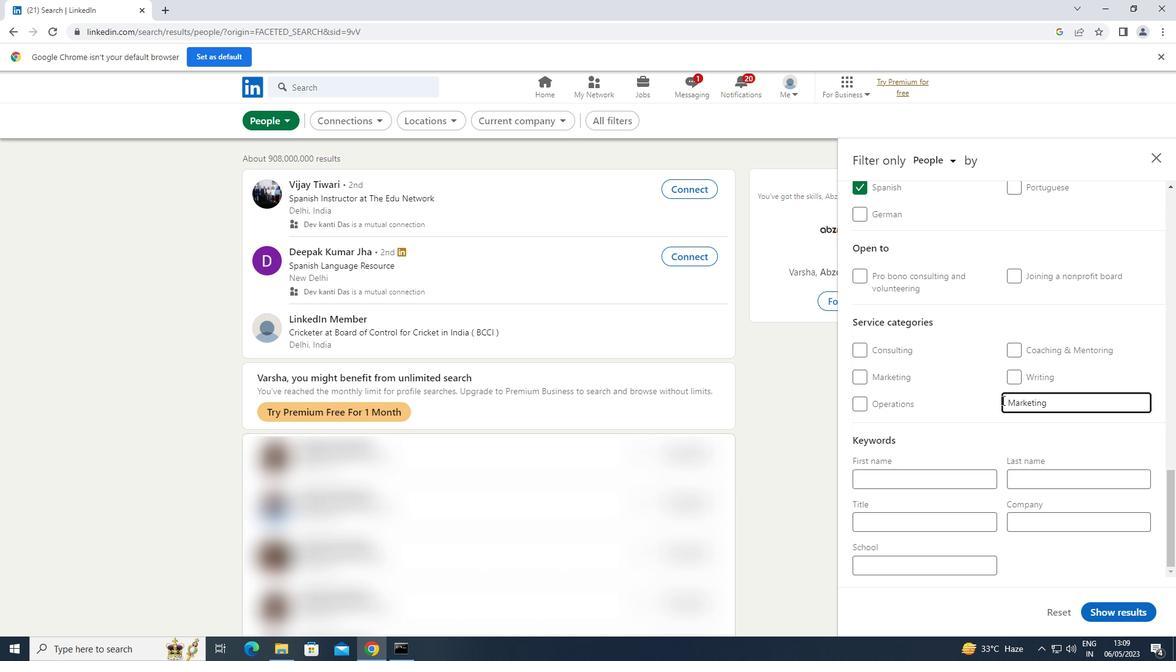 
Action: Mouse moved to (972, 529)
Screenshot: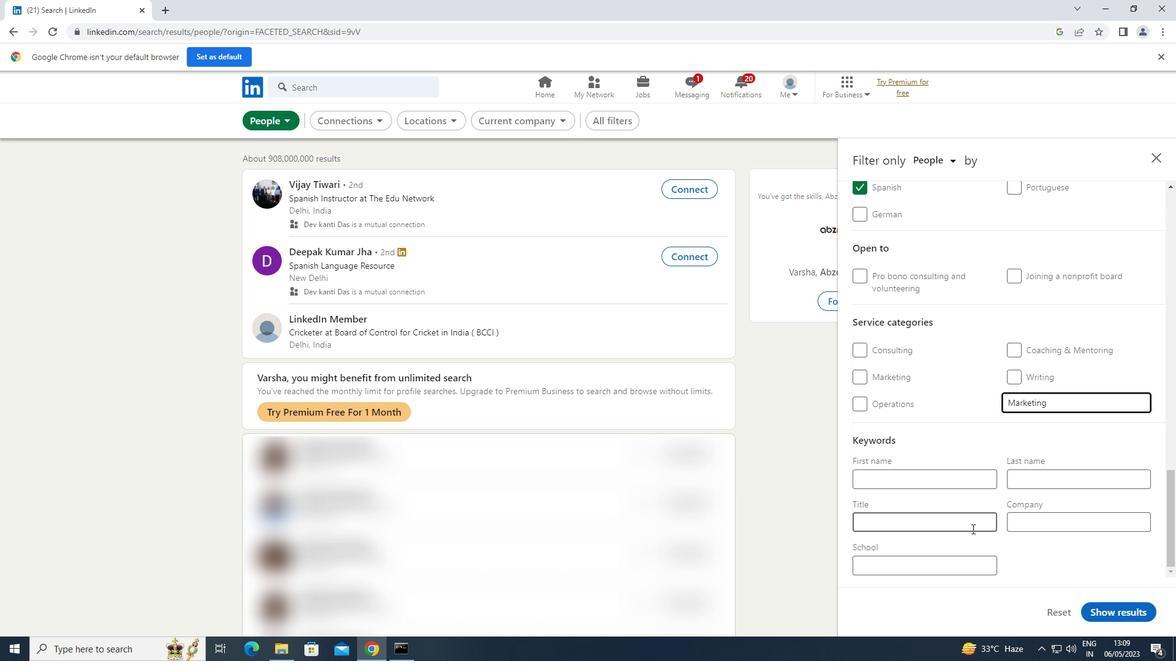 
Action: Mouse pressed left at (972, 529)
Screenshot: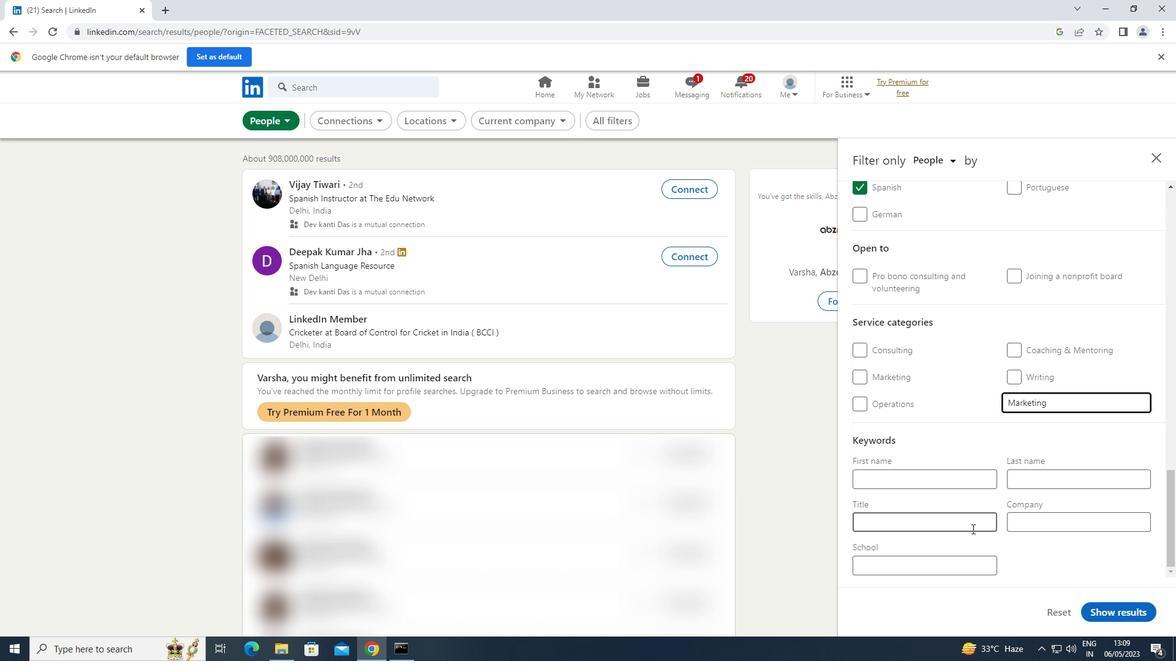 
Action: Mouse moved to (972, 528)
Screenshot: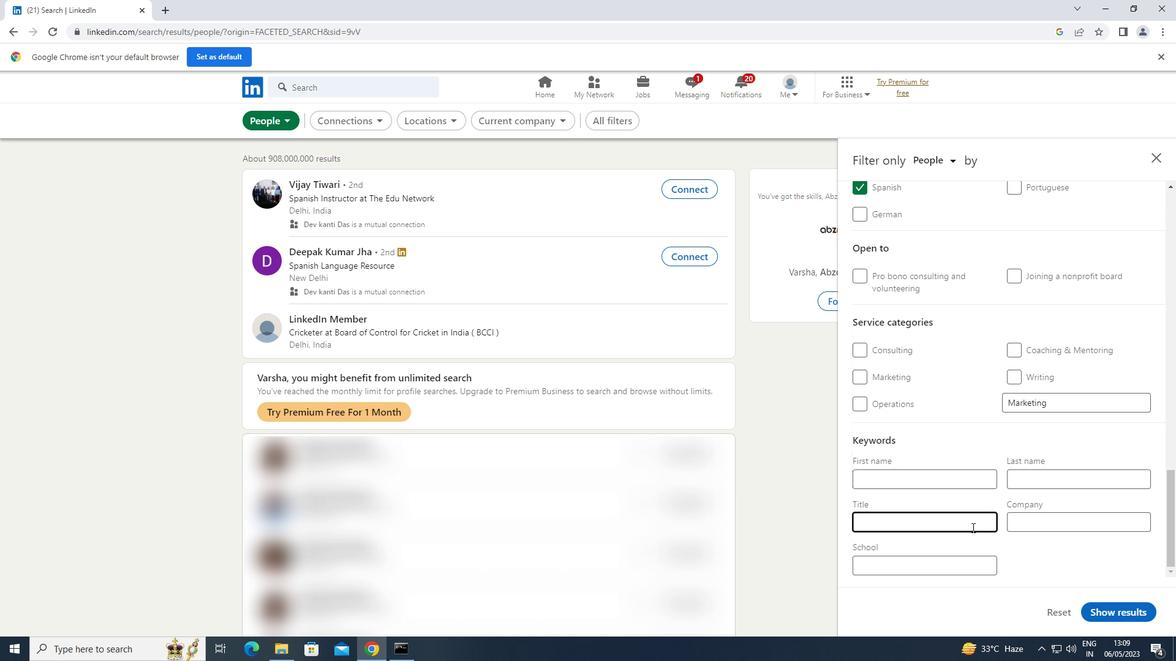 
Action: Key pressed <Key.shift>DELIVERY<Key.space><Key.shift>DRIVER
Screenshot: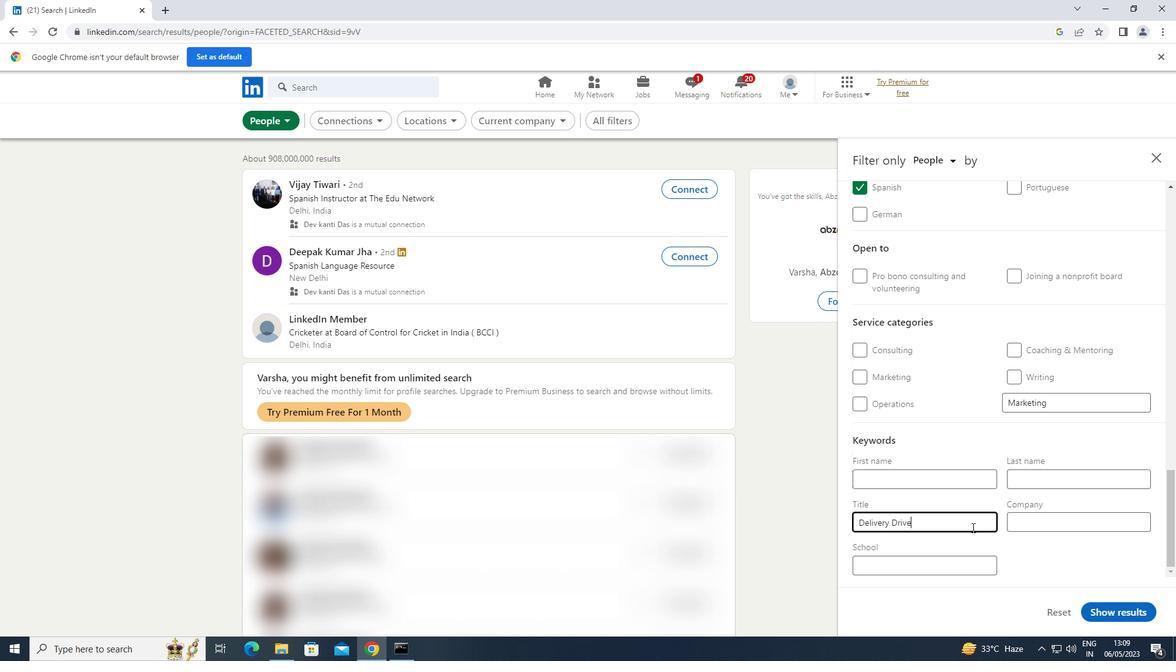 
Action: Mouse moved to (1128, 618)
Screenshot: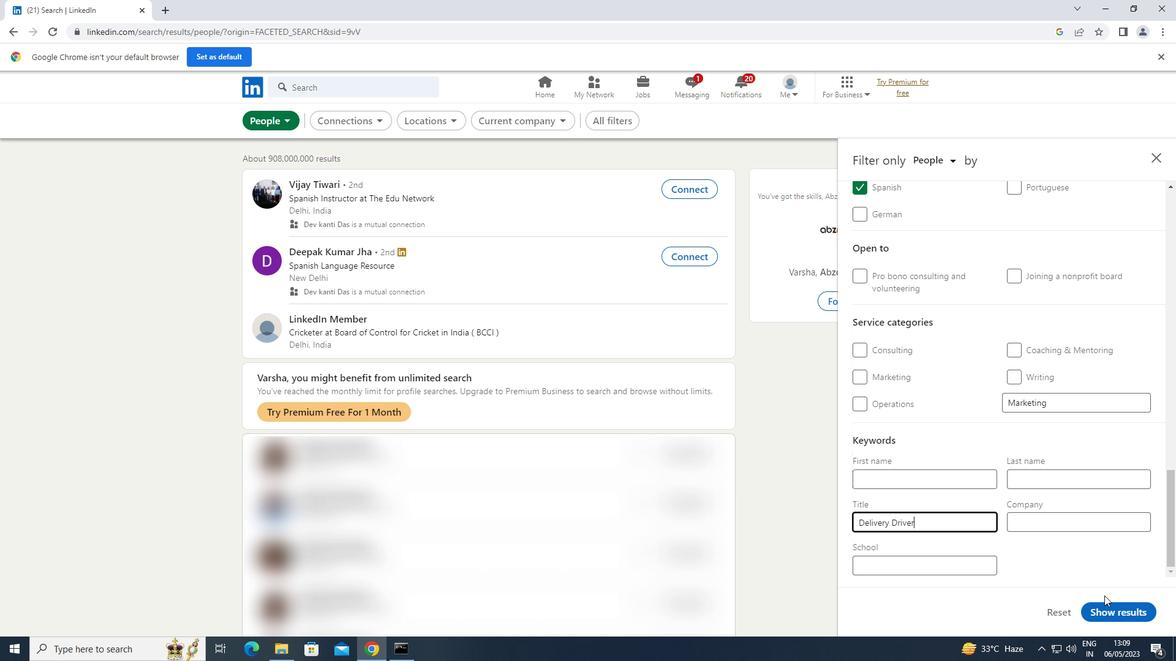 
Action: Mouse pressed left at (1128, 618)
Screenshot: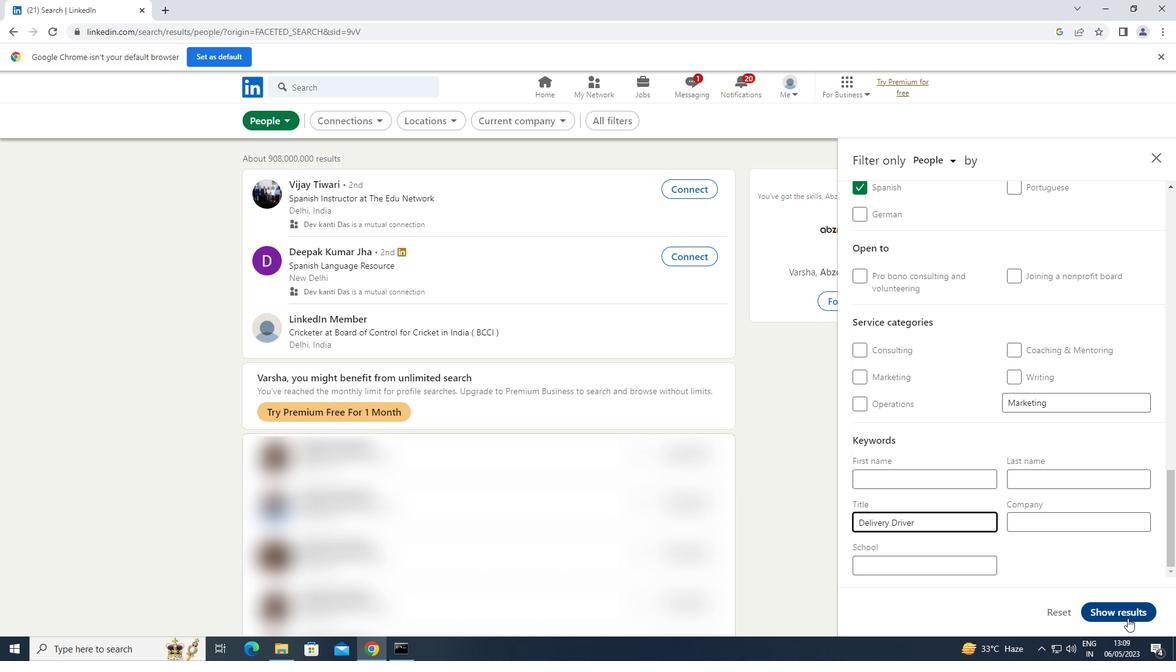 
Action: Mouse moved to (1128, 618)
Screenshot: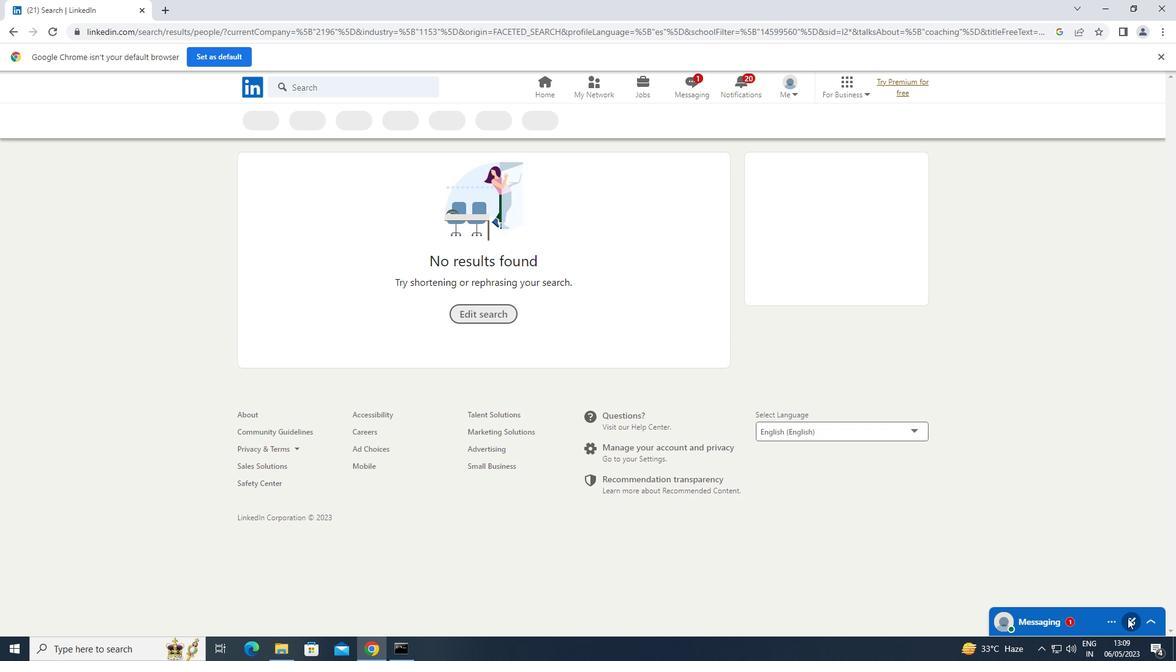 
